 Task: Buy 1 Power Top Motor from Motors section under best seller category for shipping address: Kelly Rodriguez, 1487 Vineyard Drive, Independence, Ohio 44131, Cell Number 4403901431. Pay from credit card ending with 7965, CVV 549
Action: Mouse moved to (27, 78)
Screenshot: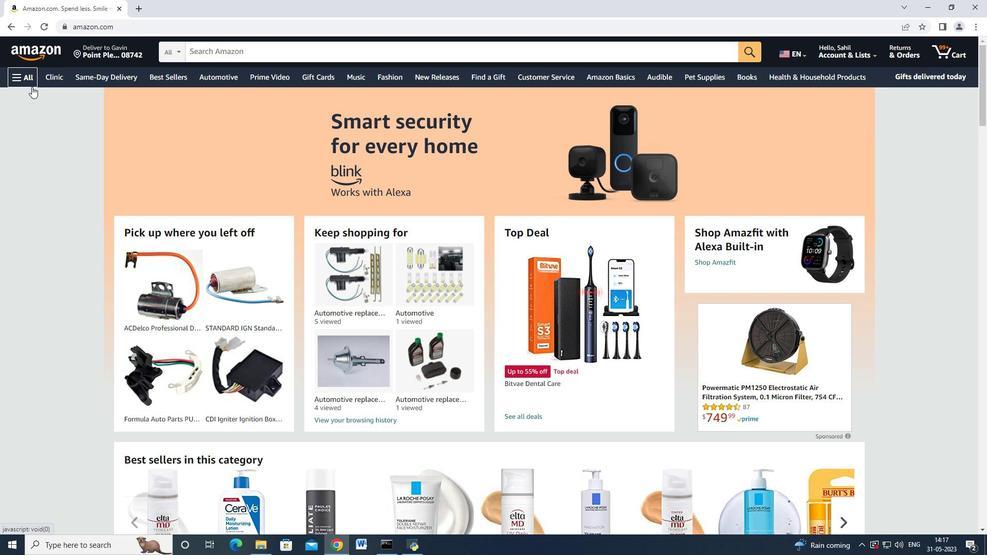 
Action: Mouse pressed left at (27, 78)
Screenshot: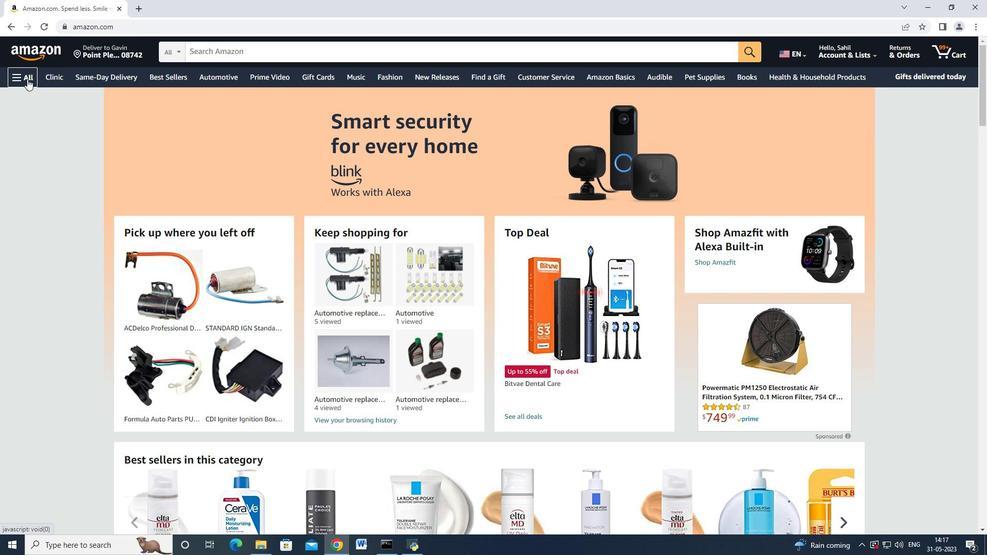 
Action: Mouse moved to (59, 223)
Screenshot: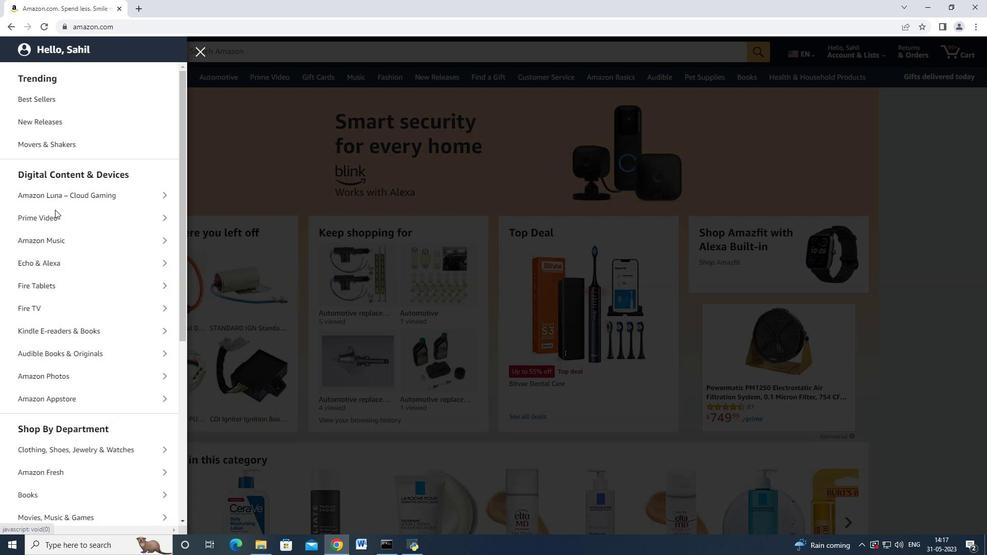 
Action: Mouse scrolled (59, 223) with delta (0, 0)
Screenshot: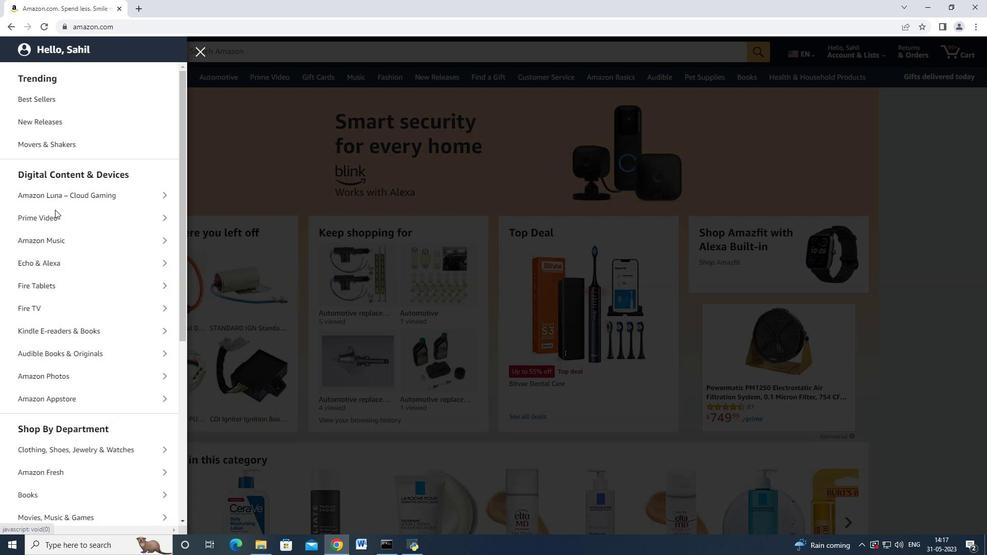 
Action: Mouse moved to (70, 260)
Screenshot: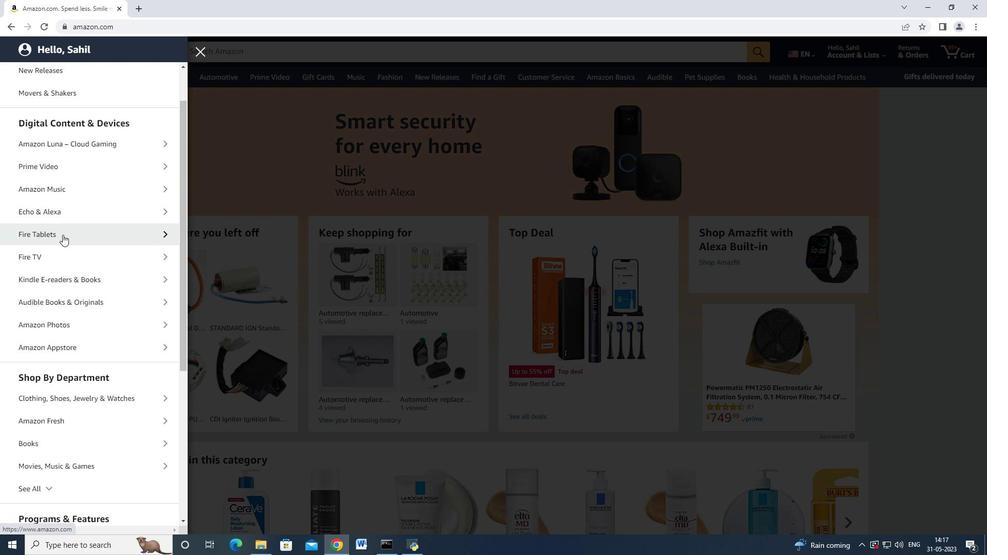 
Action: Mouse scrolled (70, 259) with delta (0, 0)
Screenshot: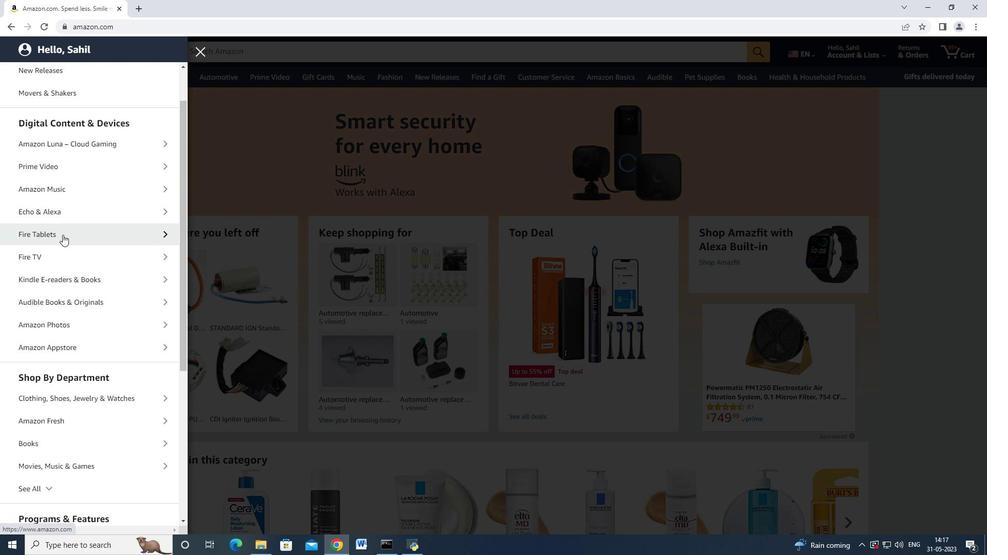 
Action: Mouse moved to (73, 296)
Screenshot: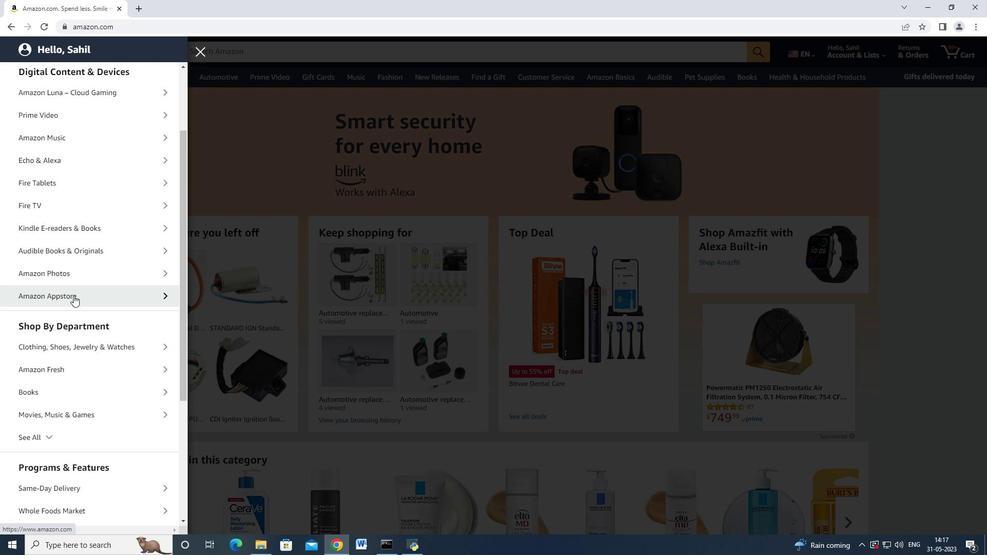 
Action: Mouse scrolled (73, 295) with delta (0, 0)
Screenshot: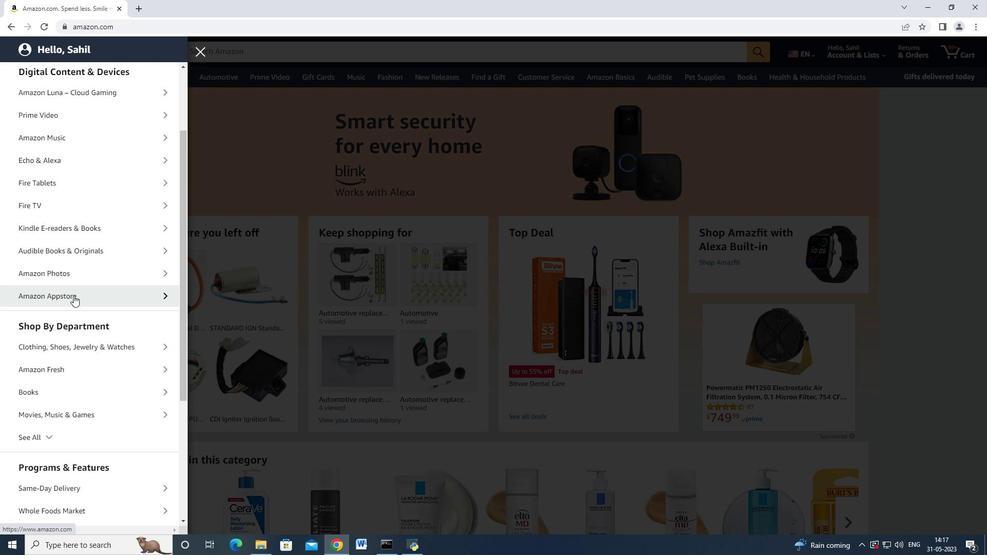 
Action: Mouse scrolled (73, 295) with delta (0, 0)
Screenshot: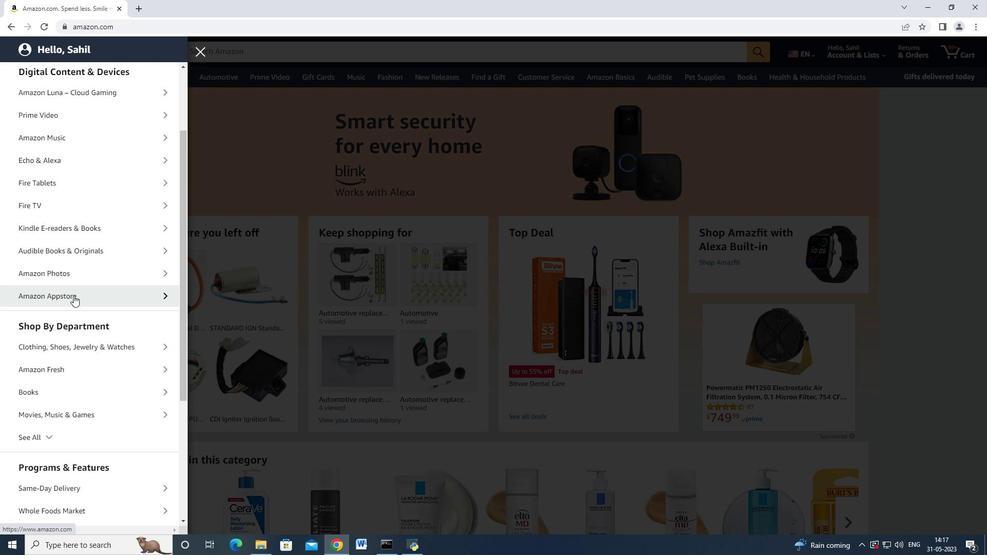 
Action: Mouse moved to (54, 341)
Screenshot: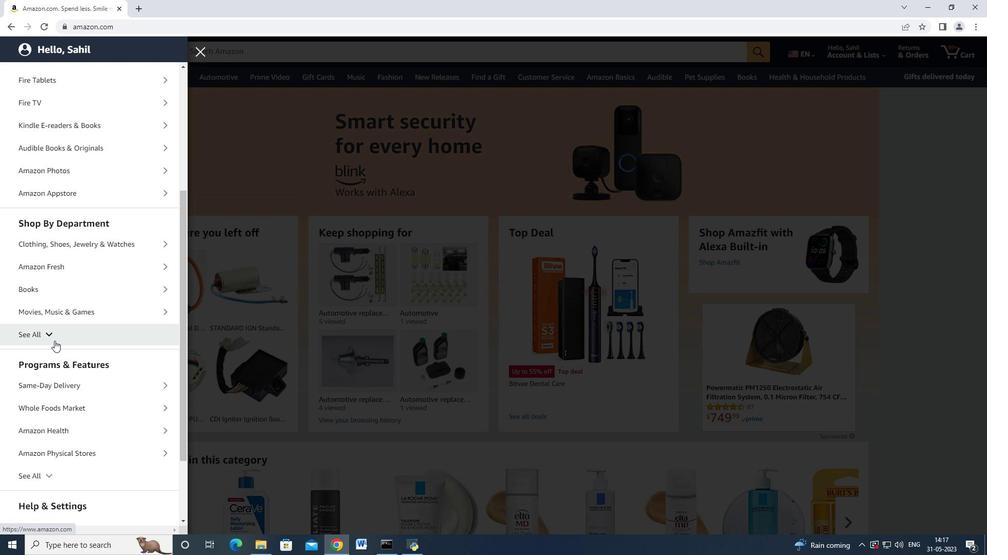 
Action: Mouse pressed left at (54, 341)
Screenshot: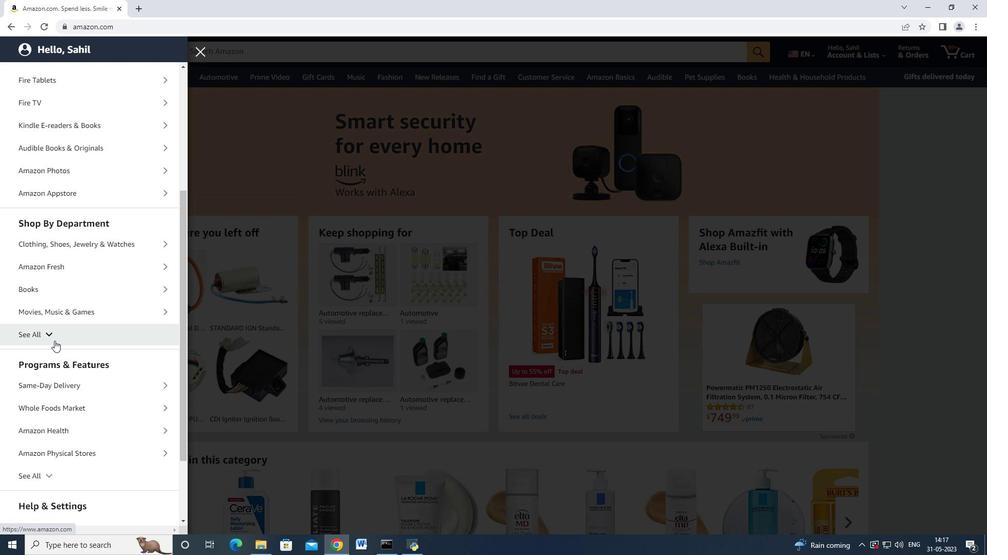 
Action: Mouse moved to (83, 313)
Screenshot: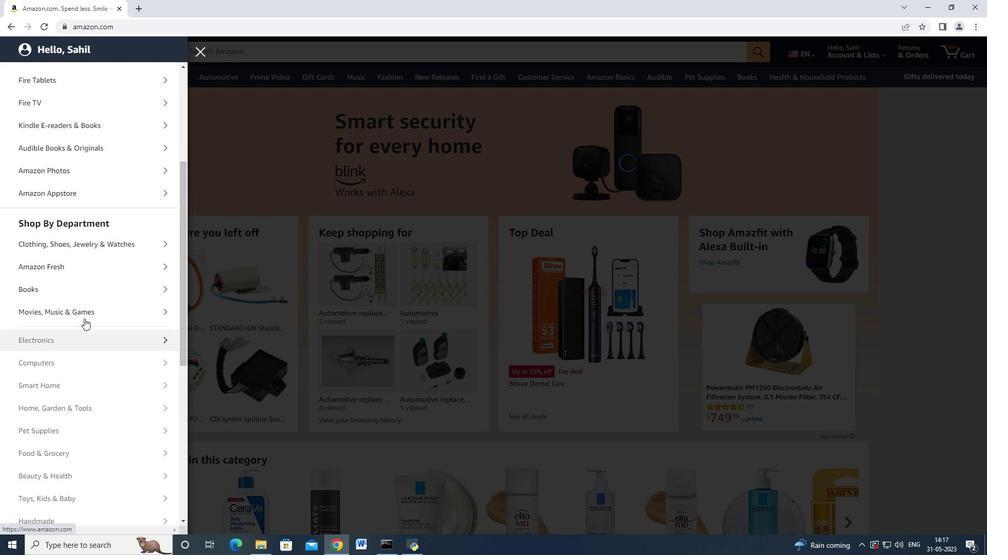
Action: Mouse scrolled (83, 313) with delta (0, 0)
Screenshot: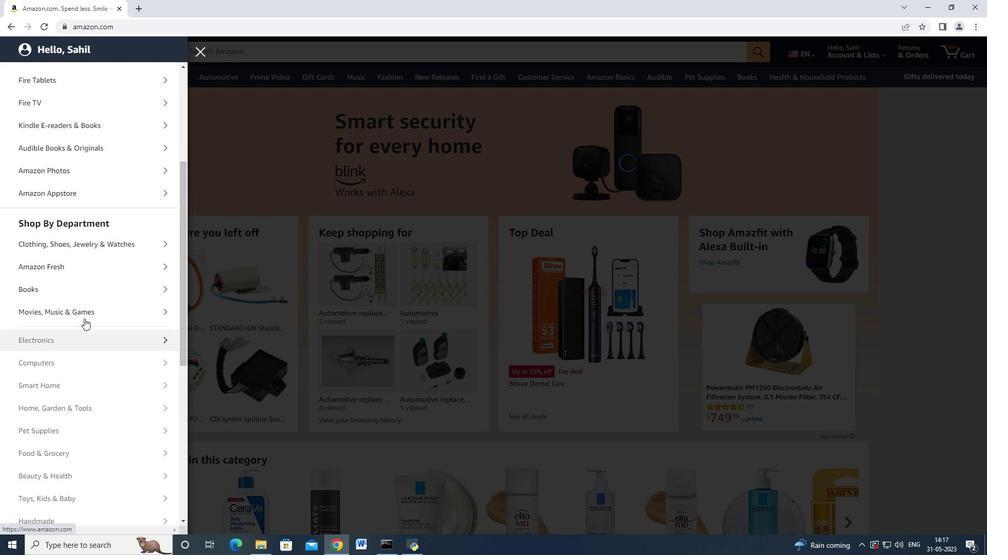 
Action: Mouse moved to (82, 313)
Screenshot: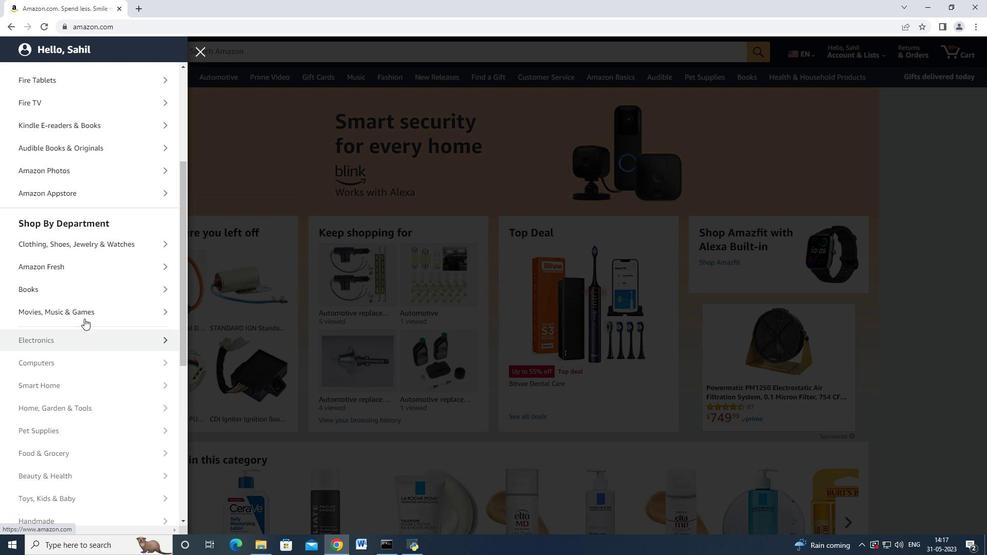 
Action: Mouse scrolled (82, 313) with delta (0, 0)
Screenshot: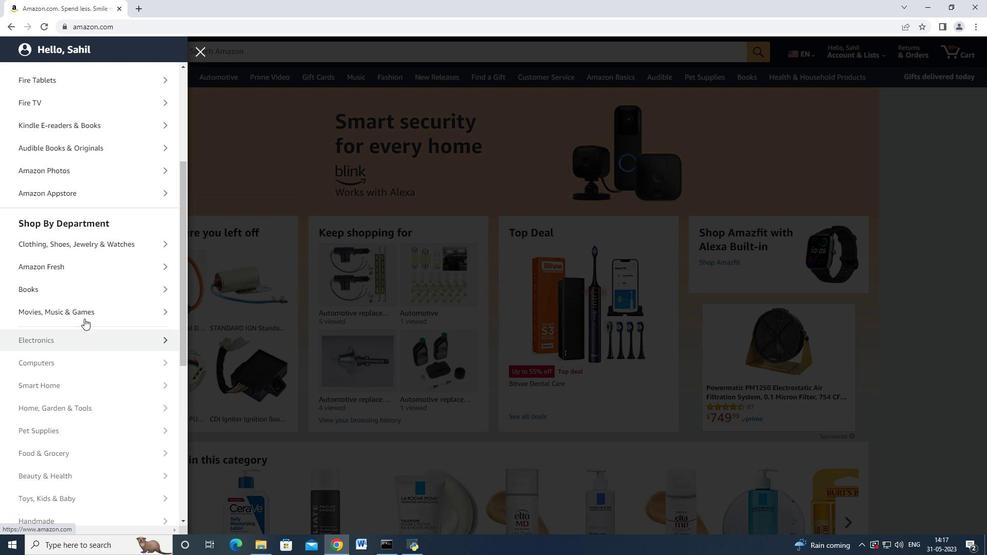 
Action: Mouse scrolled (82, 313) with delta (0, 0)
Screenshot: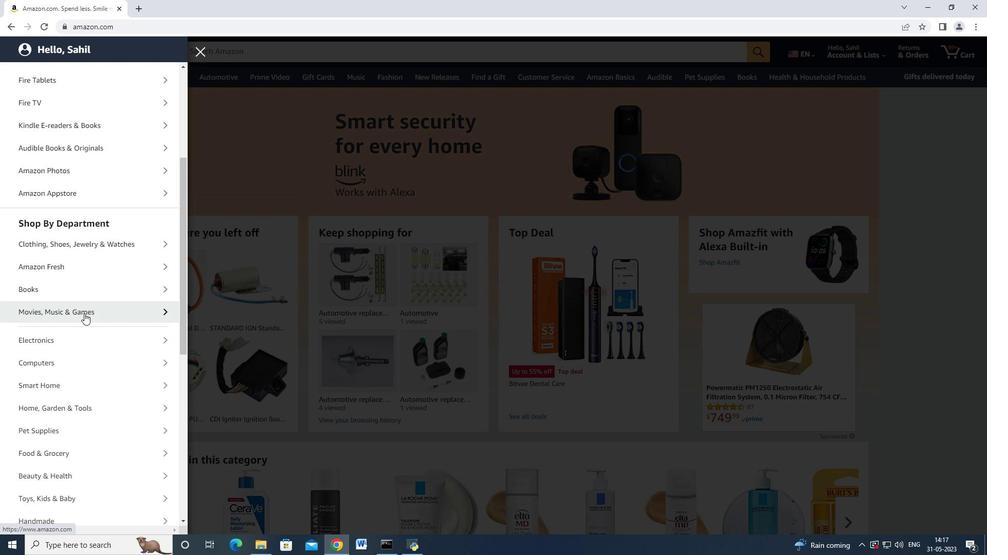 
Action: Mouse moved to (82, 313)
Screenshot: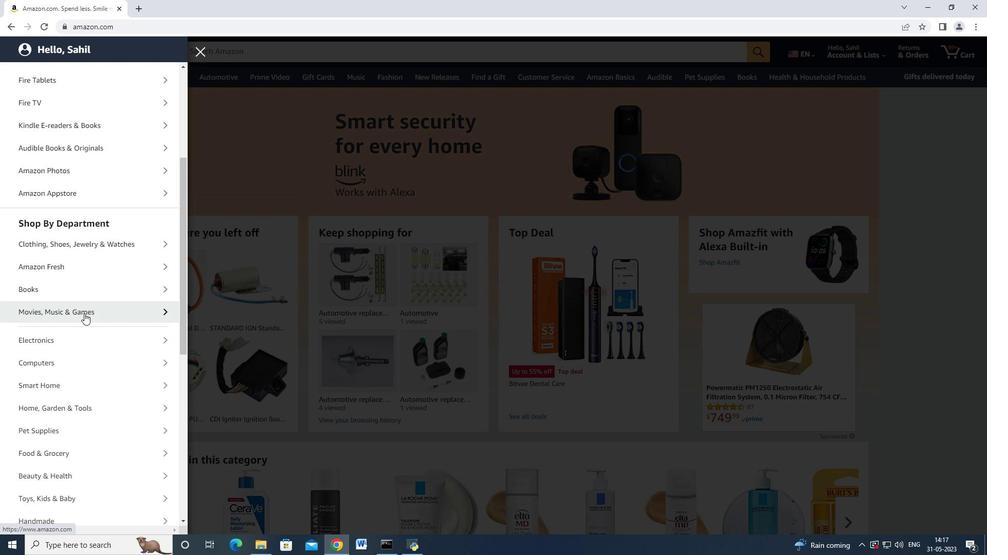 
Action: Mouse scrolled (82, 313) with delta (0, 0)
Screenshot: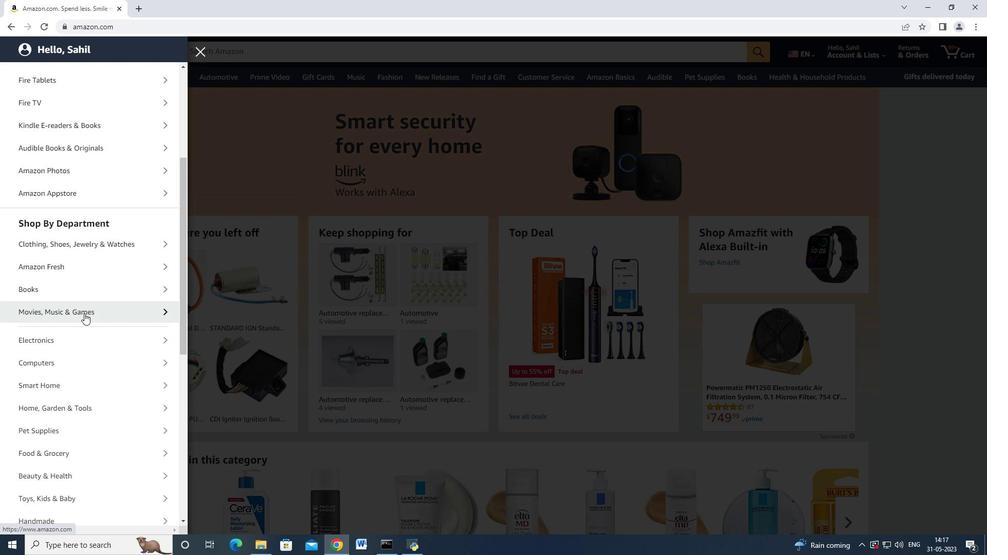 
Action: Mouse moved to (81, 313)
Screenshot: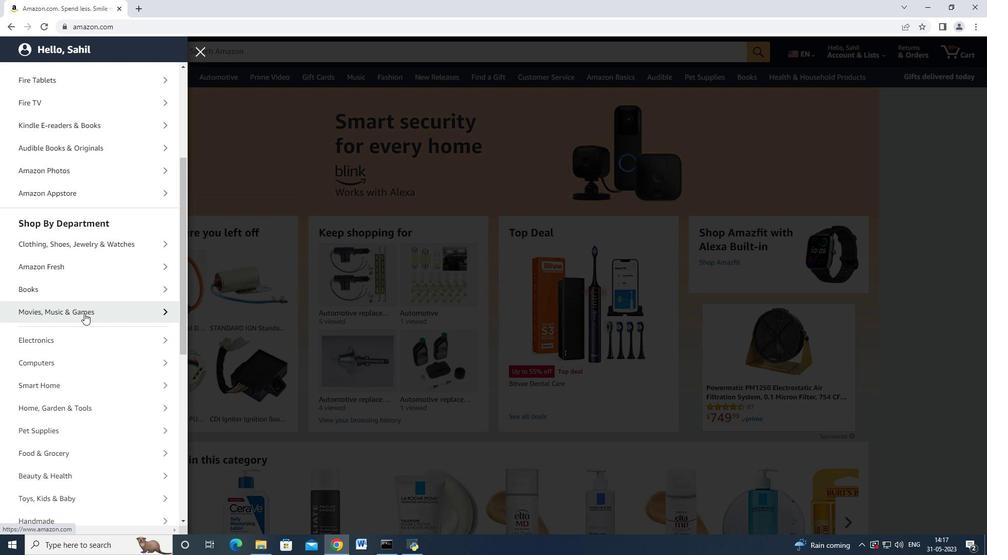
Action: Mouse scrolled (81, 313) with delta (0, 0)
Screenshot: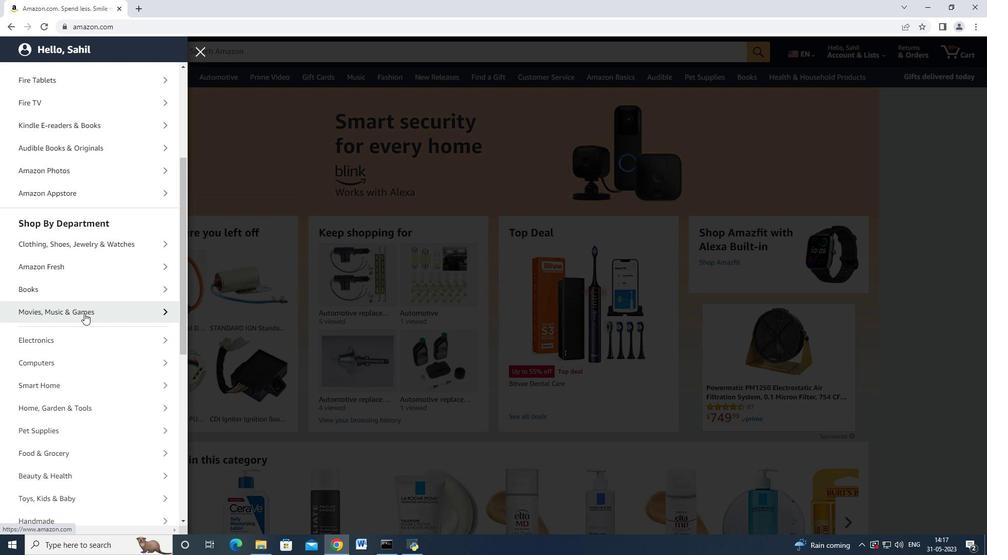 
Action: Mouse moved to (81, 314)
Screenshot: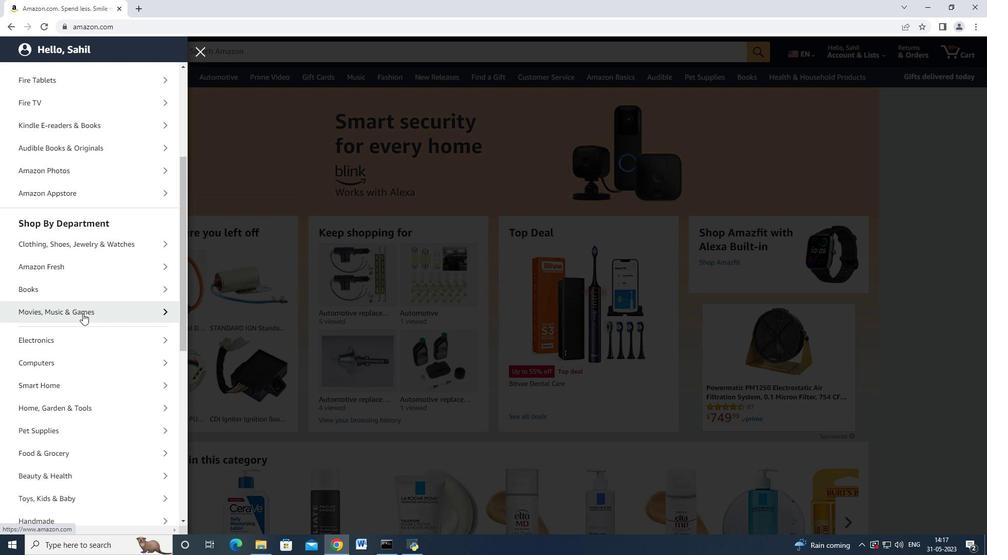 
Action: Mouse scrolled (81, 313) with delta (0, 0)
Screenshot: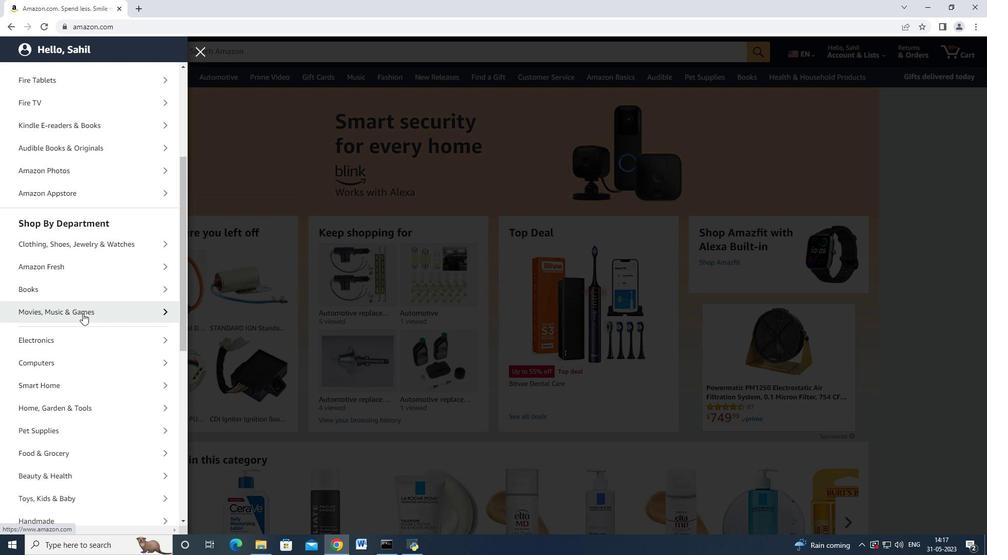 
Action: Mouse moved to (86, 276)
Screenshot: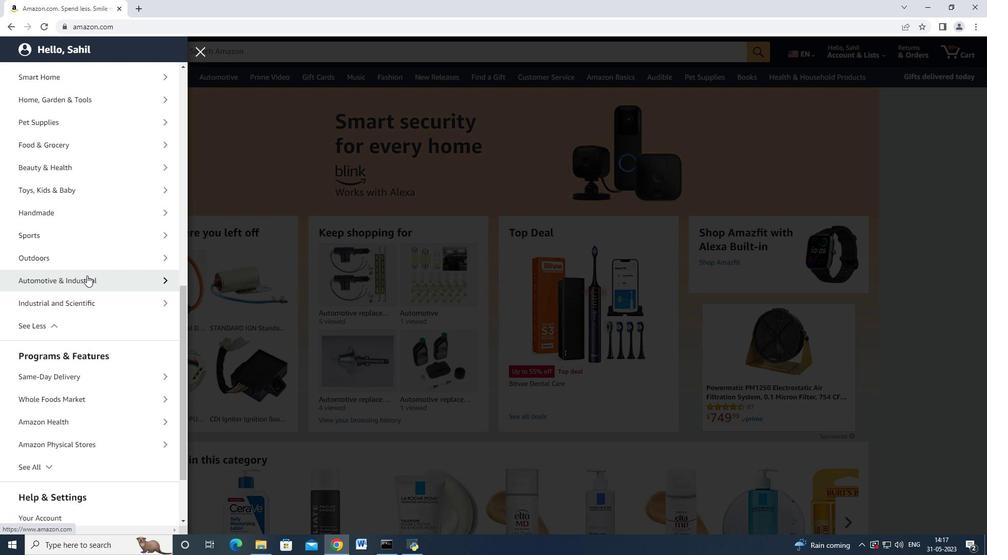 
Action: Mouse pressed left at (86, 276)
Screenshot: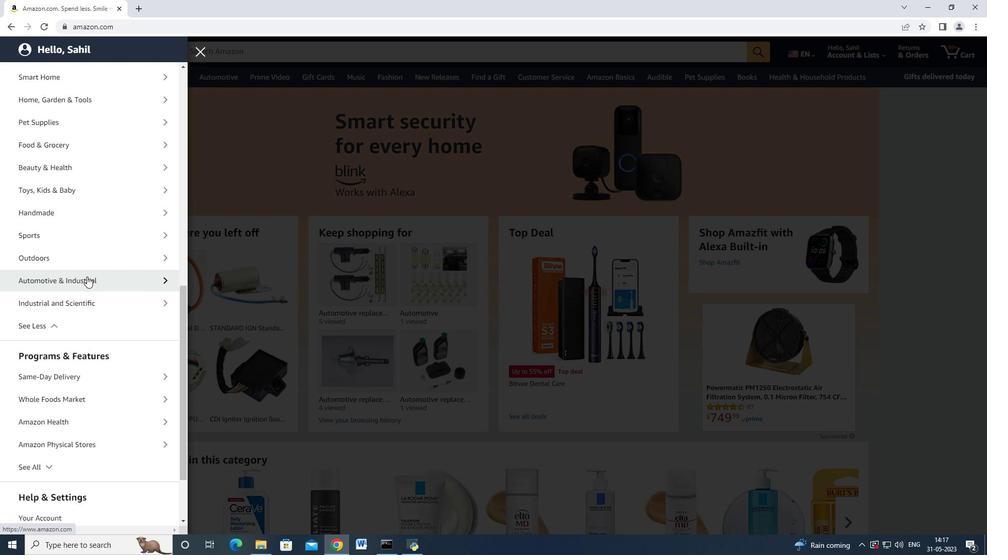 
Action: Mouse moved to (93, 121)
Screenshot: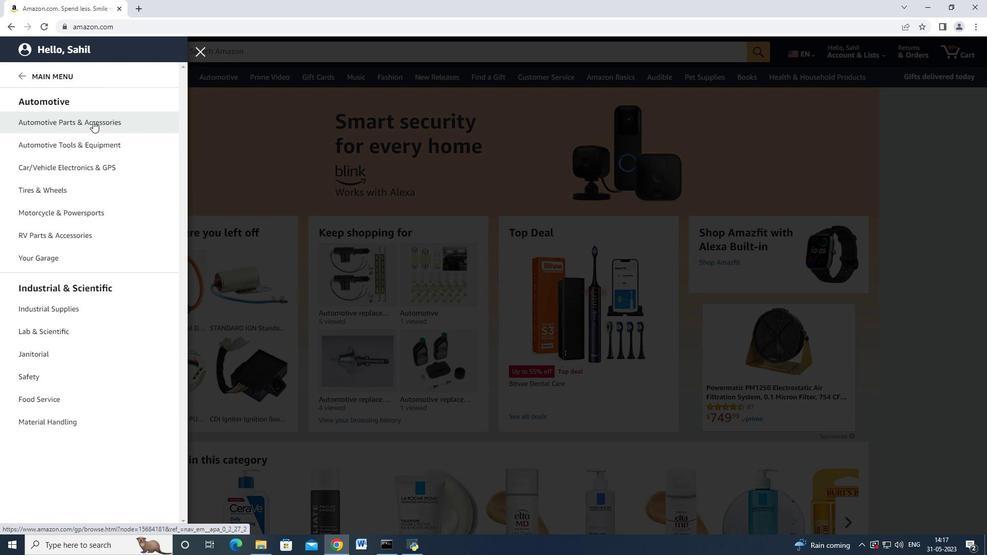 
Action: Mouse pressed left at (93, 121)
Screenshot: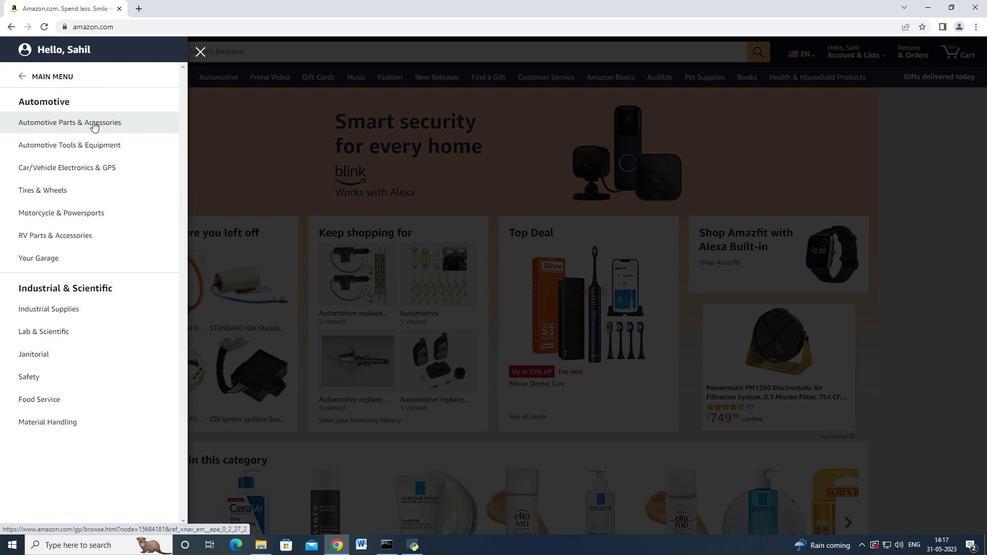 
Action: Mouse moved to (223, 149)
Screenshot: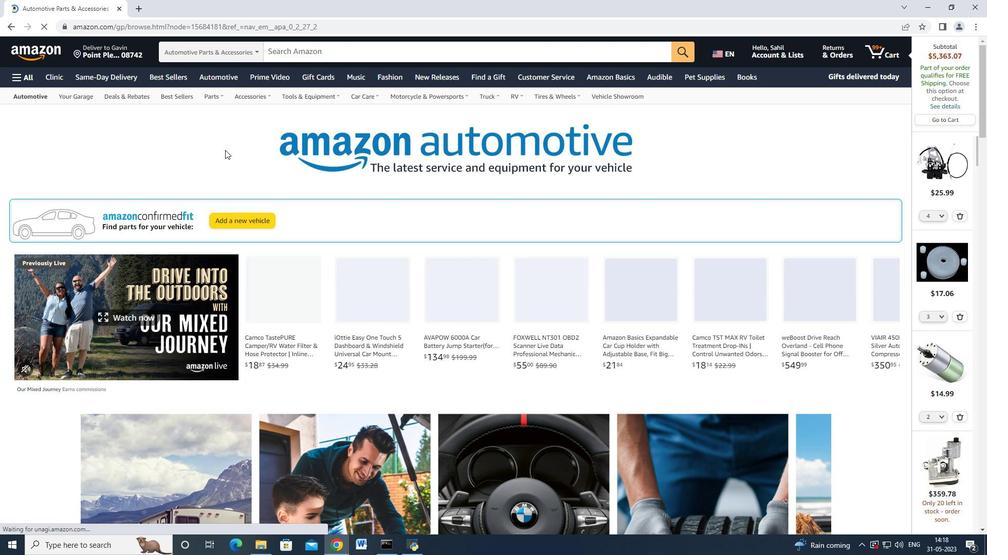 
Action: Mouse scrolled (223, 148) with delta (0, 0)
Screenshot: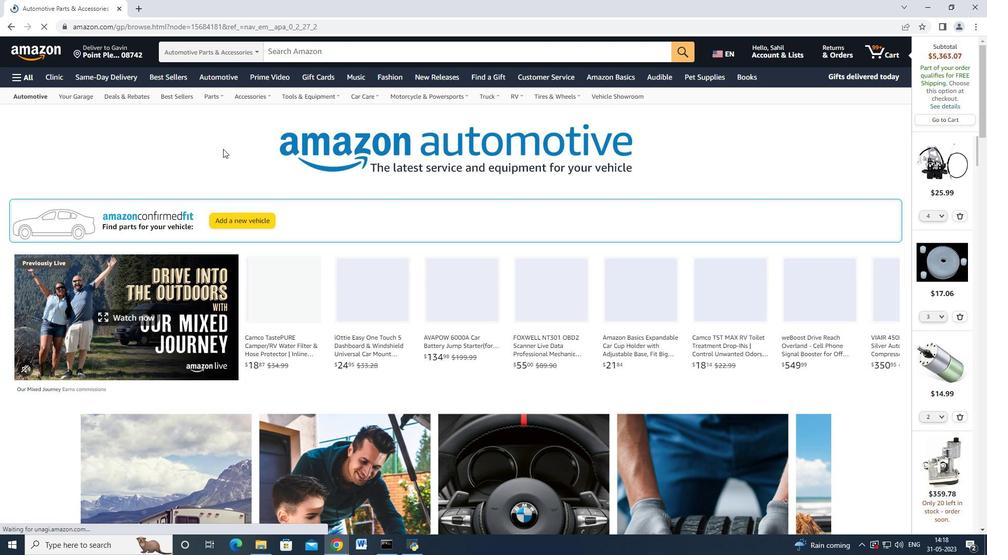 
Action: Mouse moved to (219, 140)
Screenshot: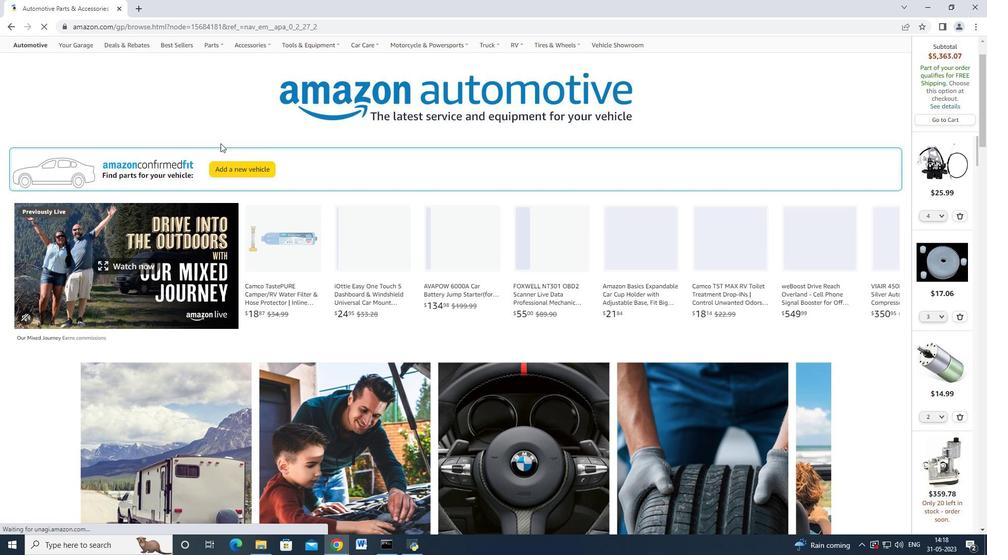 
Action: Mouse scrolled (219, 140) with delta (0, 0)
Screenshot: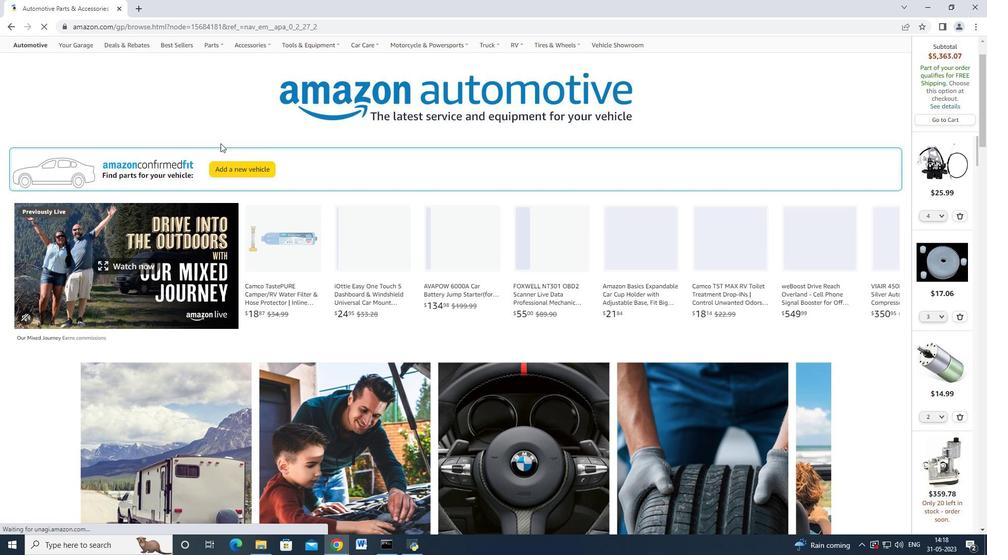 
Action: Mouse moved to (180, 98)
Screenshot: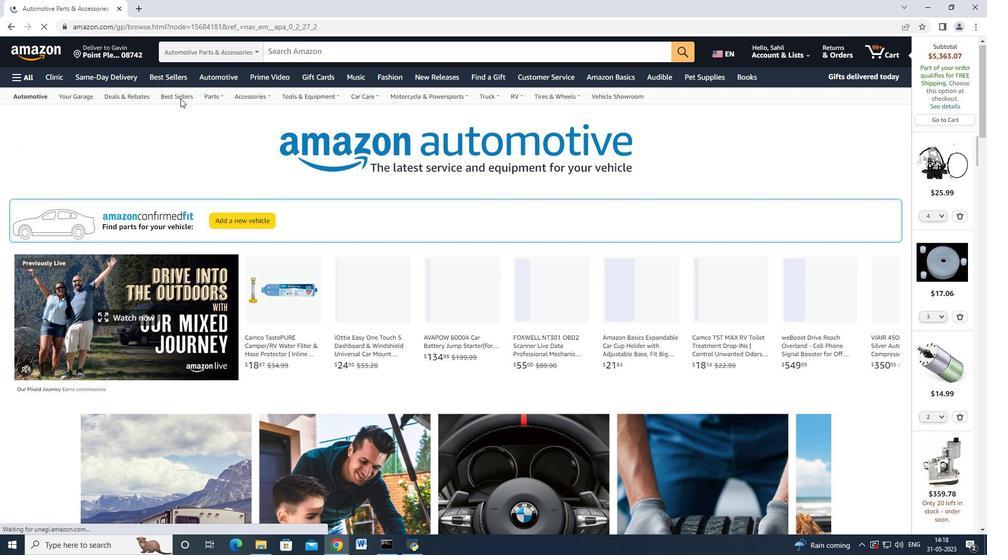 
Action: Mouse pressed left at (180, 98)
Screenshot: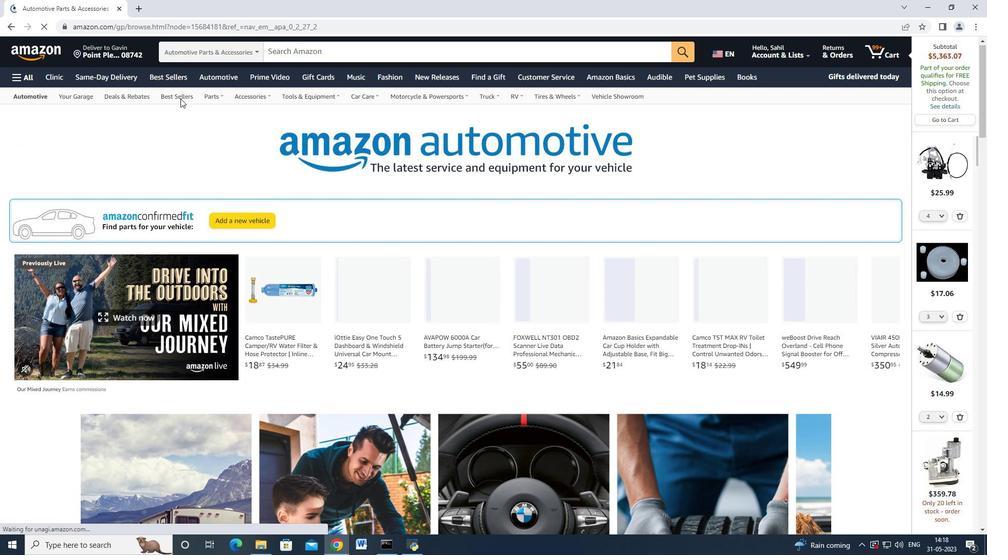 
Action: Mouse moved to (64, 220)
Screenshot: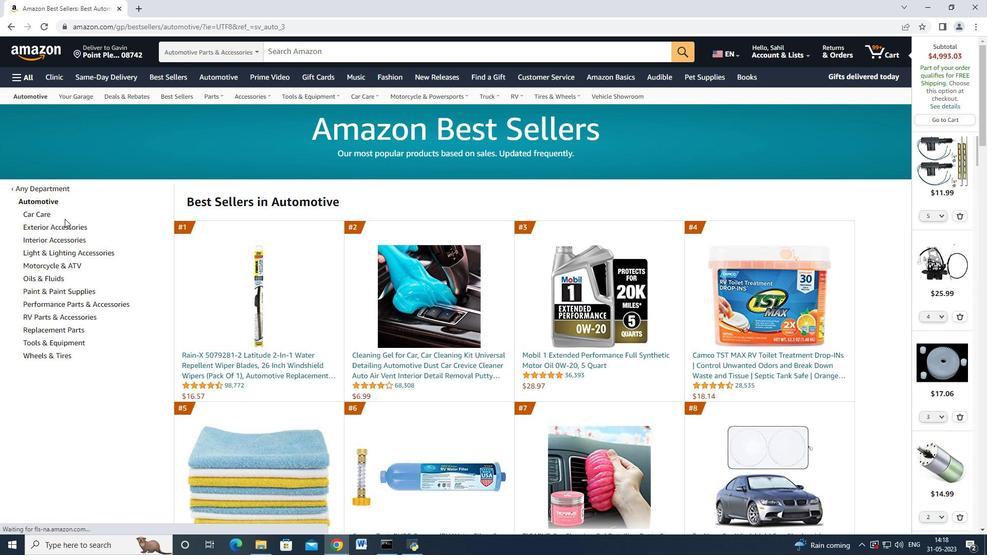 
Action: Mouse scrolled (64, 220) with delta (0, 0)
Screenshot: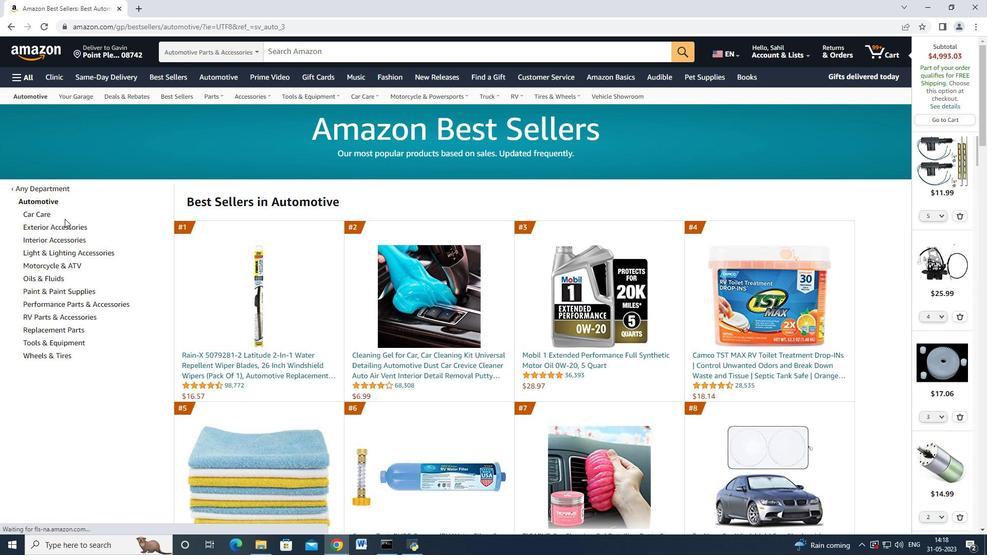 
Action: Mouse moved to (60, 281)
Screenshot: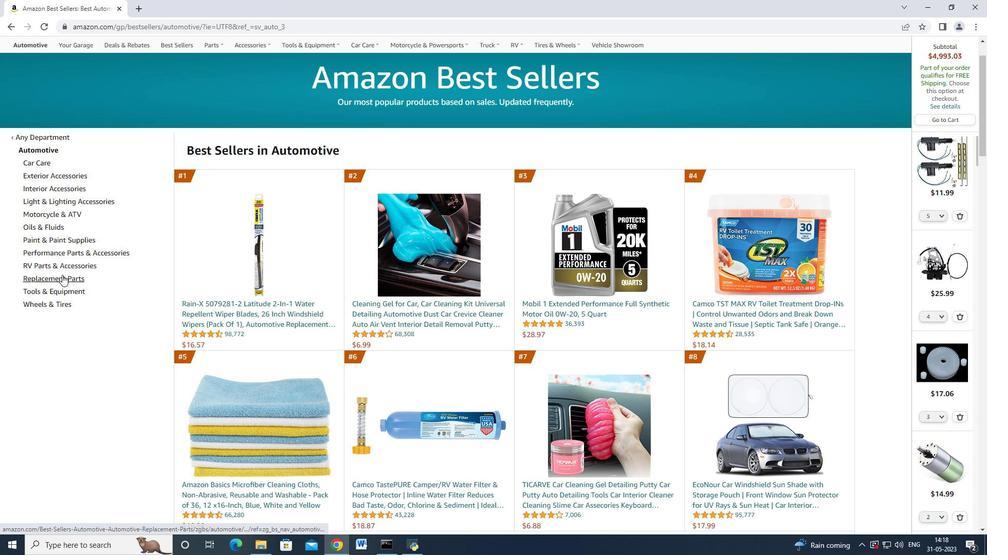 
Action: Mouse pressed left at (60, 281)
Screenshot: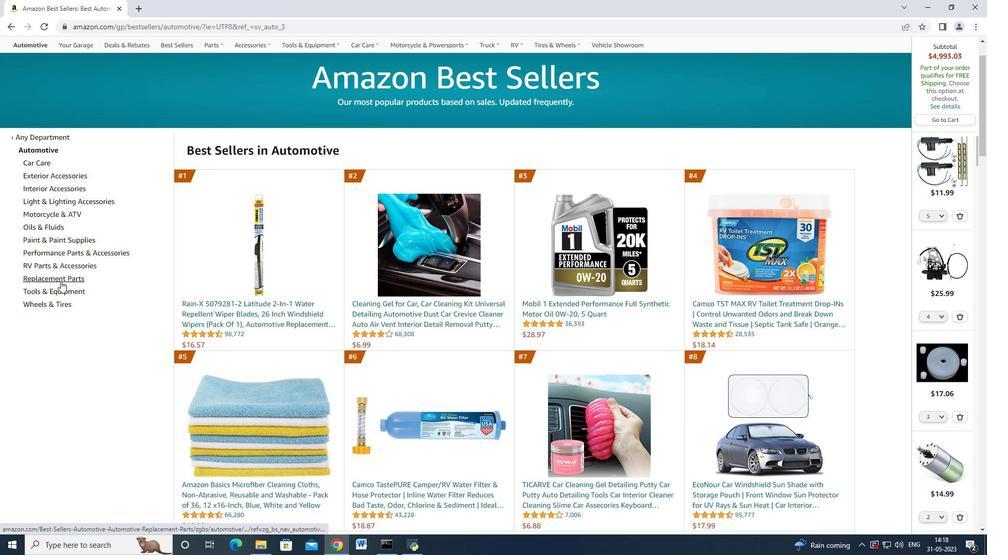 
Action: Mouse moved to (141, 224)
Screenshot: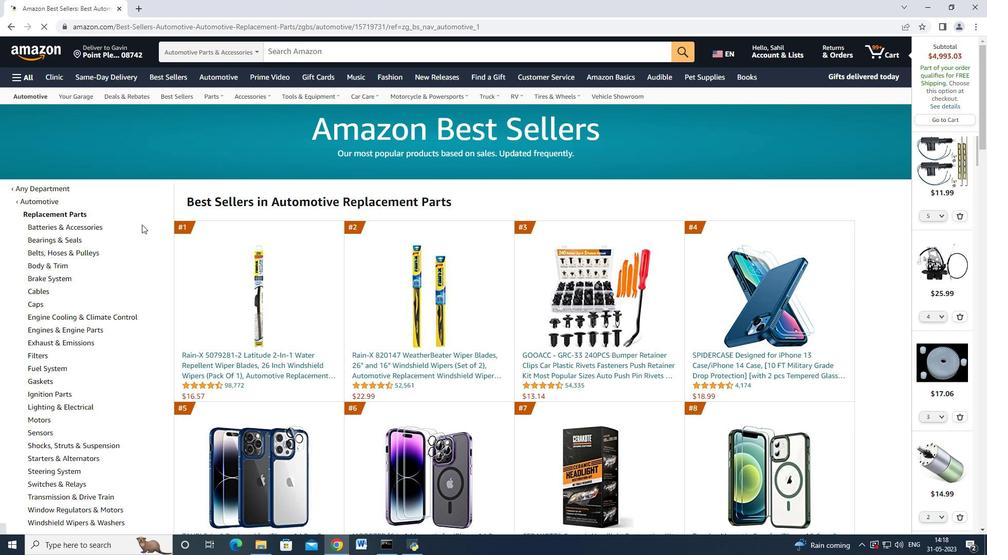 
Action: Mouse scrolled (141, 224) with delta (0, 0)
Screenshot: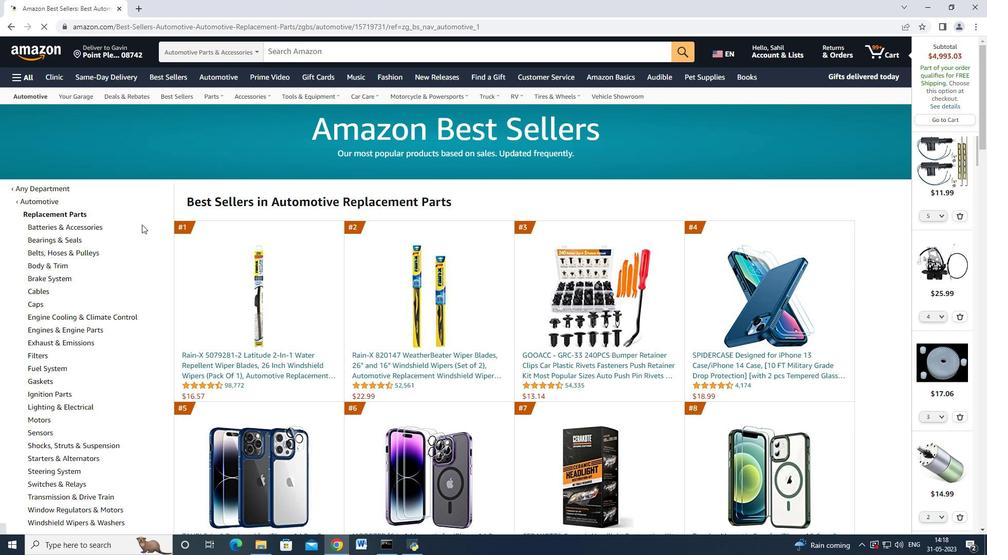 
Action: Mouse scrolled (141, 223) with delta (0, 0)
Screenshot: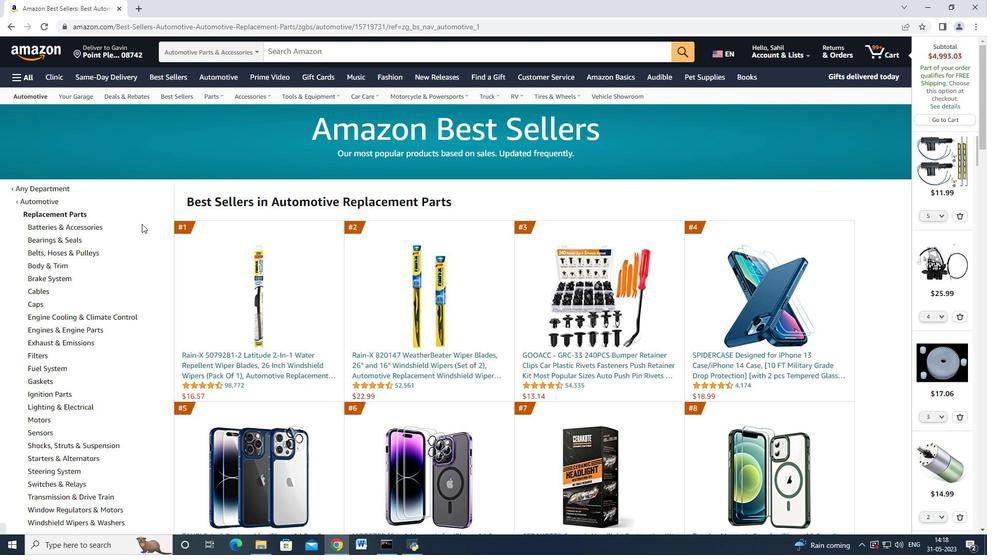 
Action: Mouse scrolled (141, 223) with delta (0, 0)
Screenshot: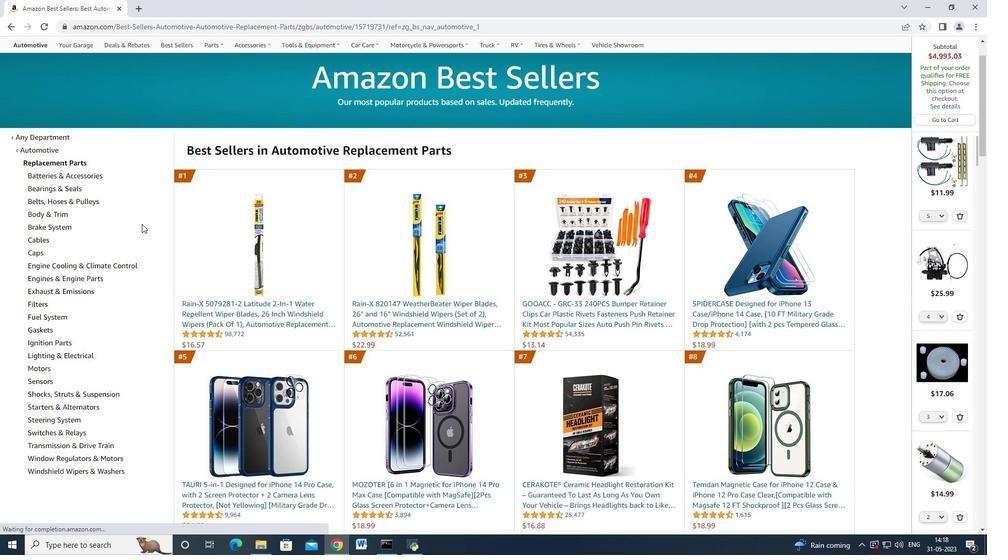 
Action: Mouse scrolled (141, 223) with delta (0, 0)
Screenshot: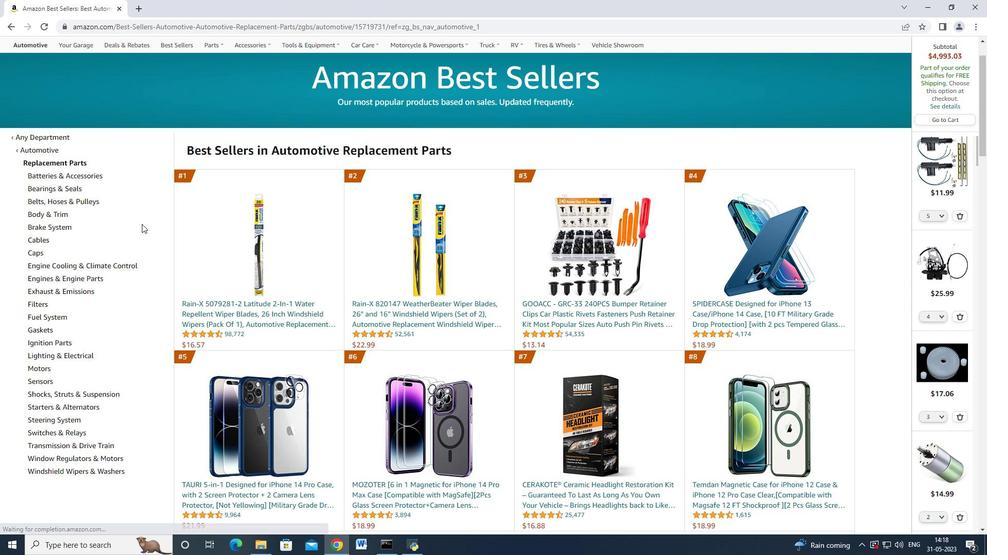 
Action: Mouse moved to (42, 267)
Screenshot: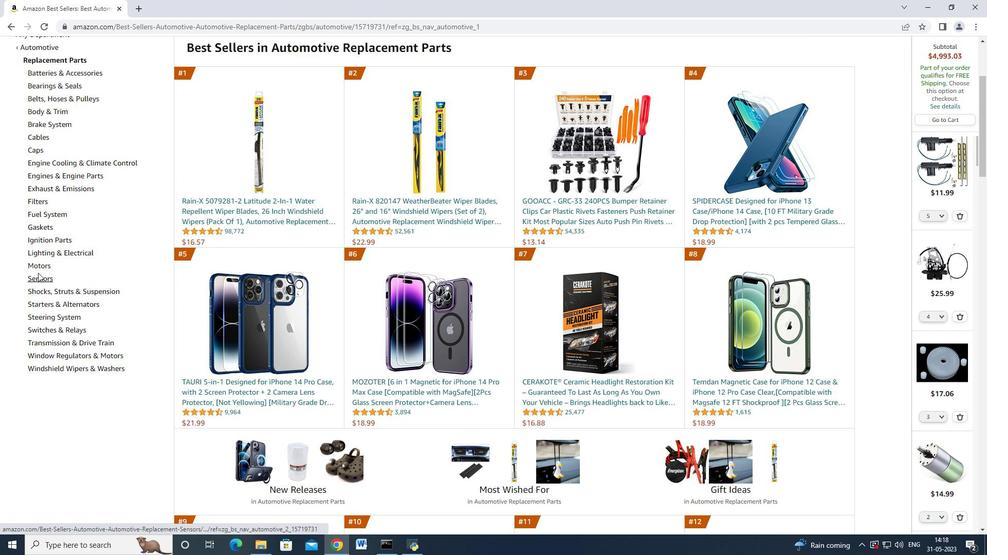 
Action: Mouse pressed left at (42, 267)
Screenshot: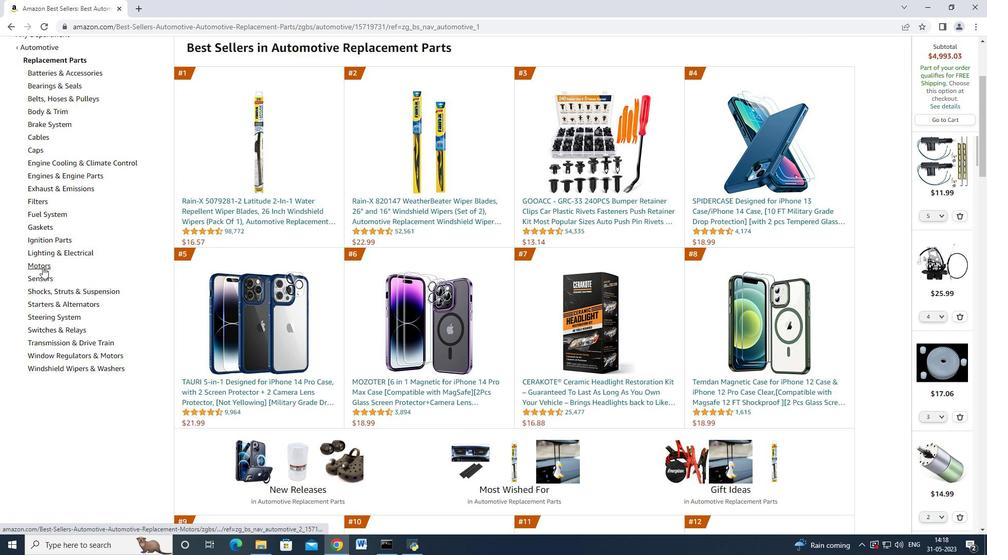 
Action: Mouse moved to (108, 255)
Screenshot: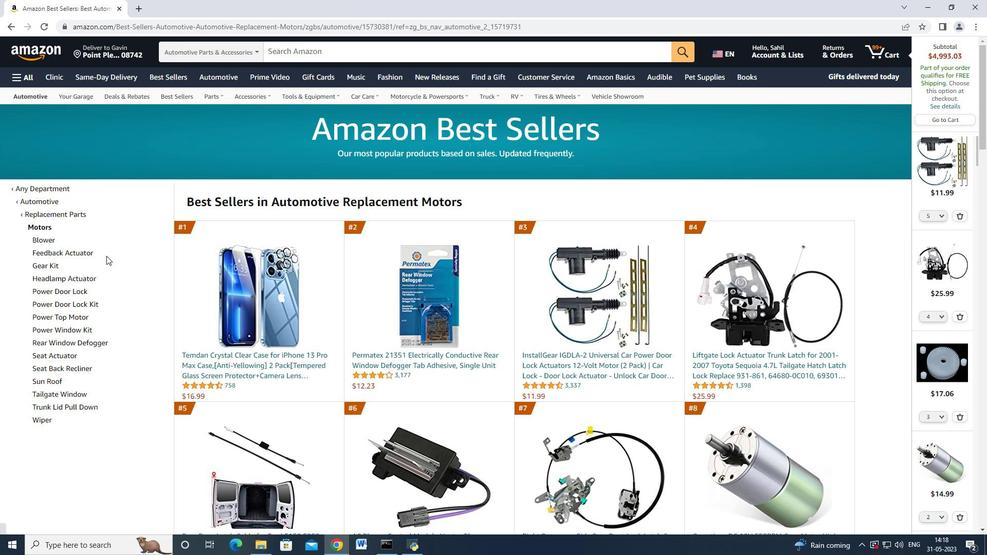 
Action: Mouse scrolled (108, 255) with delta (0, 0)
Screenshot: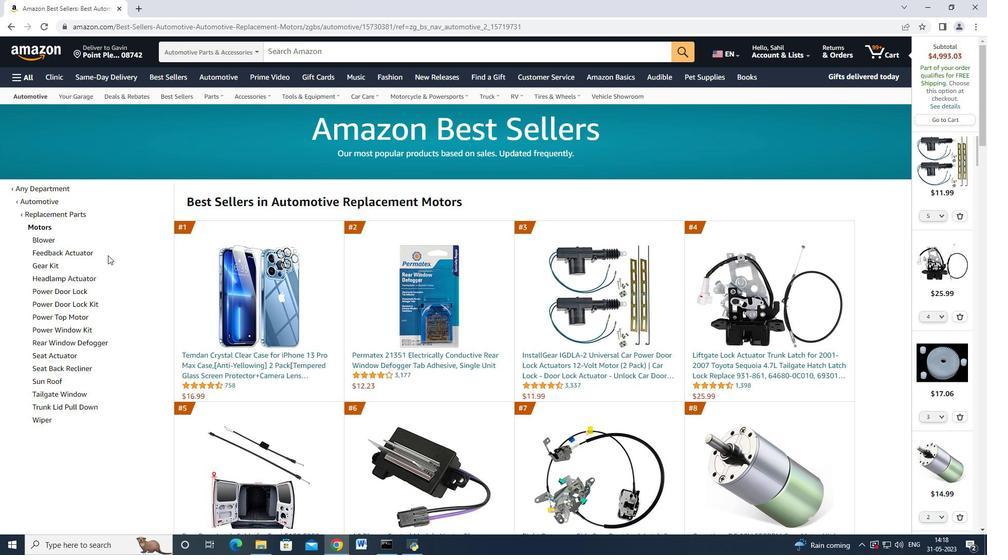 
Action: Mouse moved to (66, 265)
Screenshot: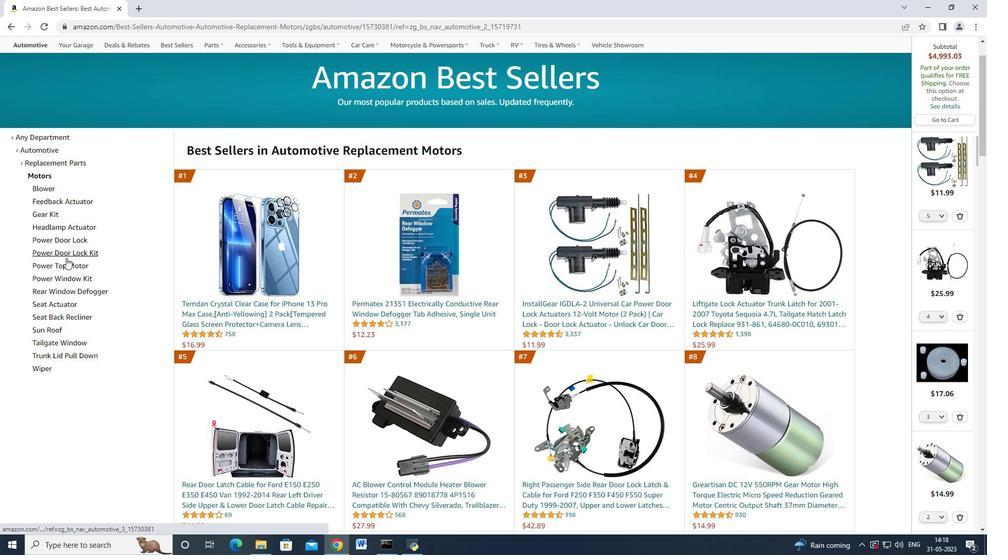 
Action: Mouse pressed left at (66, 265)
Screenshot: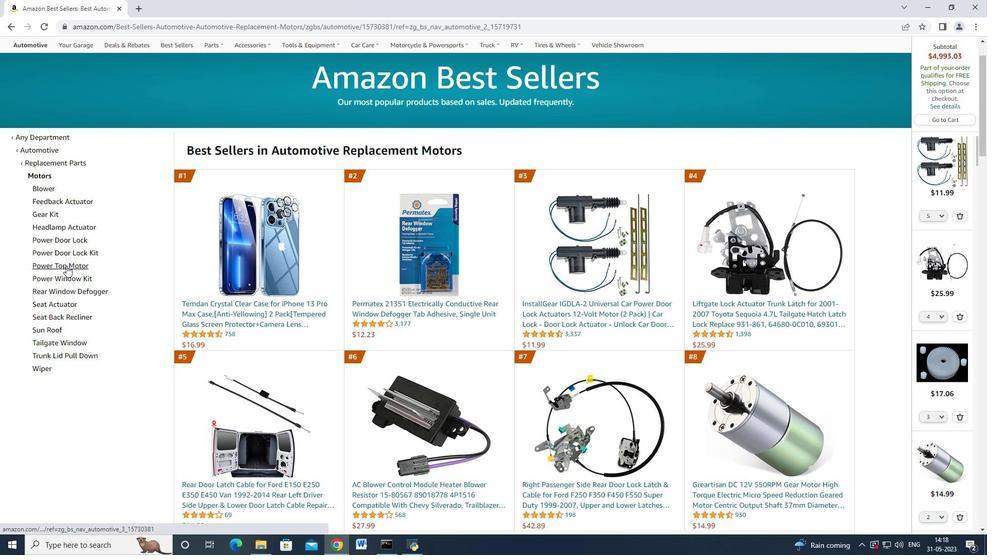 
Action: Mouse moved to (200, 234)
Screenshot: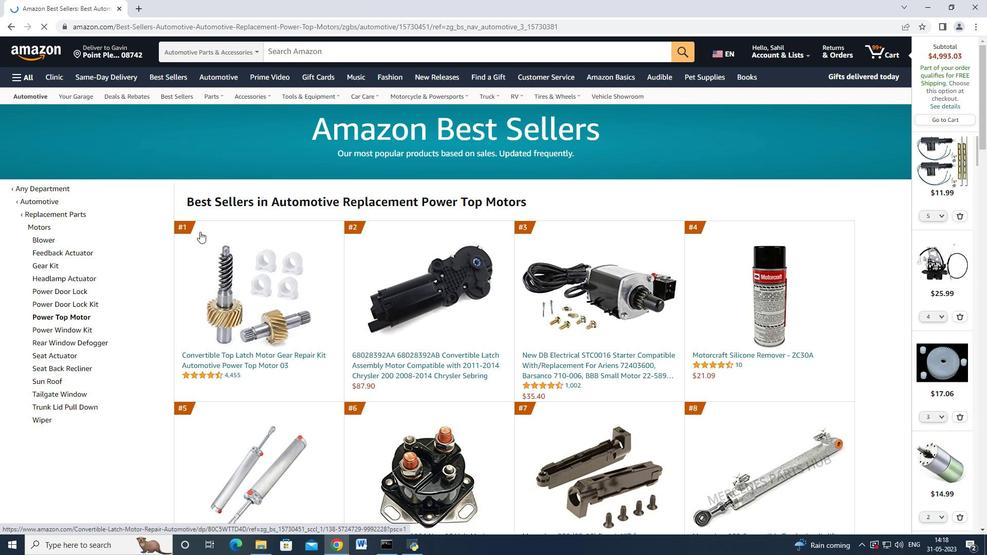 
Action: Mouse scrolled (200, 234) with delta (0, 0)
Screenshot: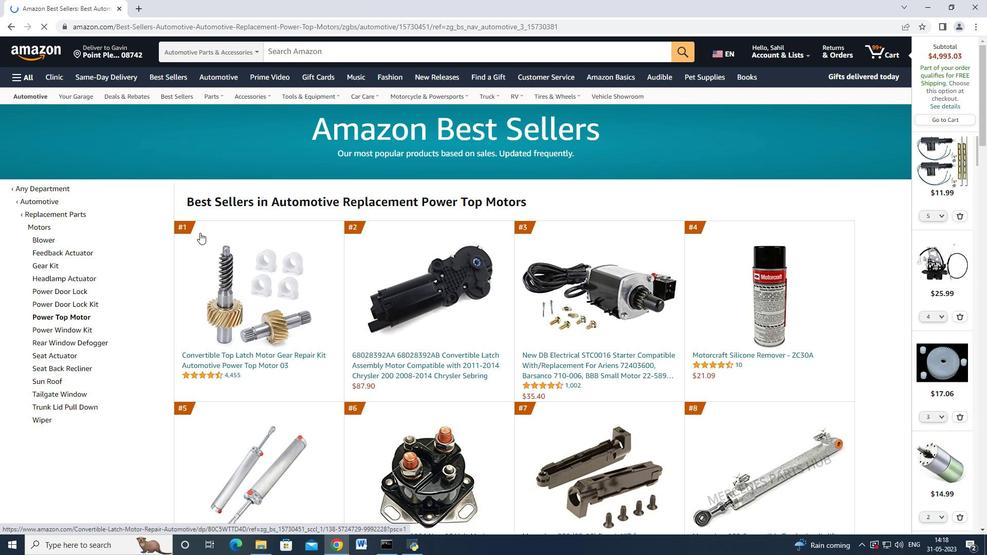 
Action: Mouse moved to (237, 302)
Screenshot: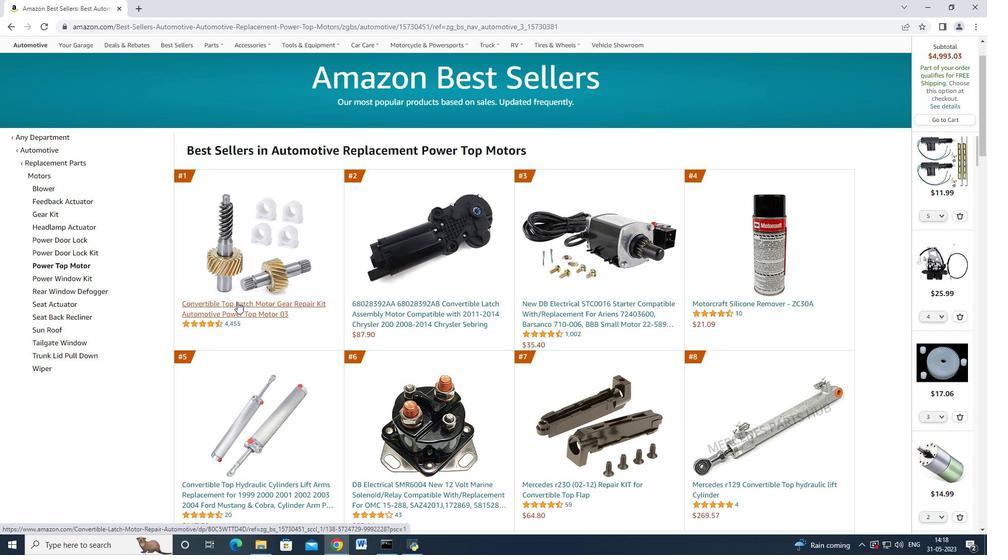 
Action: Mouse pressed left at (237, 302)
Screenshot: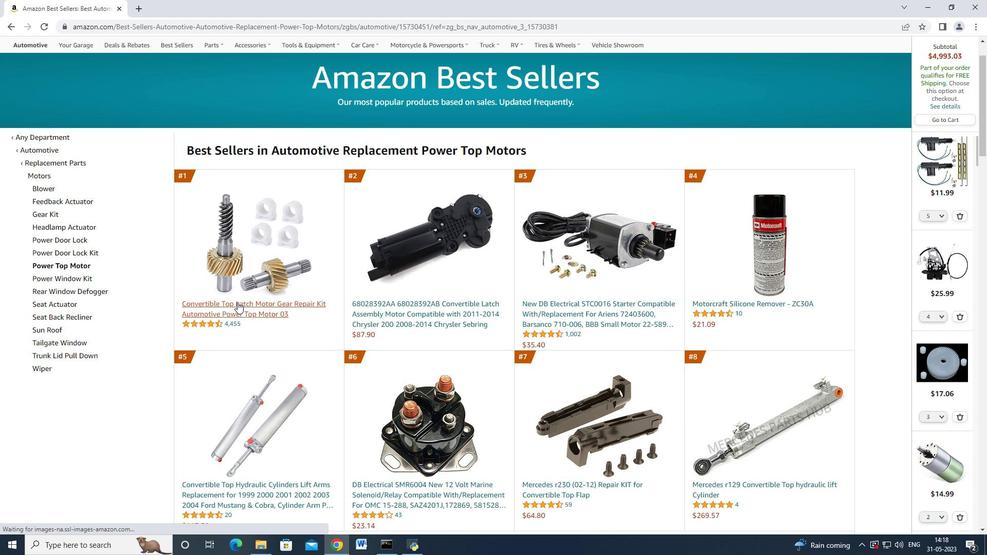 
Action: Mouse moved to (764, 388)
Screenshot: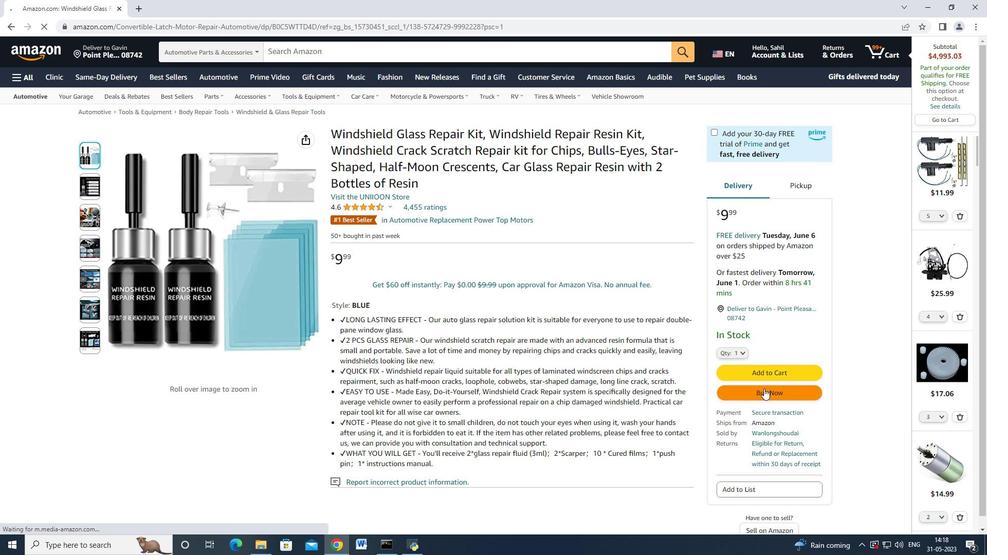 
Action: Mouse pressed left at (764, 388)
Screenshot: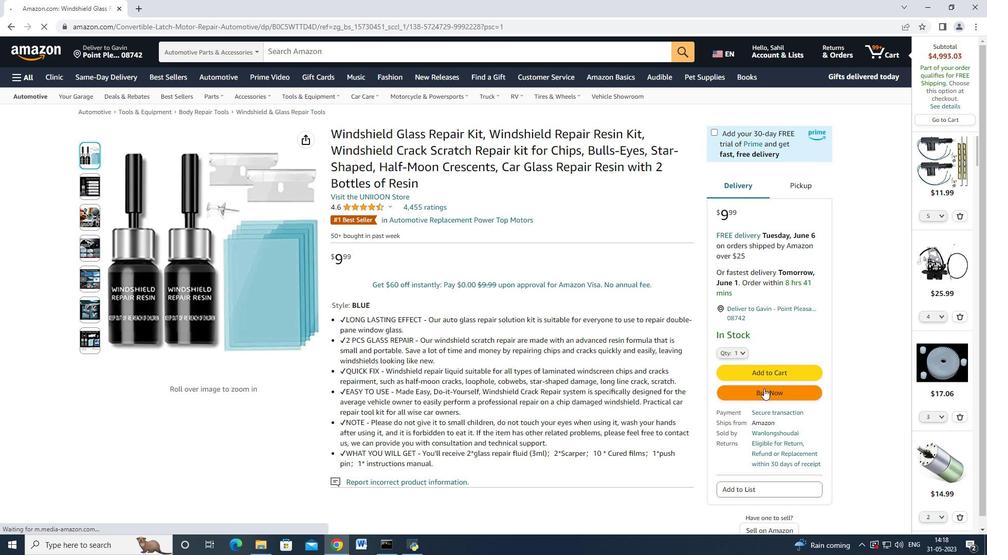 
Action: Mouse moved to (587, 85)
Screenshot: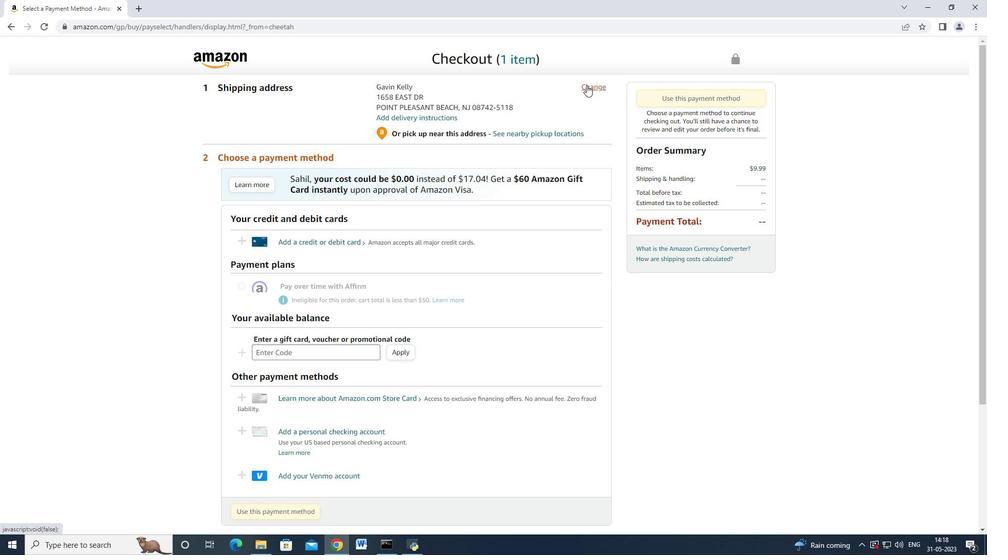 
Action: Mouse pressed left at (587, 85)
Screenshot: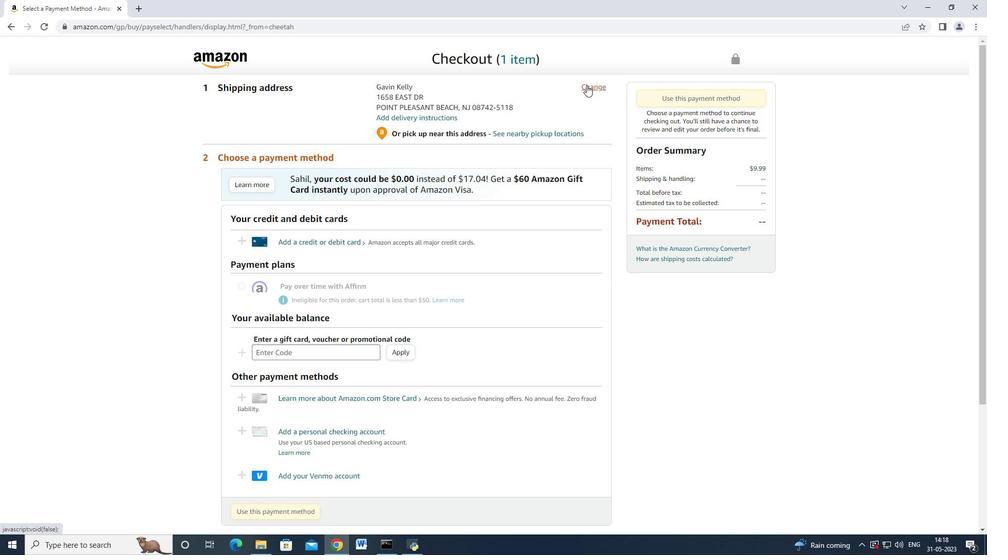 
Action: Mouse moved to (445, 167)
Screenshot: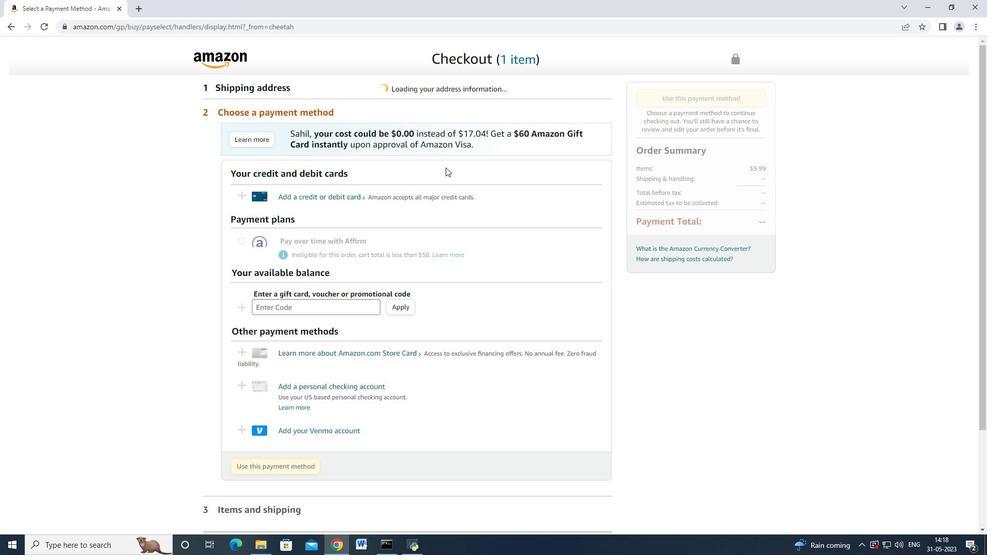 
Action: Mouse scrolled (445, 167) with delta (0, 0)
Screenshot: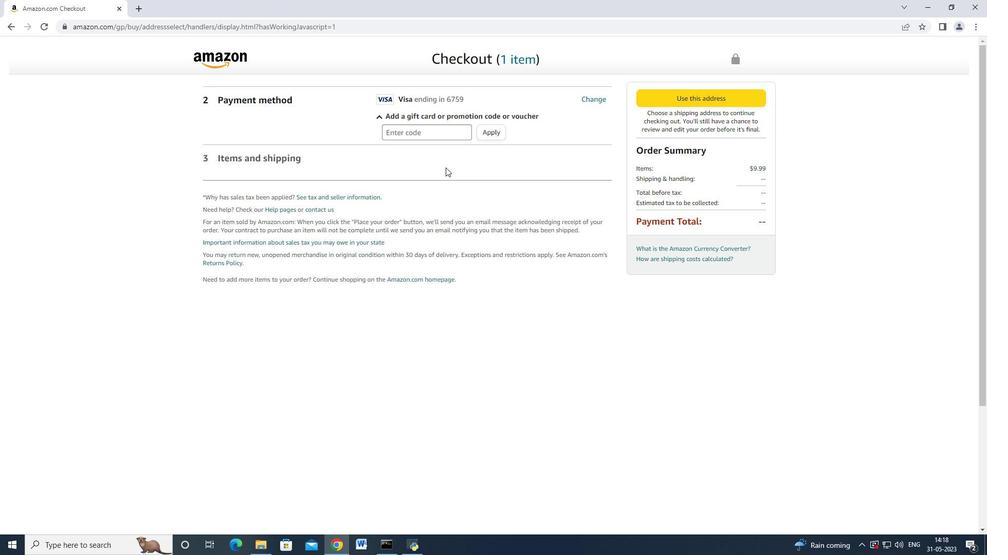 
Action: Mouse moved to (445, 169)
Screenshot: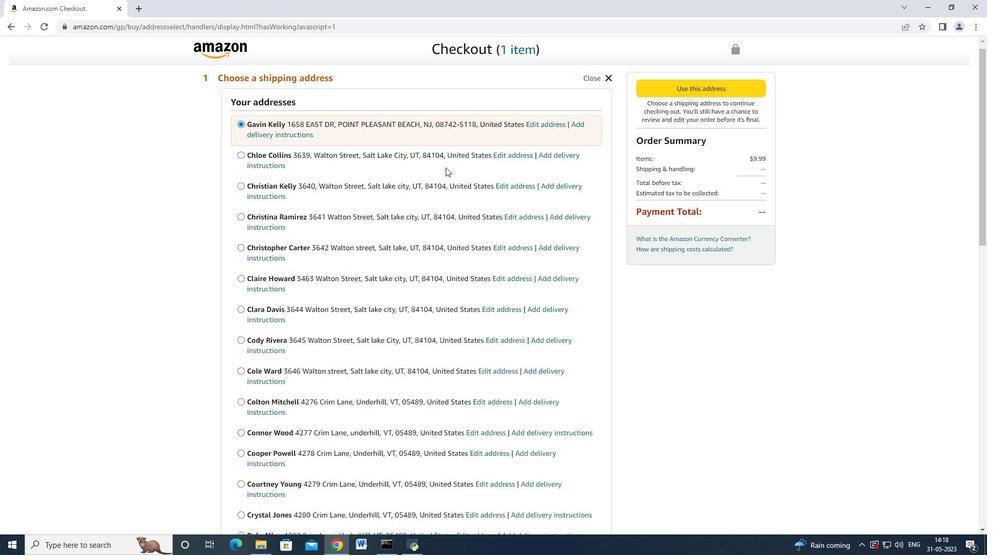 
Action: Mouse scrolled (445, 168) with delta (0, 0)
Screenshot: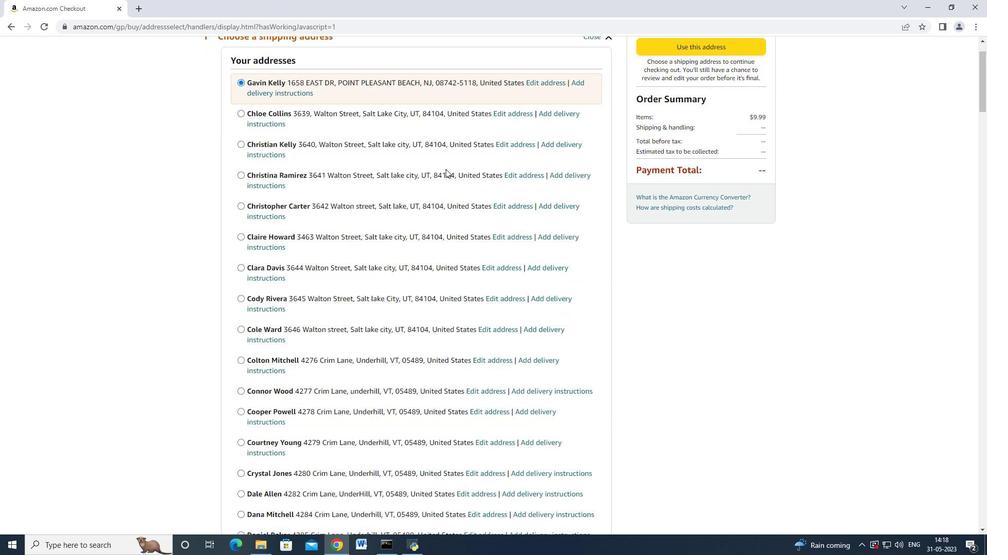 
Action: Mouse scrolled (445, 168) with delta (0, 0)
Screenshot: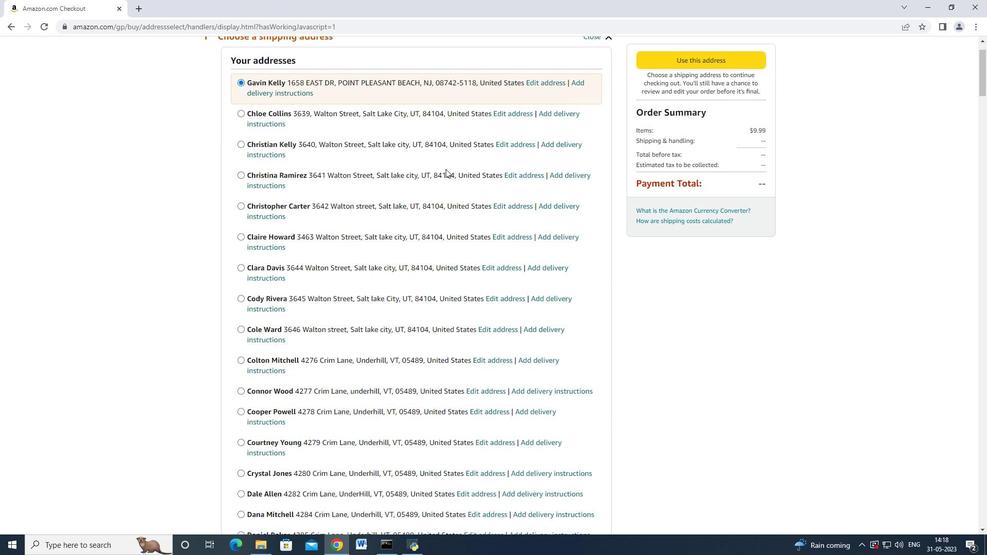 
Action: Mouse scrolled (445, 168) with delta (0, 0)
Screenshot: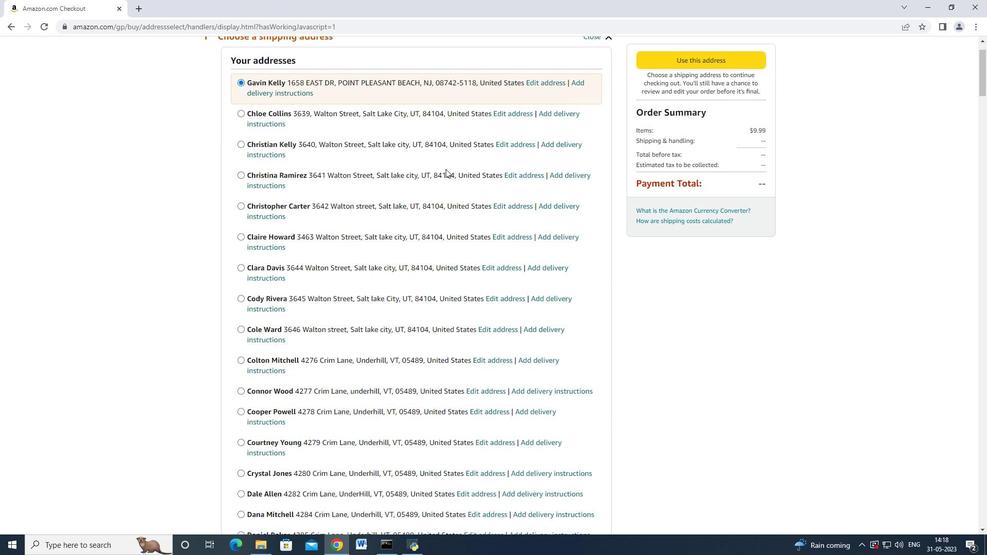 
Action: Mouse scrolled (445, 168) with delta (0, 0)
Screenshot: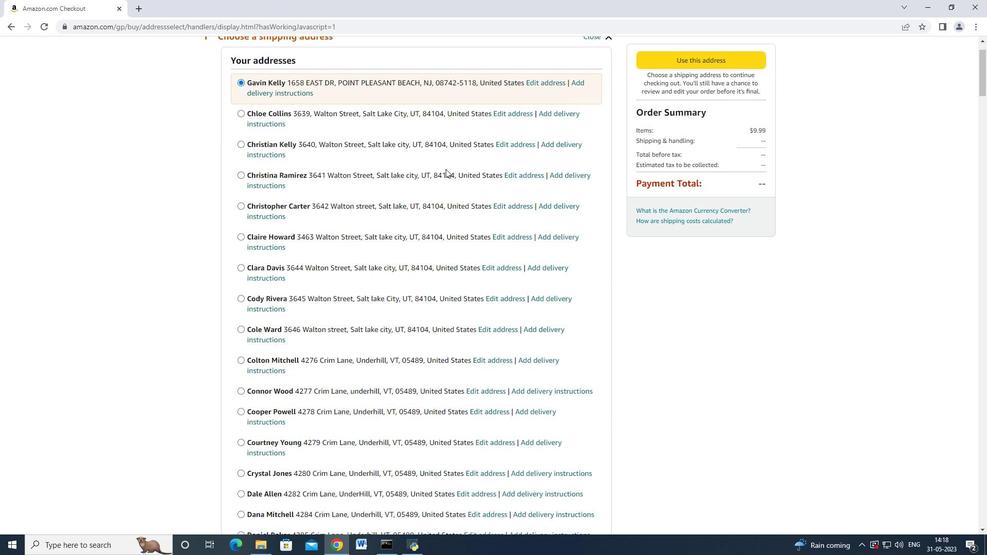 
Action: Mouse scrolled (445, 168) with delta (0, 0)
Screenshot: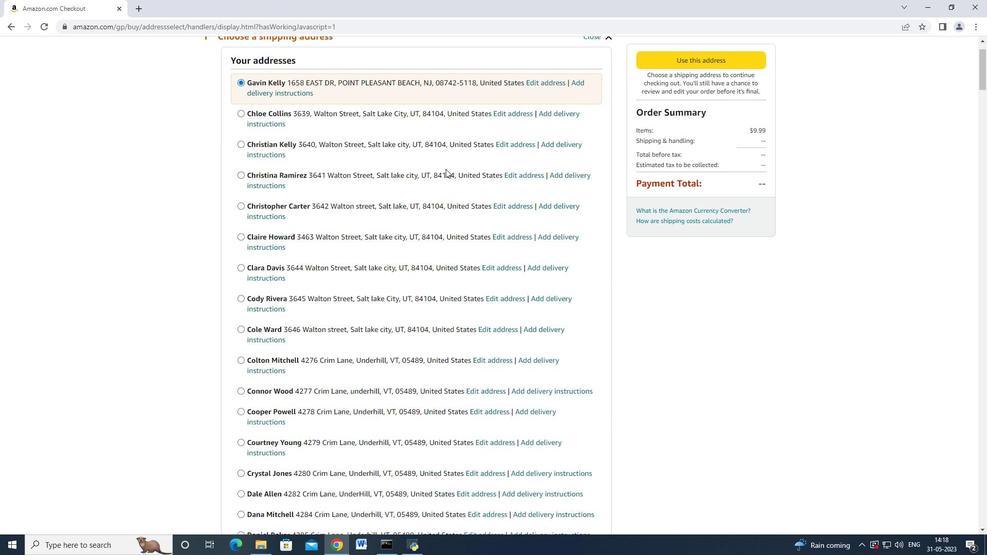 
Action: Mouse moved to (445, 179)
Screenshot: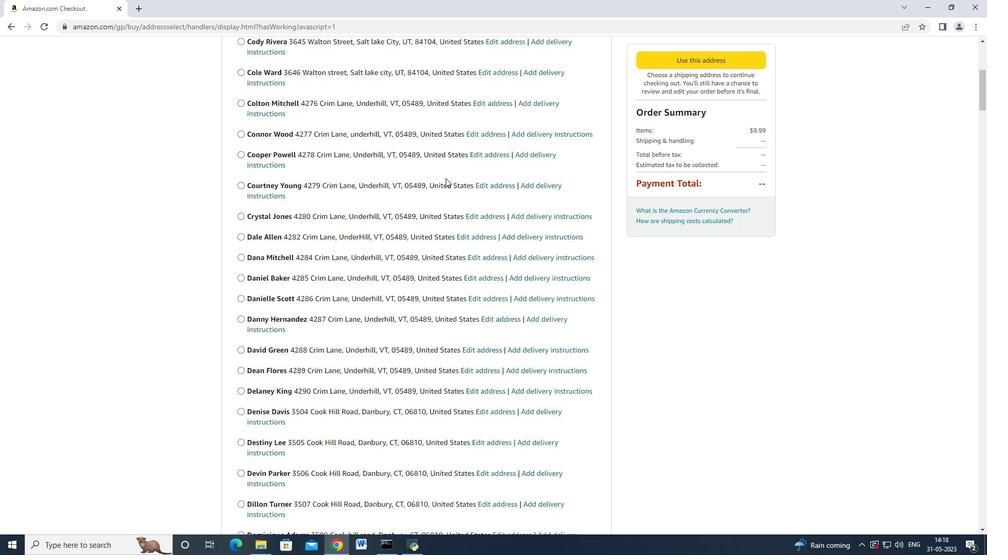 
Action: Mouse scrolled (445, 178) with delta (0, 0)
Screenshot: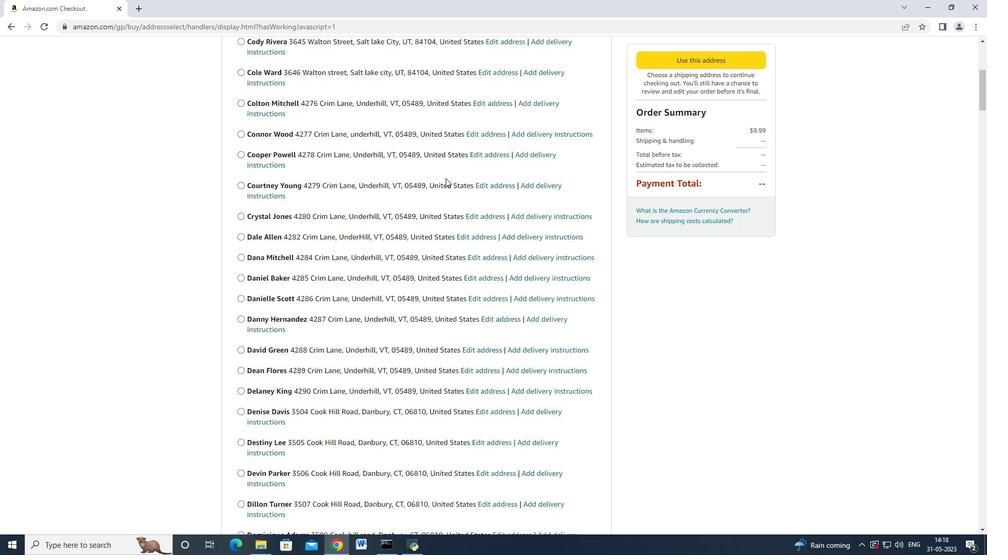 
Action: Mouse scrolled (445, 178) with delta (0, 0)
Screenshot: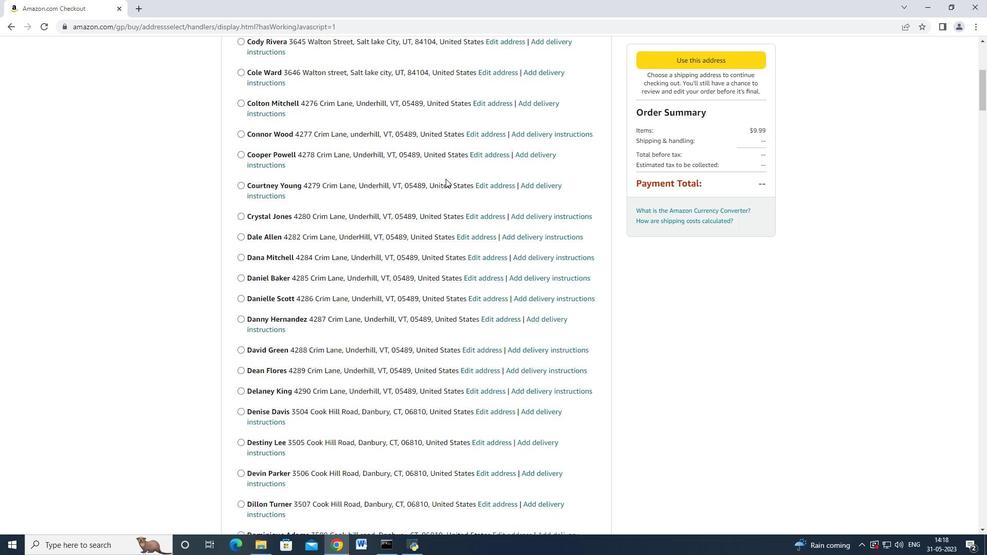 
Action: Mouse scrolled (445, 178) with delta (0, 0)
Screenshot: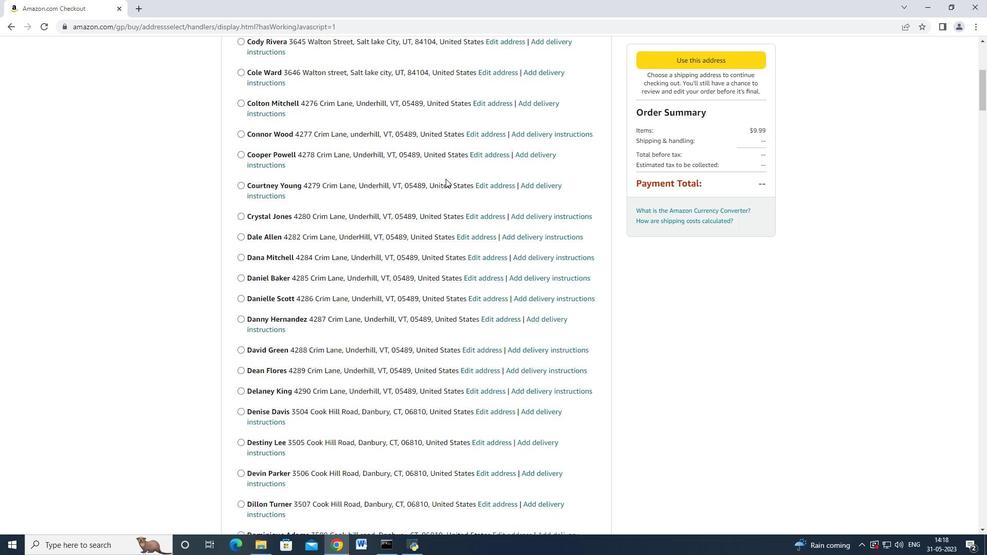 
Action: Mouse scrolled (445, 178) with delta (0, 0)
Screenshot: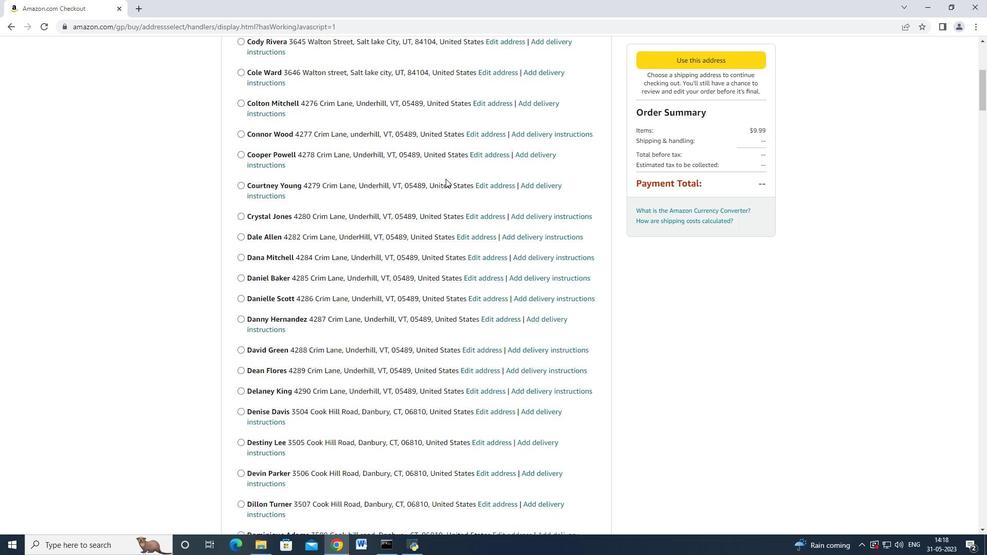 
Action: Mouse scrolled (445, 178) with delta (0, 0)
Screenshot: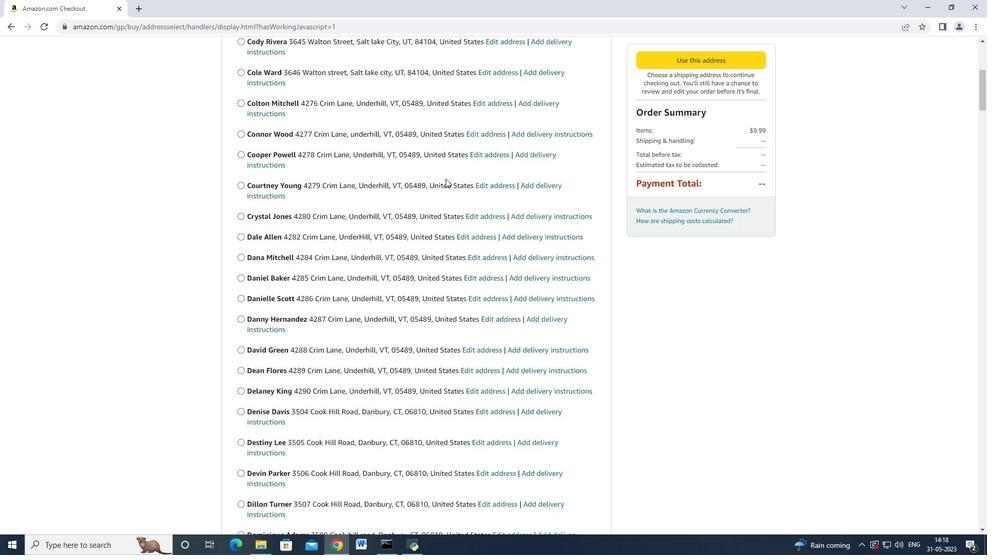 
Action: Mouse scrolled (445, 178) with delta (0, 0)
Screenshot: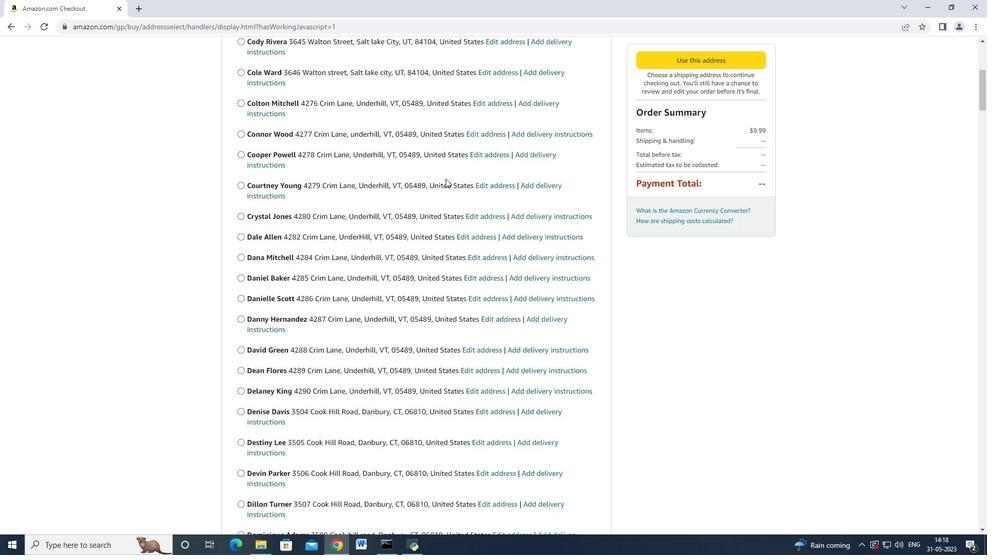 
Action: Mouse scrolled (445, 178) with delta (0, 0)
Screenshot: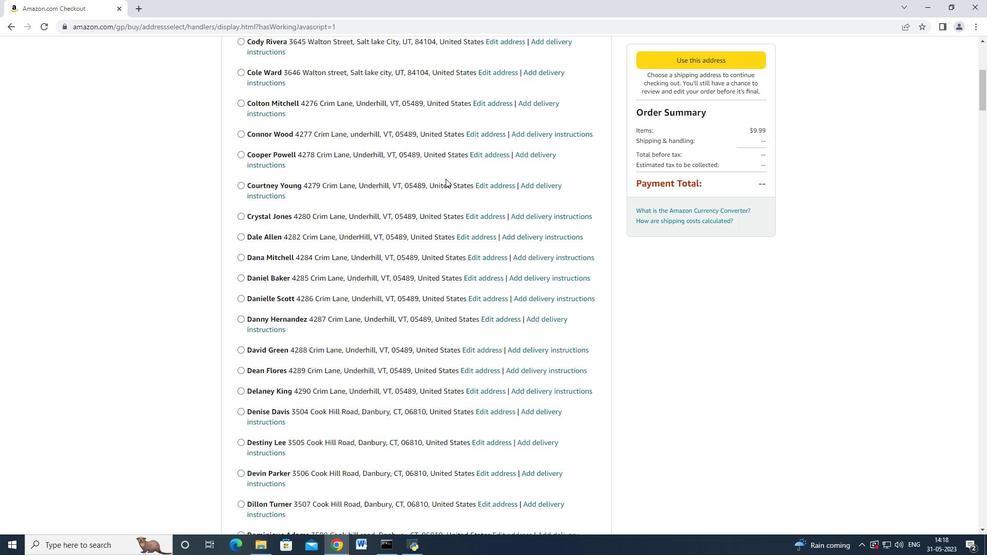 
Action: Mouse scrolled (445, 178) with delta (0, 0)
Screenshot: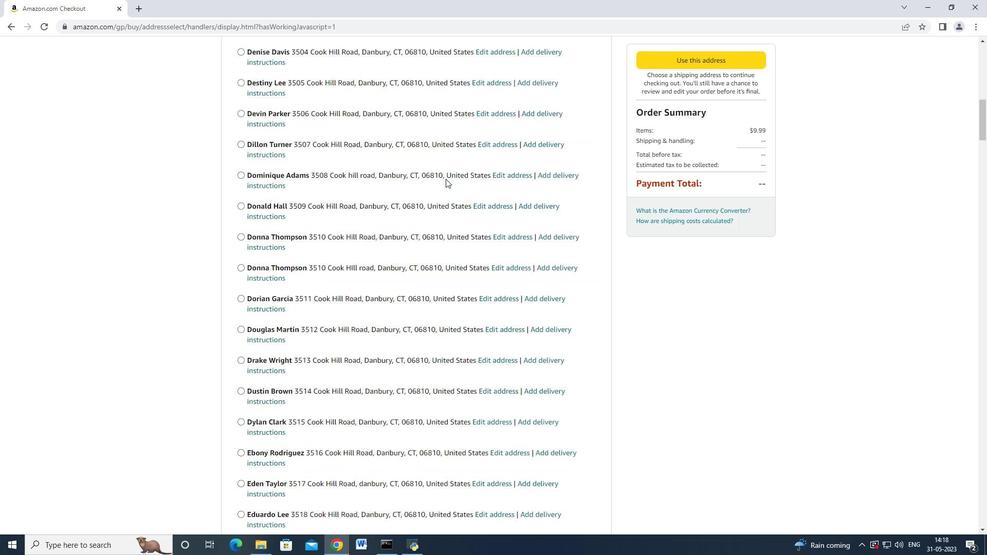 
Action: Mouse scrolled (445, 178) with delta (0, 0)
Screenshot: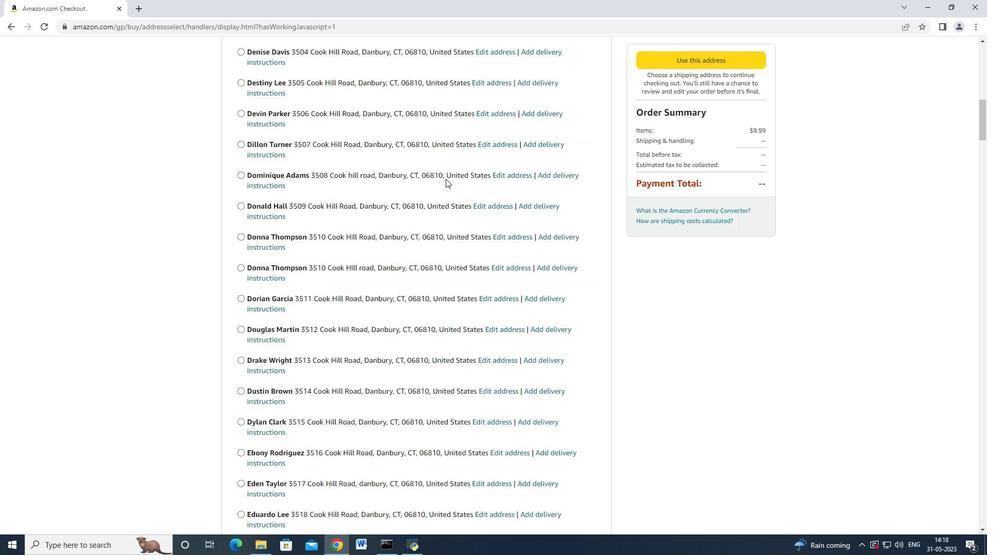 
Action: Mouse scrolled (445, 178) with delta (0, 0)
Screenshot: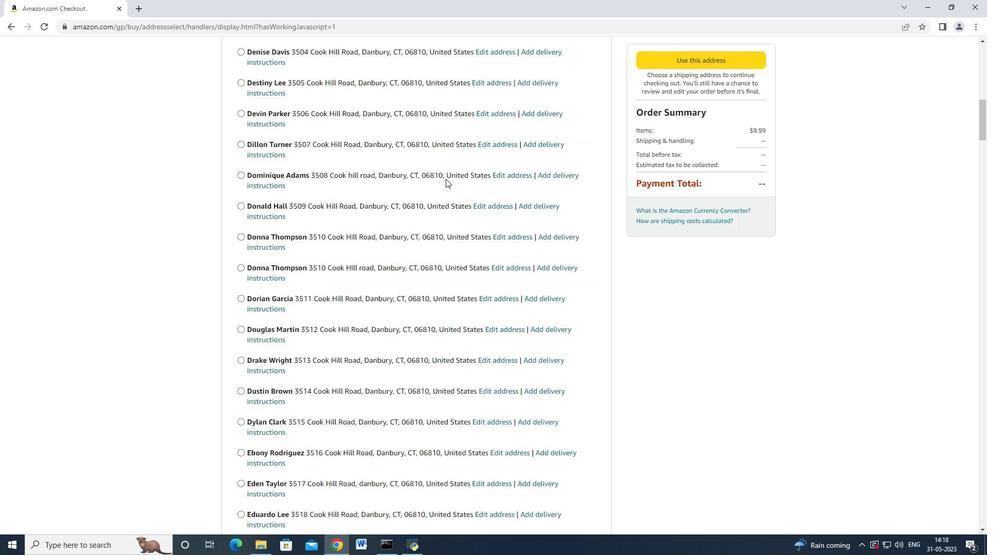 
Action: Mouse scrolled (445, 178) with delta (0, 0)
Screenshot: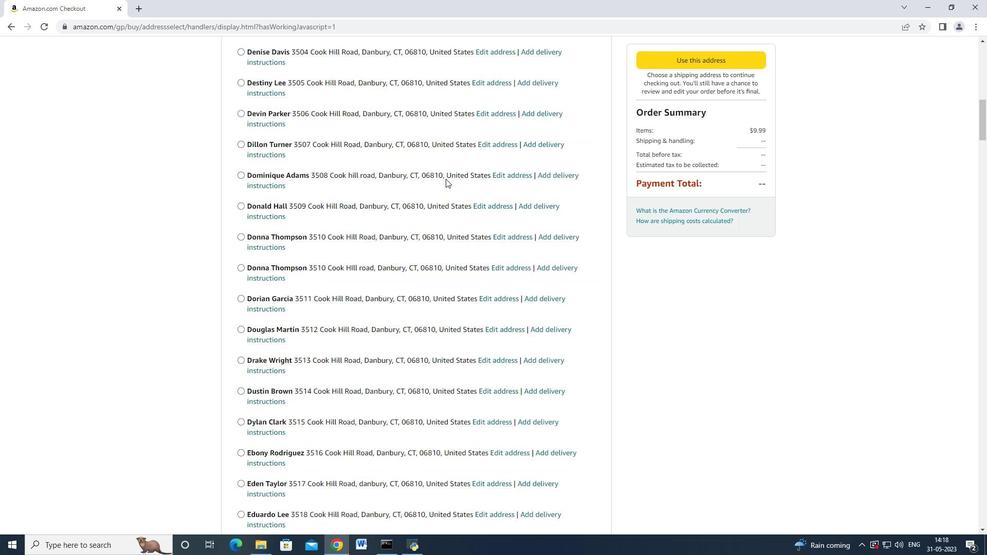 
Action: Mouse scrolled (445, 178) with delta (0, 0)
Screenshot: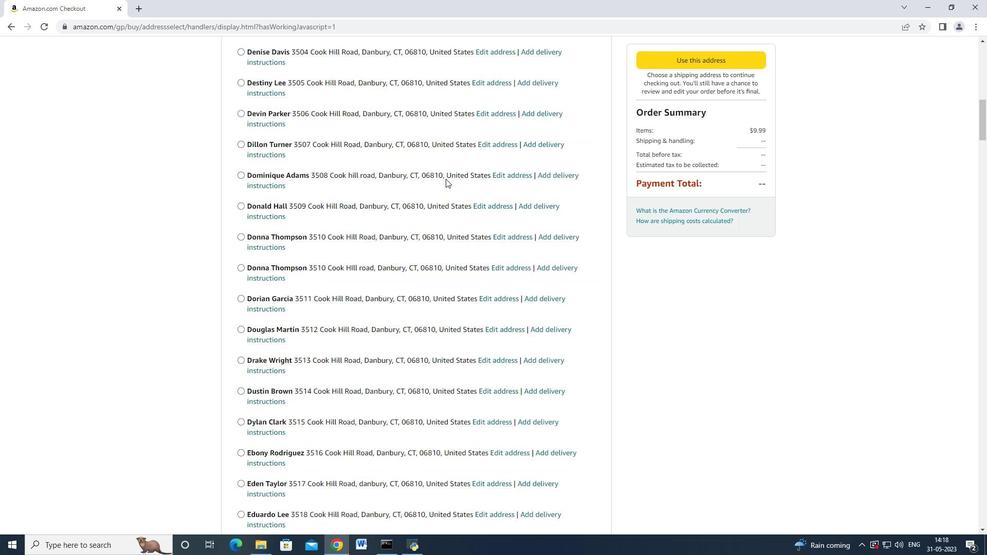 
Action: Mouse scrolled (445, 178) with delta (0, 0)
Screenshot: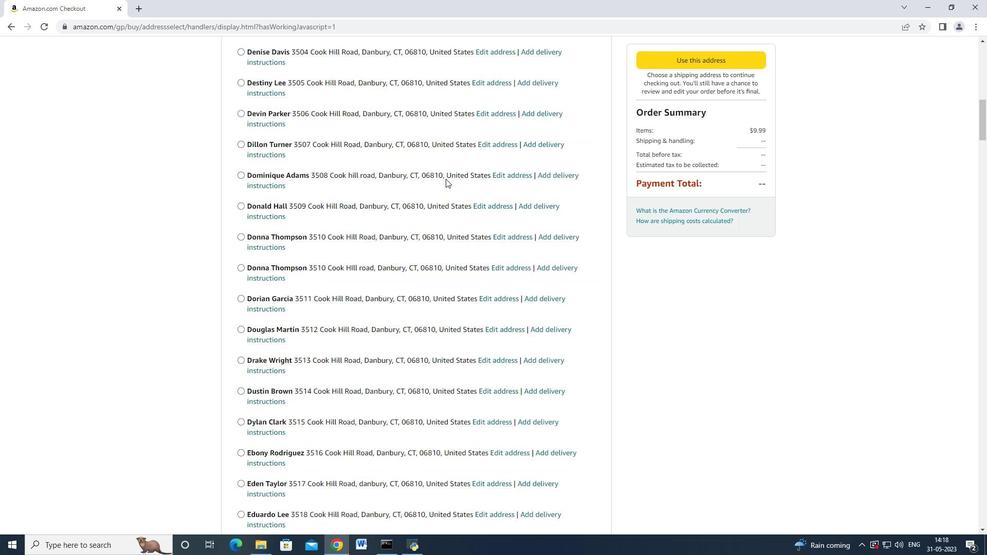 
Action: Mouse scrolled (445, 178) with delta (0, 0)
Screenshot: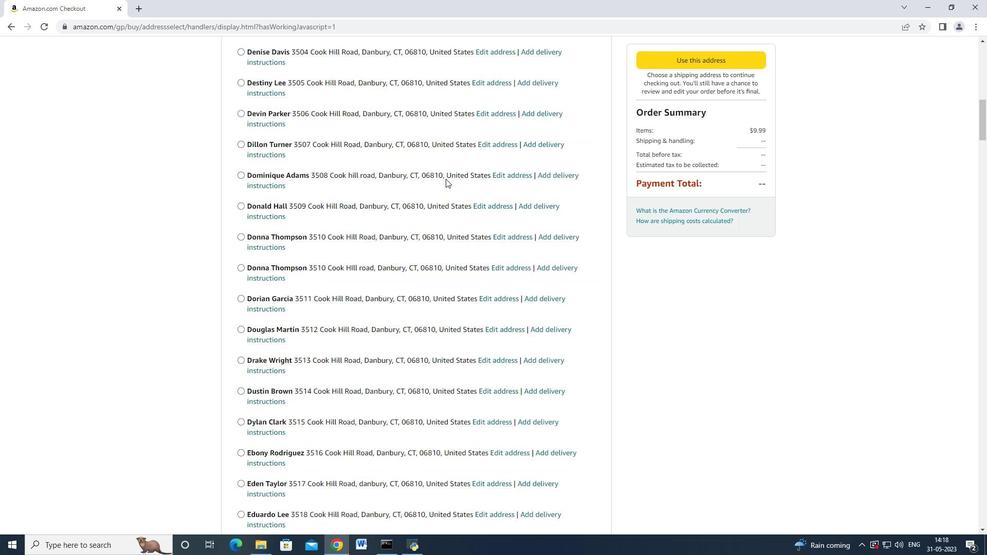 
Action: Mouse scrolled (445, 178) with delta (0, 0)
Screenshot: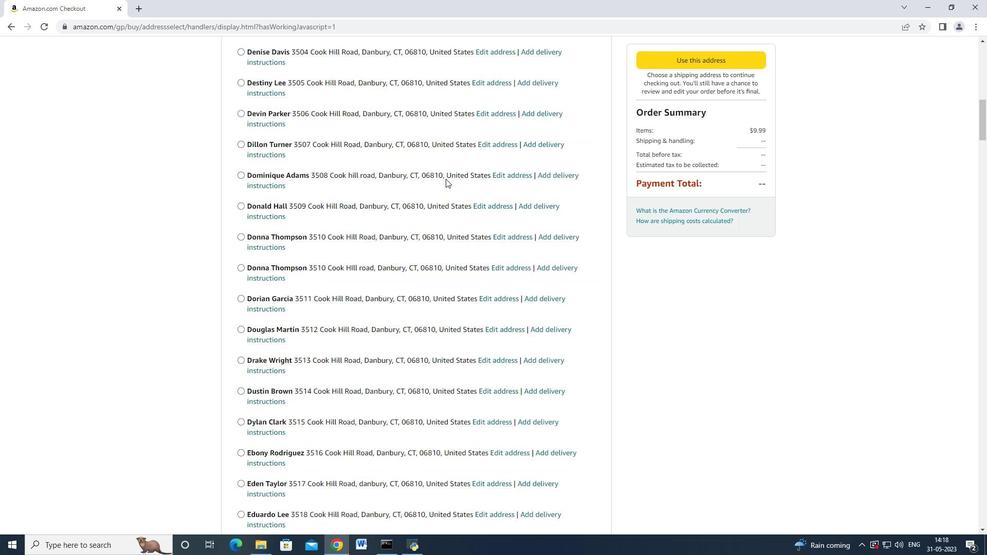 
Action: Mouse scrolled (445, 178) with delta (0, 0)
Screenshot: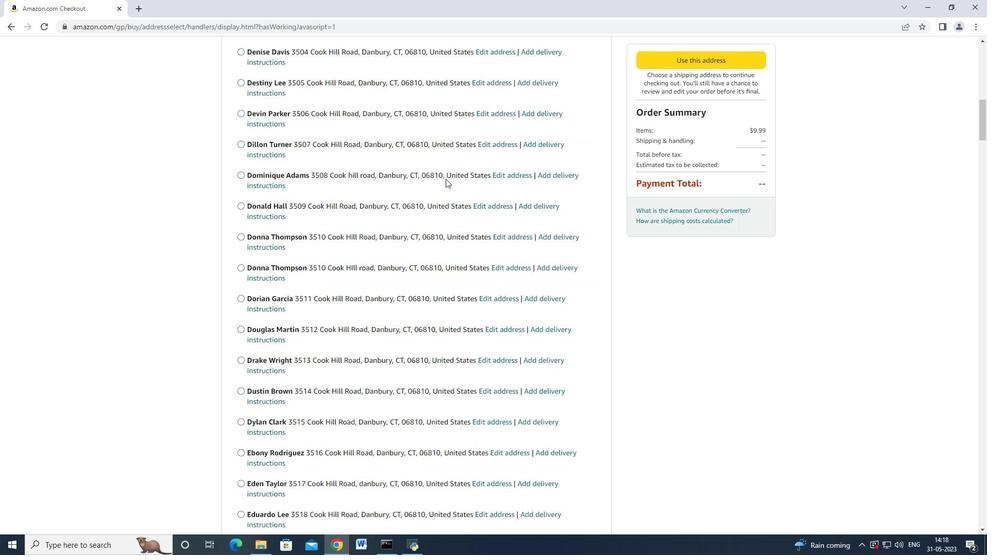 
Action: Mouse scrolled (445, 178) with delta (0, 0)
Screenshot: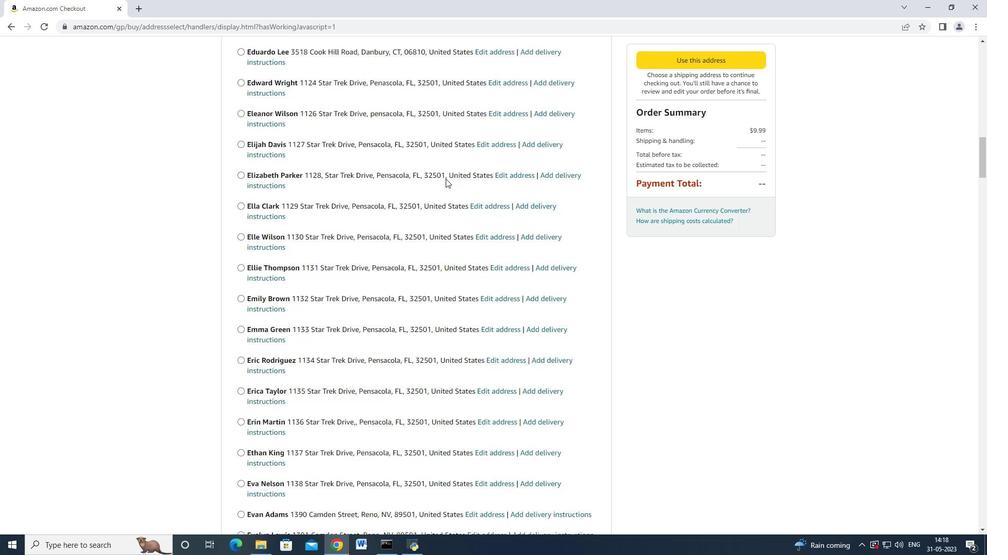 
Action: Mouse scrolled (445, 178) with delta (0, 0)
Screenshot: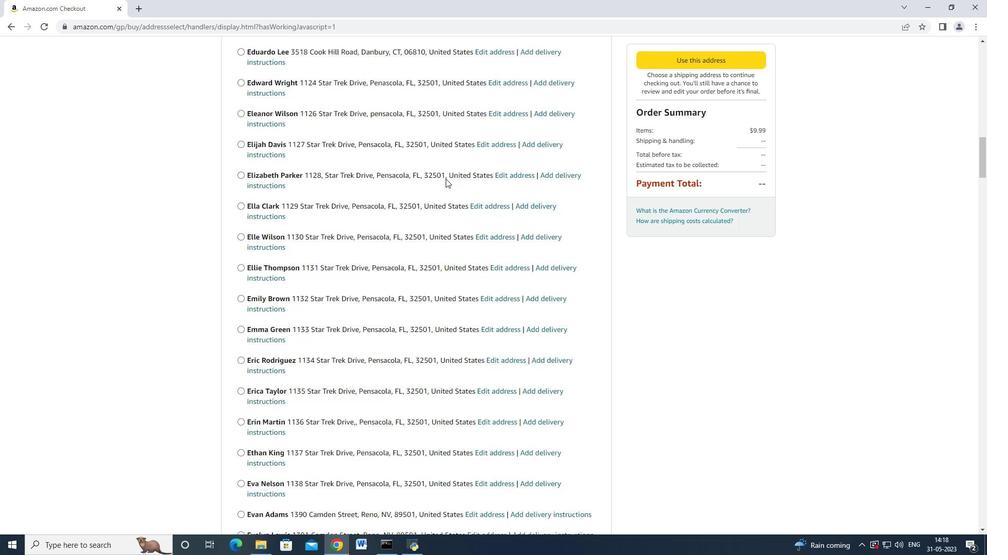 
Action: Mouse scrolled (445, 178) with delta (0, 0)
Screenshot: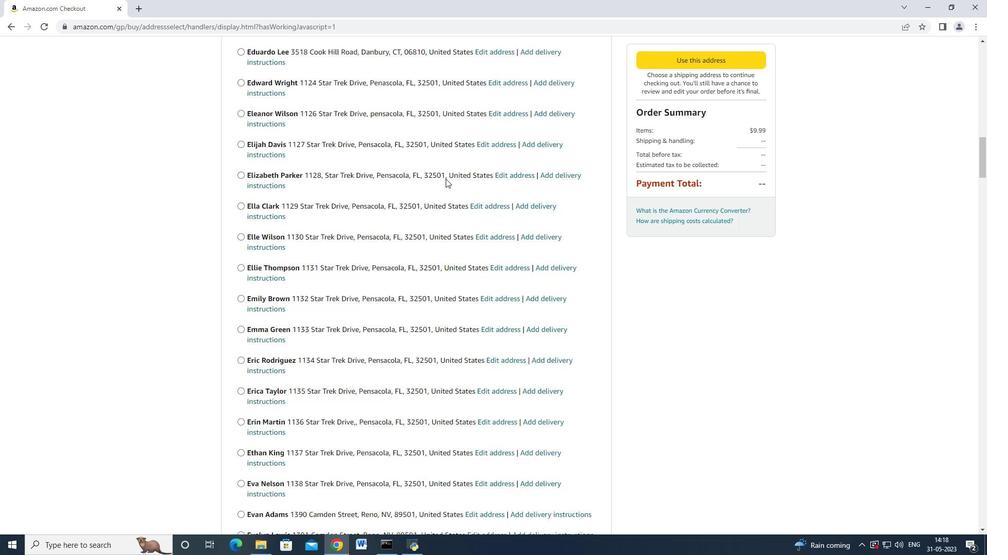 
Action: Mouse scrolled (445, 178) with delta (0, 0)
Screenshot: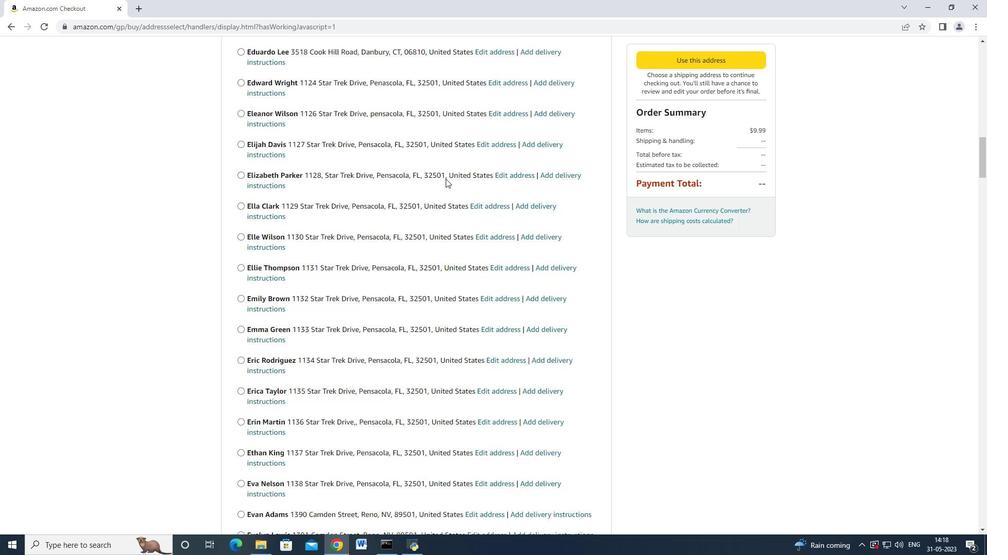 
Action: Mouse scrolled (445, 178) with delta (0, 0)
Screenshot: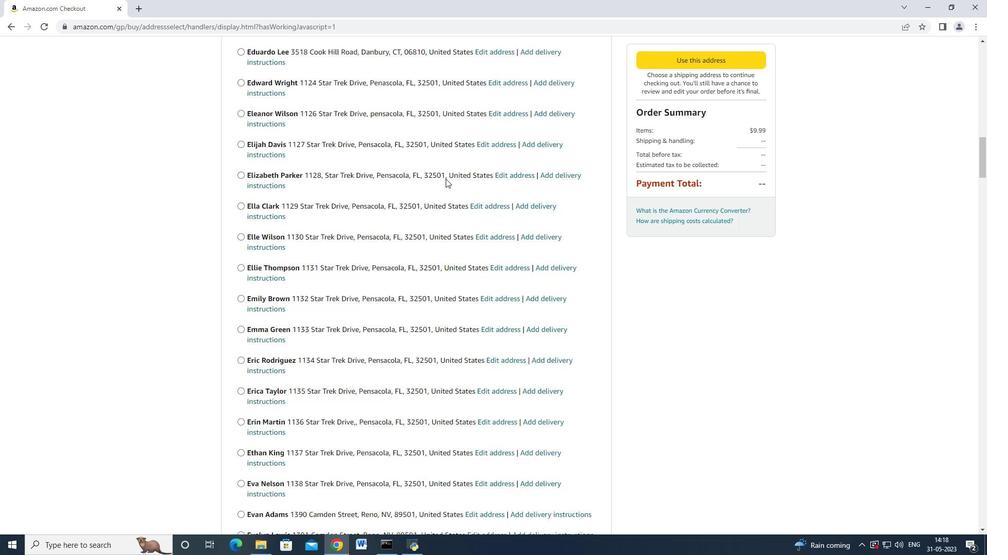 
Action: Mouse scrolled (445, 178) with delta (0, 0)
Screenshot: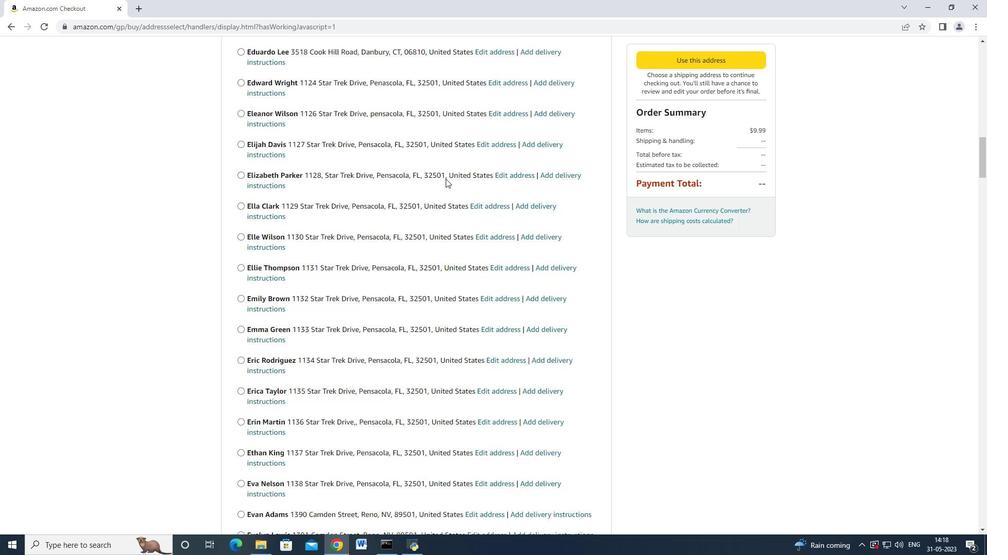 
Action: Mouse scrolled (445, 178) with delta (0, 0)
Screenshot: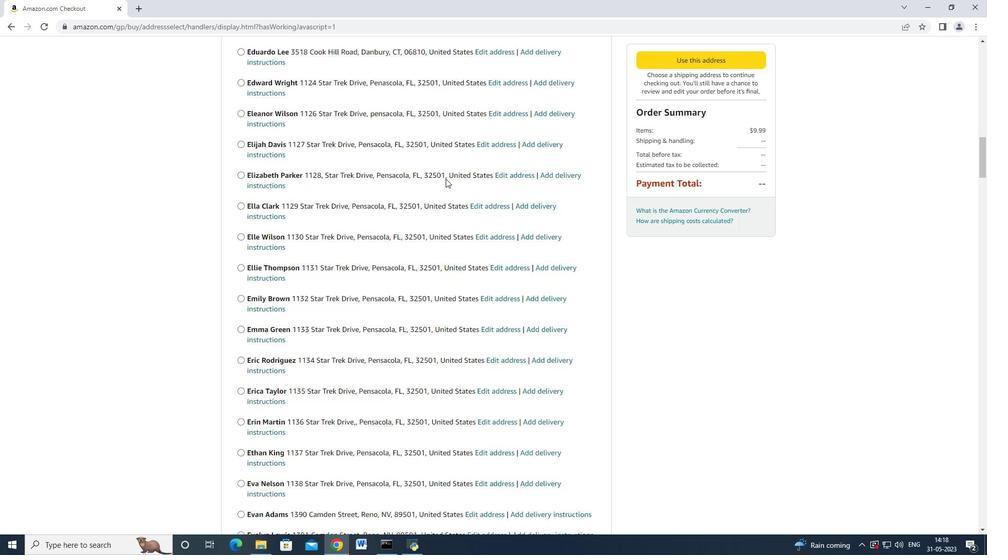 
Action: Mouse scrolled (445, 178) with delta (0, 0)
Screenshot: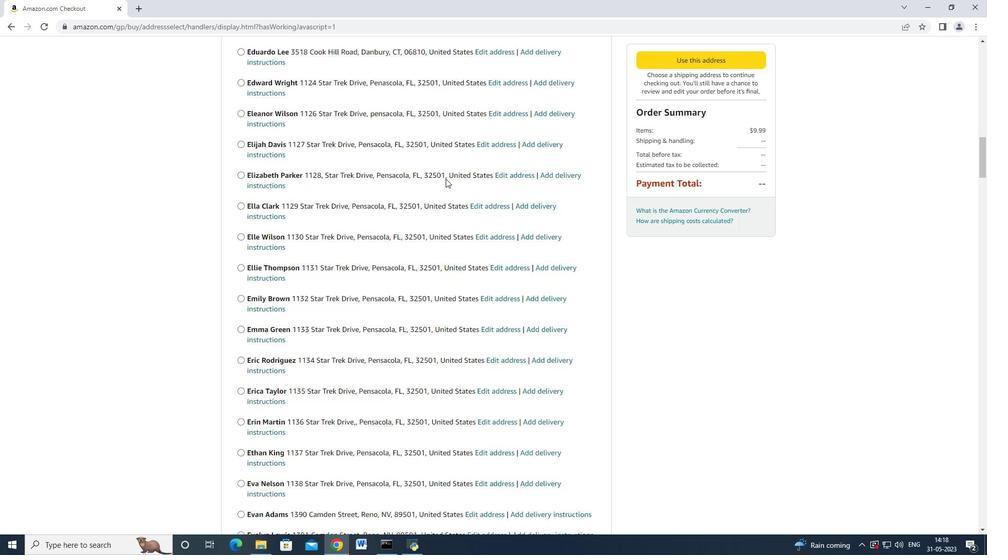 
Action: Mouse moved to (445, 180)
Screenshot: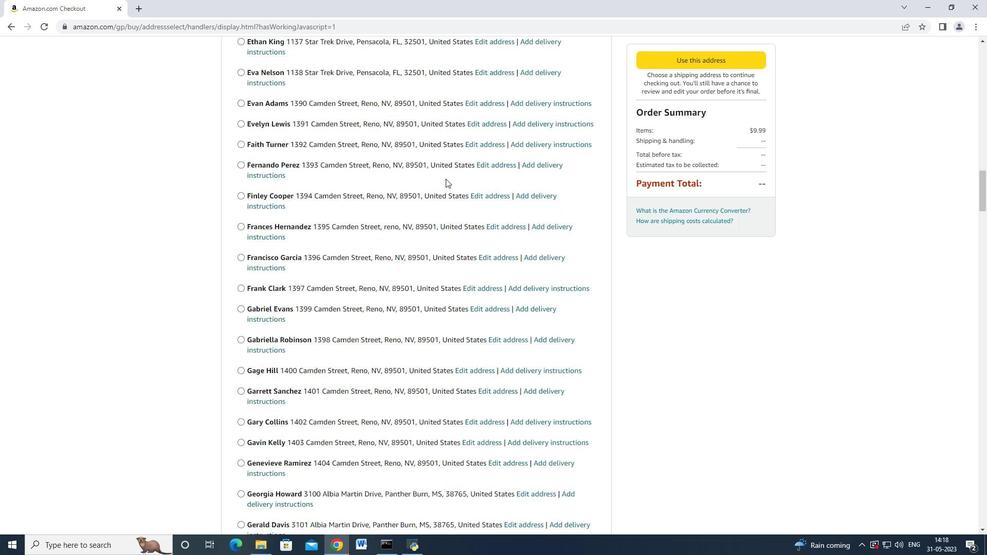 
Action: Mouse scrolled (445, 180) with delta (0, 0)
Screenshot: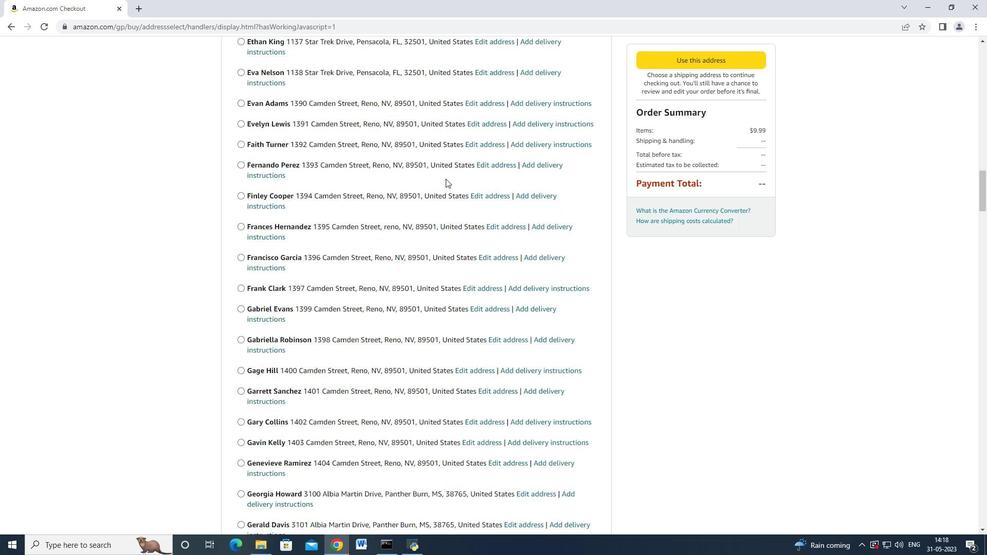 
Action: Mouse moved to (444, 182)
Screenshot: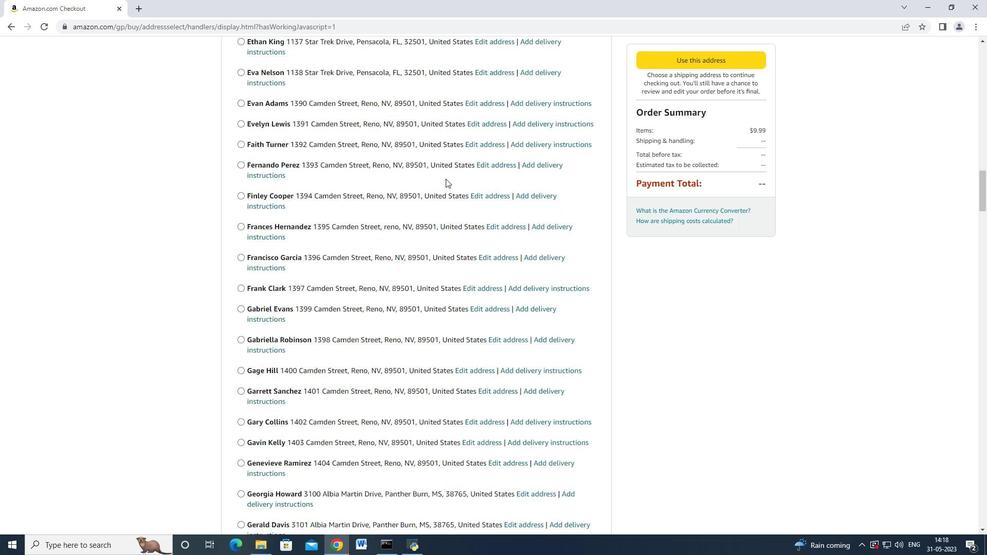 
Action: Mouse scrolled (444, 181) with delta (0, 0)
Screenshot: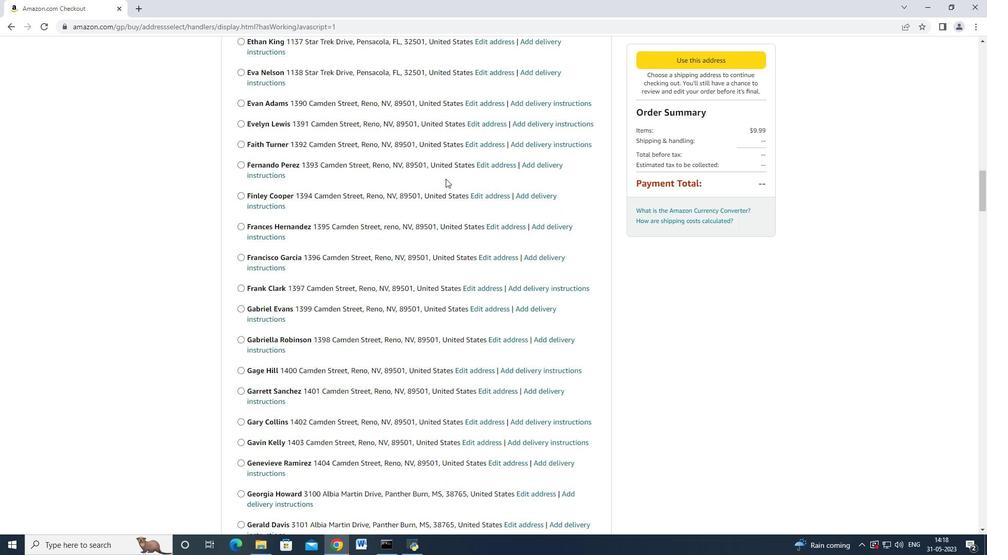 
Action: Mouse scrolled (444, 181) with delta (0, 0)
Screenshot: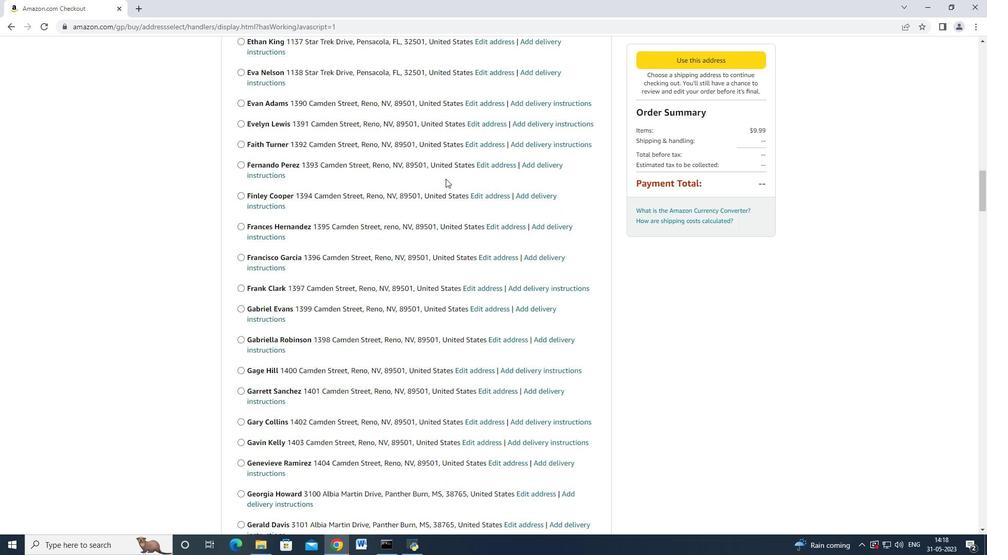 
Action: Mouse scrolled (444, 181) with delta (0, 0)
Screenshot: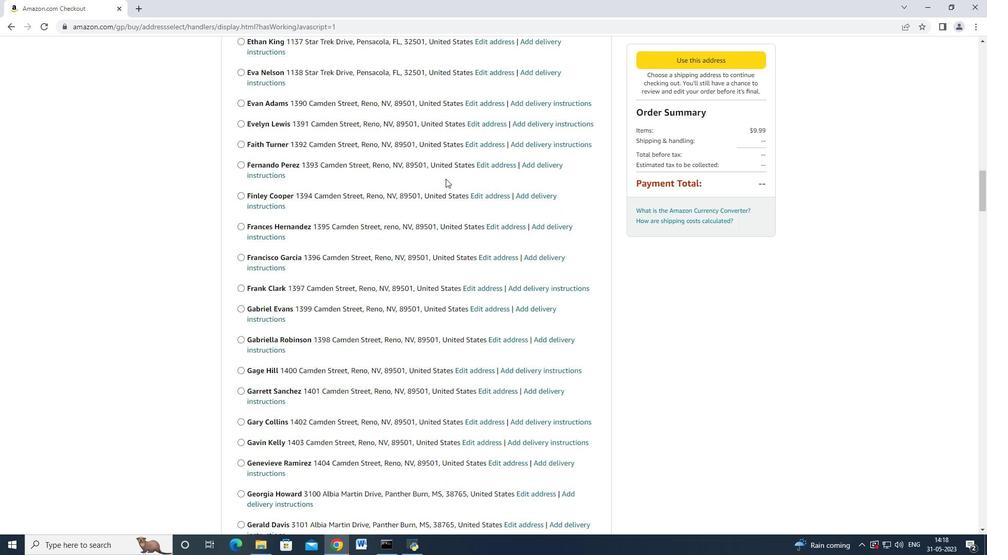 
Action: Mouse scrolled (444, 181) with delta (0, -1)
Screenshot: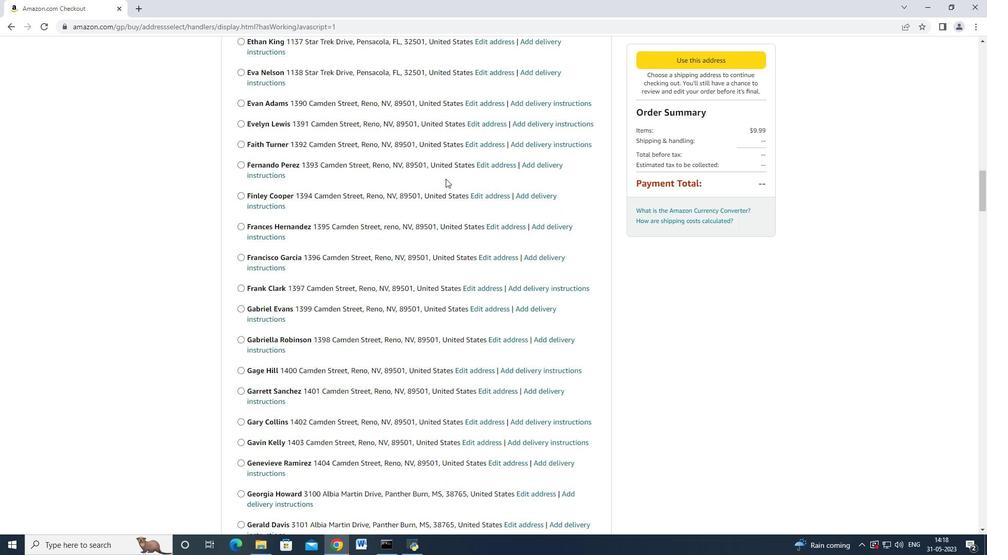 
Action: Mouse scrolled (444, 181) with delta (0, 0)
Screenshot: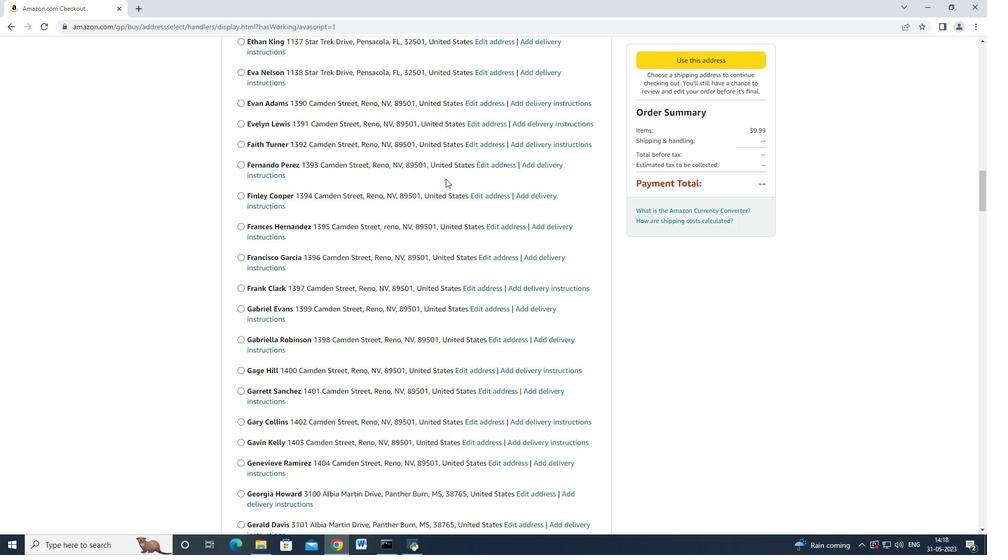 
Action: Mouse moved to (444, 182)
Screenshot: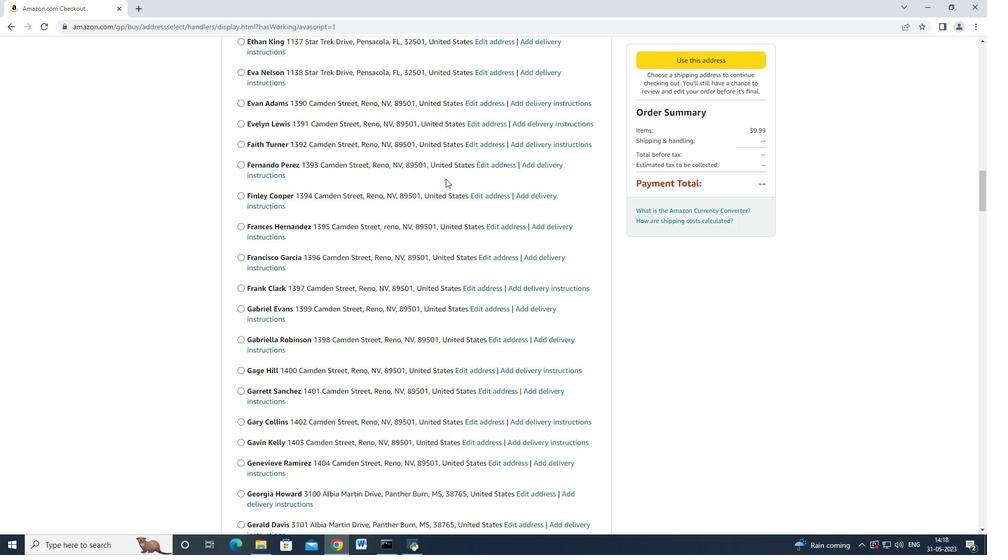 
Action: Mouse scrolled (444, 181) with delta (0, 0)
Screenshot: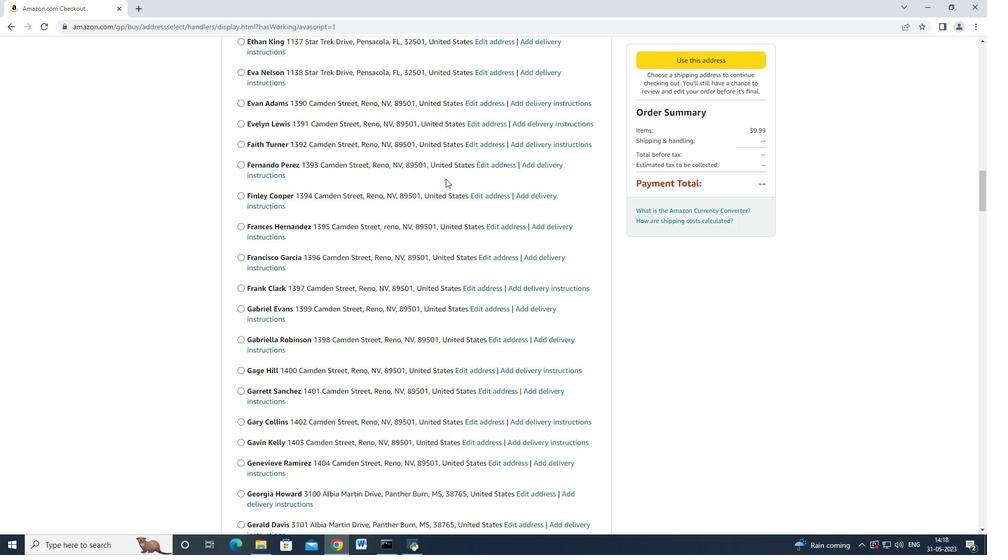 
Action: Mouse scrolled (444, 181) with delta (0, 0)
Screenshot: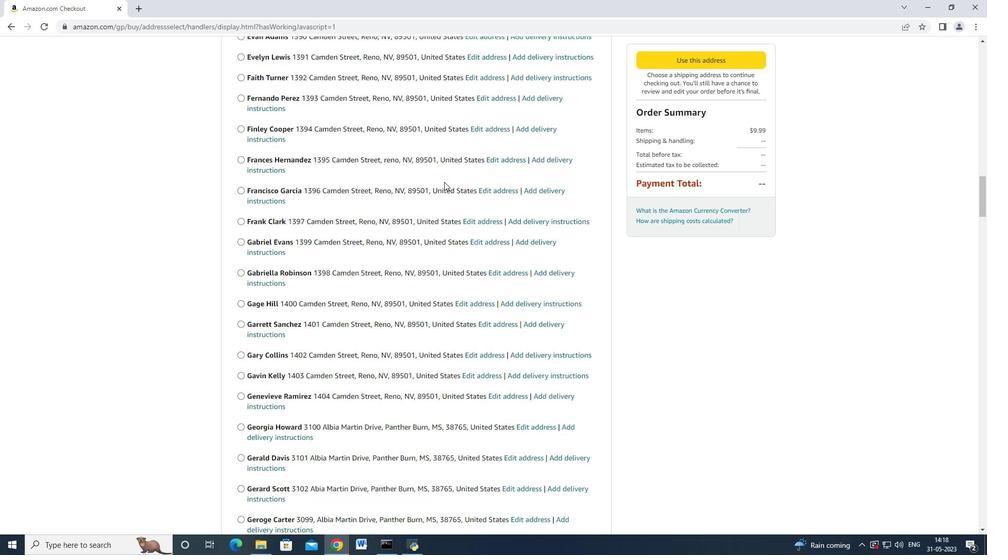 
Action: Mouse scrolled (444, 181) with delta (0, 0)
Screenshot: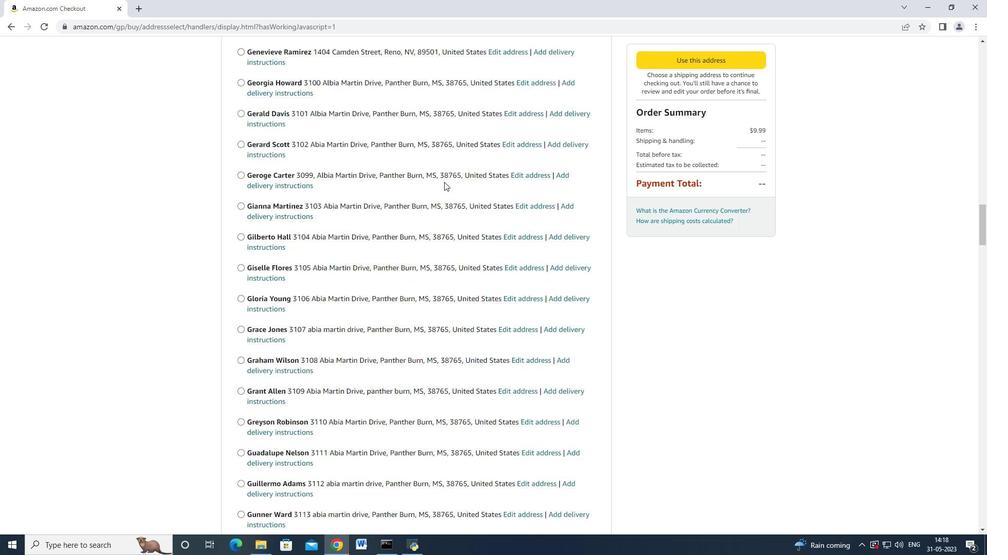 
Action: Mouse scrolled (444, 181) with delta (0, 0)
Screenshot: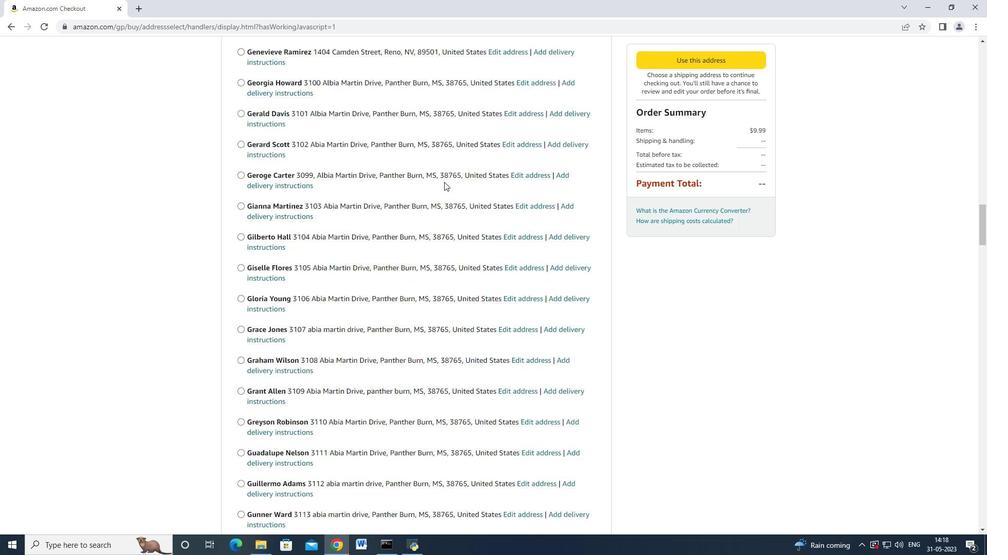 
Action: Mouse scrolled (444, 181) with delta (0, 0)
Screenshot: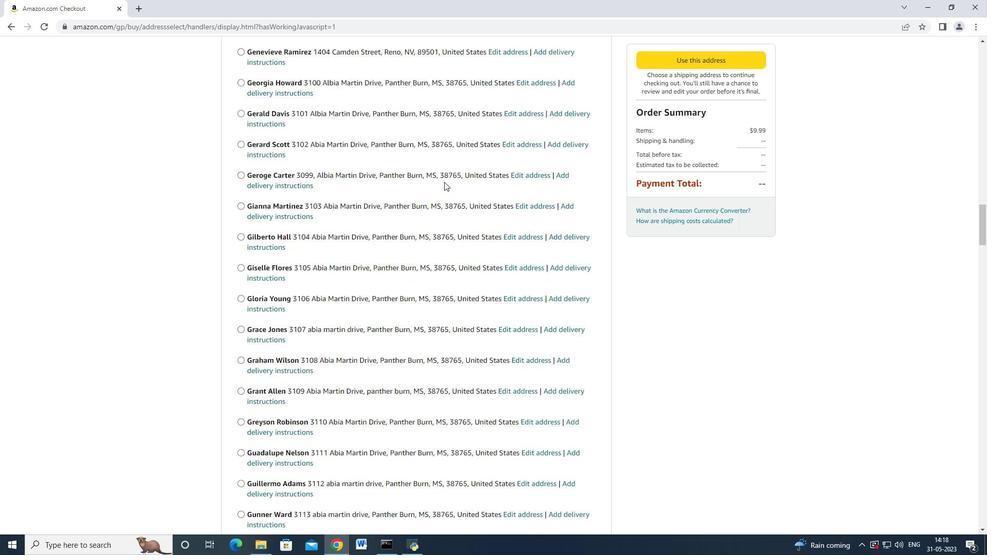 
Action: Mouse scrolled (444, 181) with delta (0, 0)
Screenshot: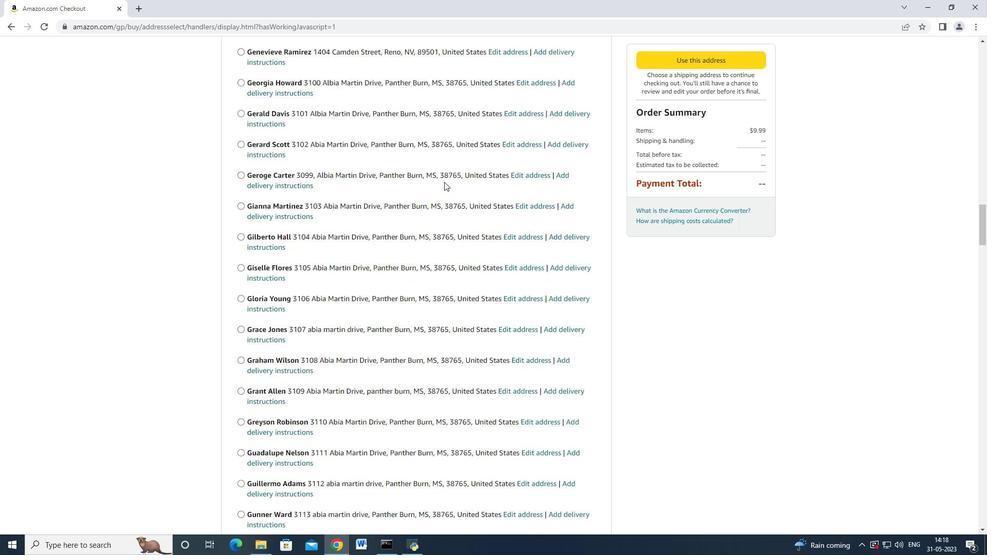 
Action: Mouse scrolled (444, 181) with delta (0, 0)
Screenshot: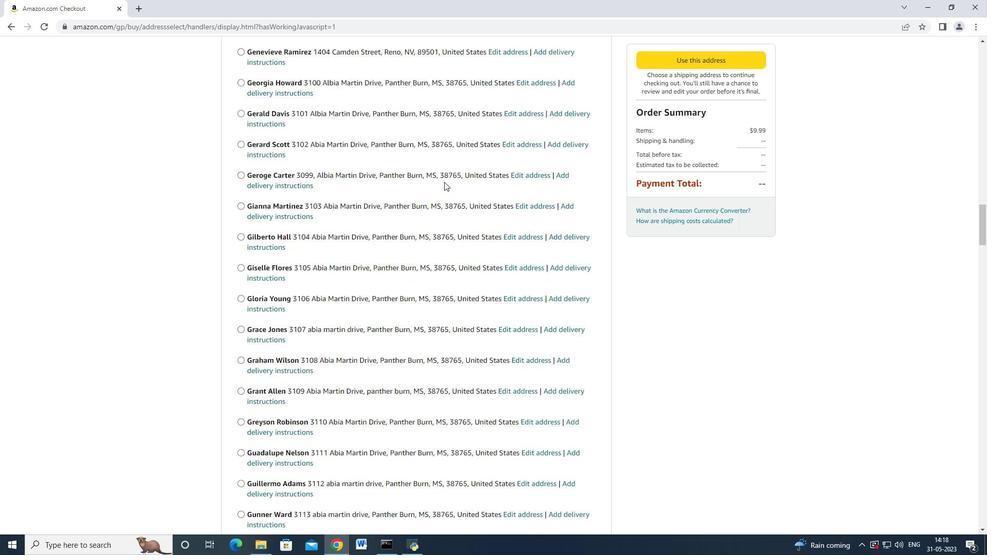 
Action: Mouse scrolled (444, 181) with delta (0, 0)
Screenshot: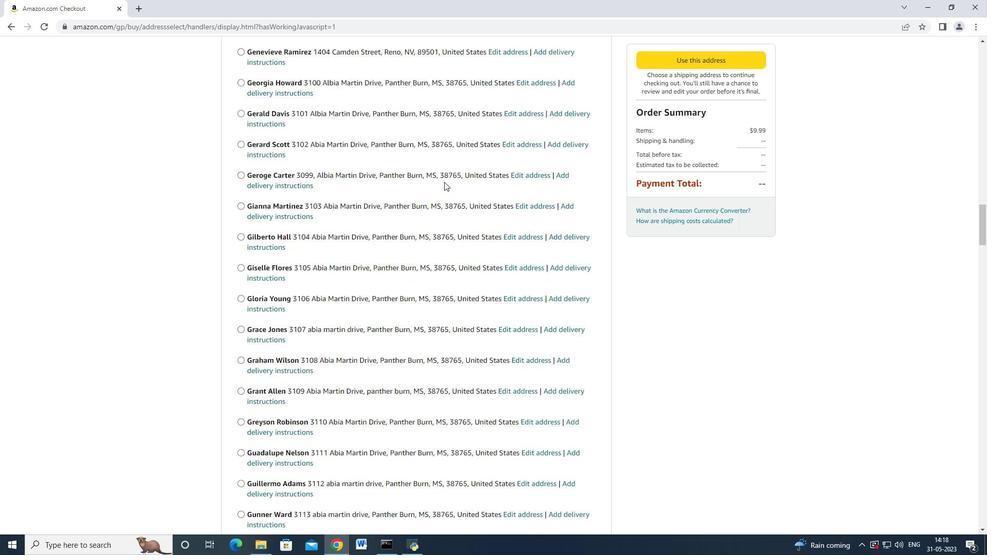 
Action: Mouse scrolled (444, 181) with delta (0, 0)
Screenshot: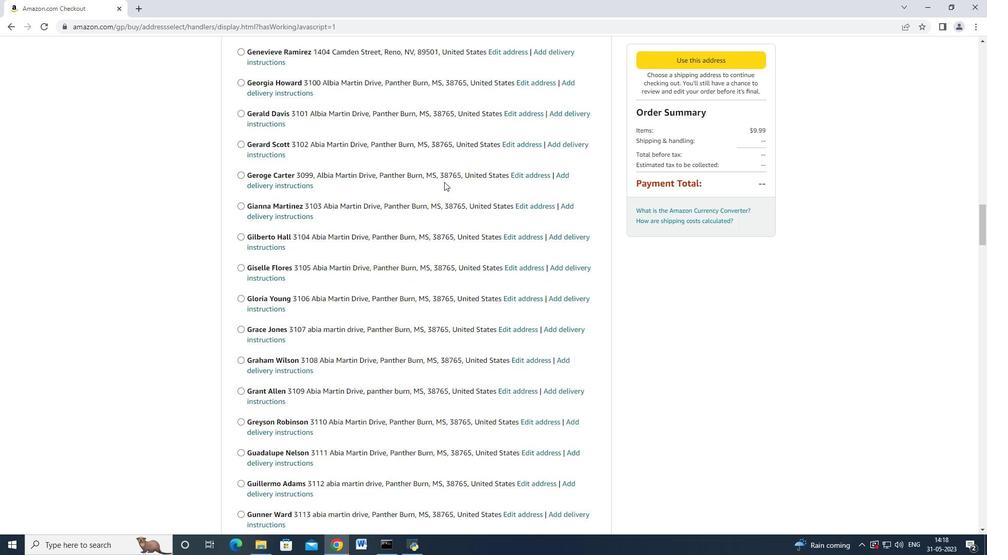 
Action: Mouse scrolled (444, 181) with delta (0, 0)
Screenshot: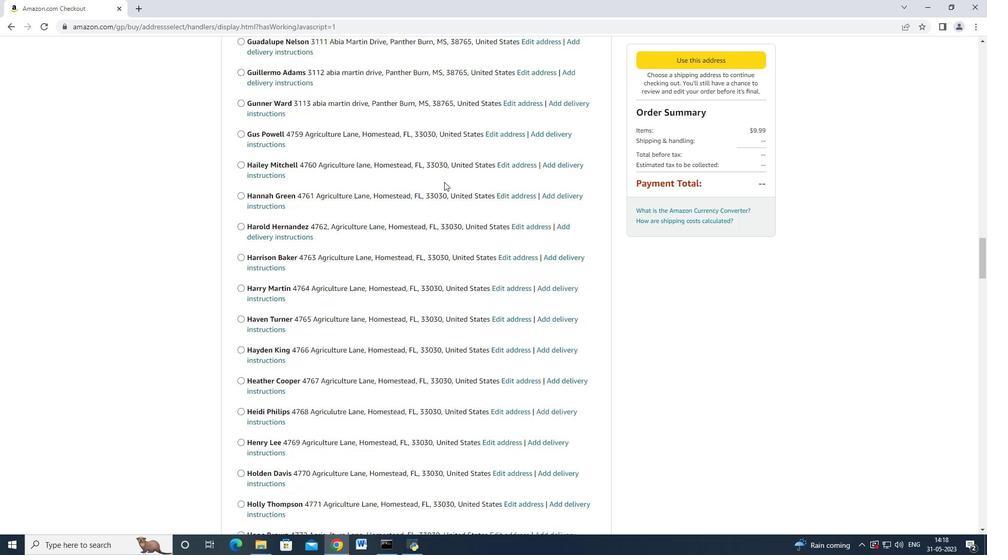 
Action: Mouse scrolled (444, 181) with delta (0, 0)
Screenshot: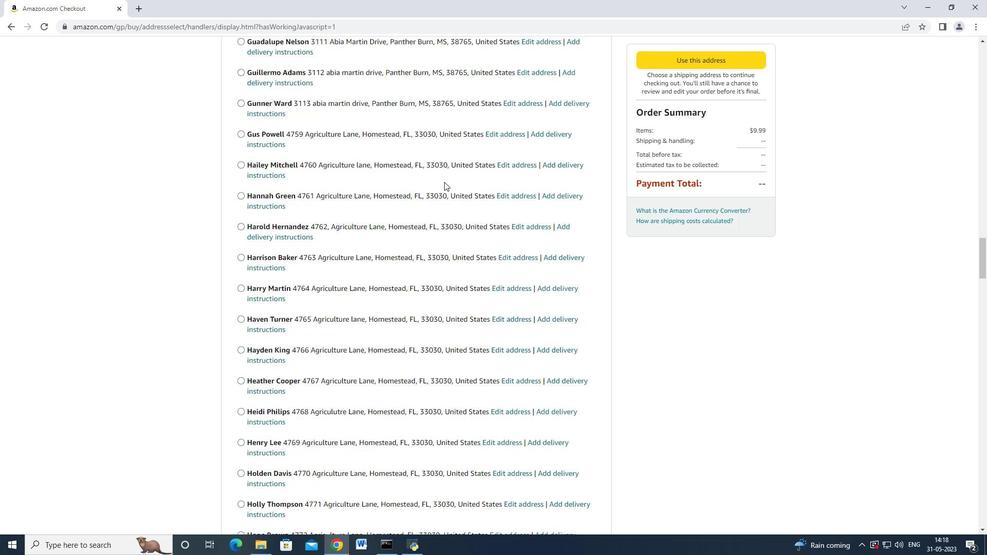 
Action: Mouse scrolled (444, 181) with delta (0, 0)
Screenshot: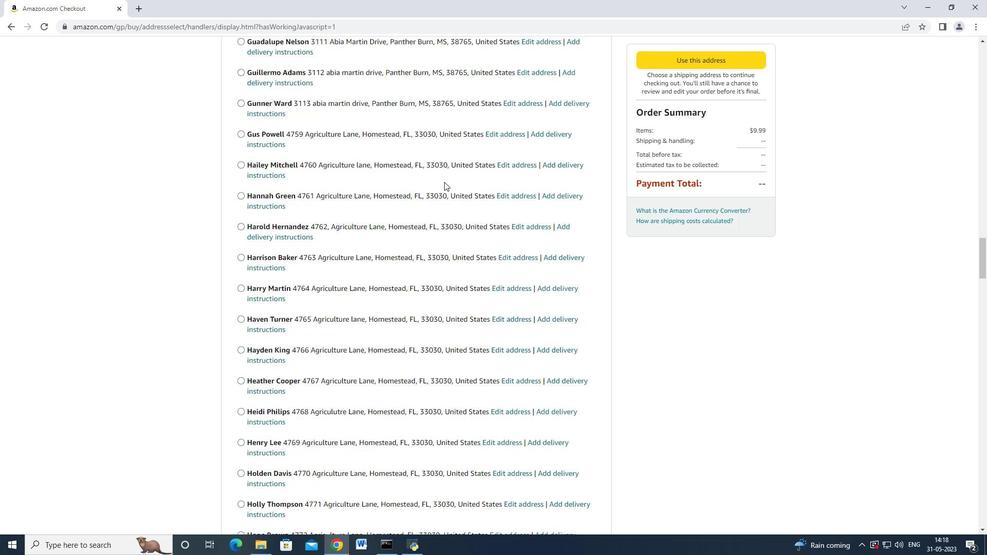 
Action: Mouse moved to (444, 182)
Screenshot: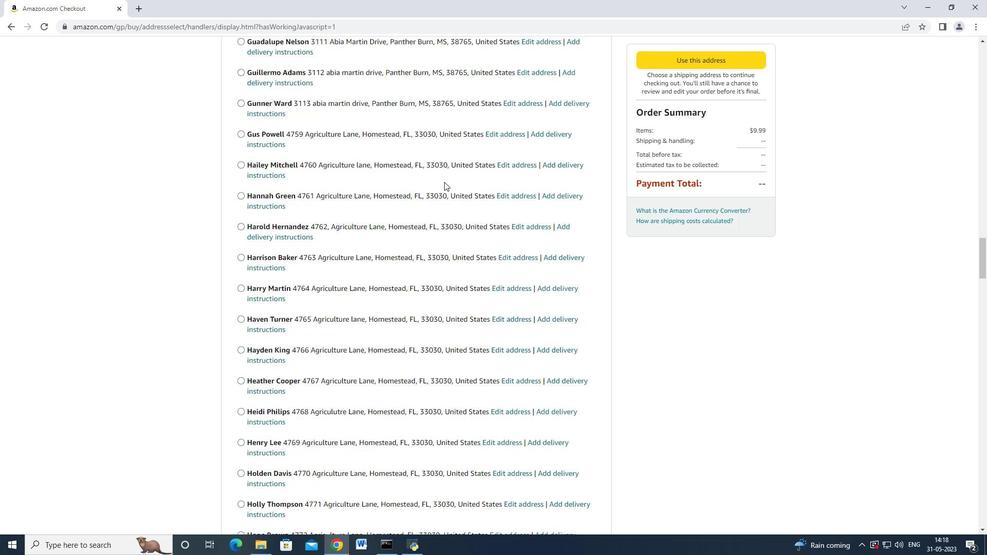 
Action: Mouse scrolled (444, 182) with delta (0, 0)
Screenshot: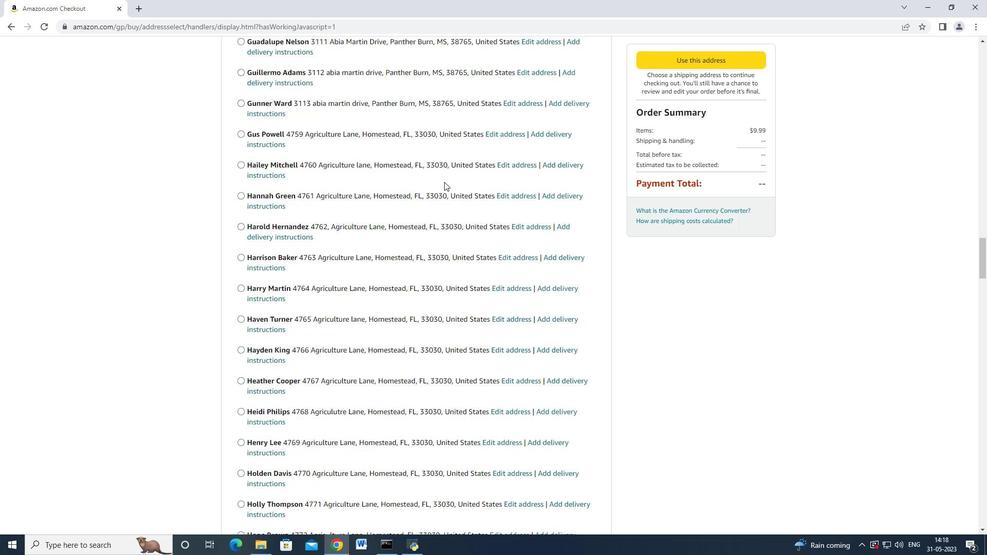 
Action: Mouse scrolled (444, 182) with delta (0, 0)
Screenshot: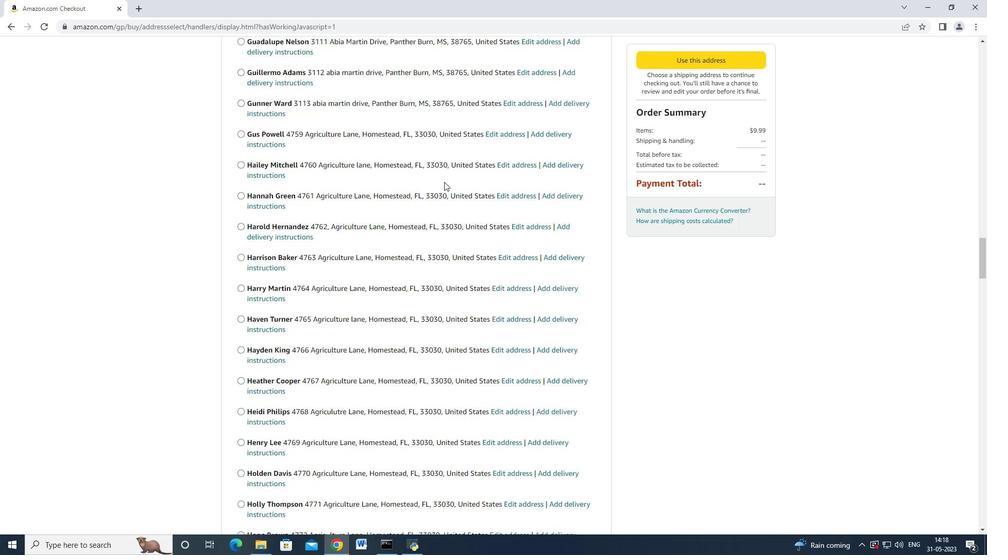 
Action: Mouse scrolled (444, 182) with delta (0, 0)
Screenshot: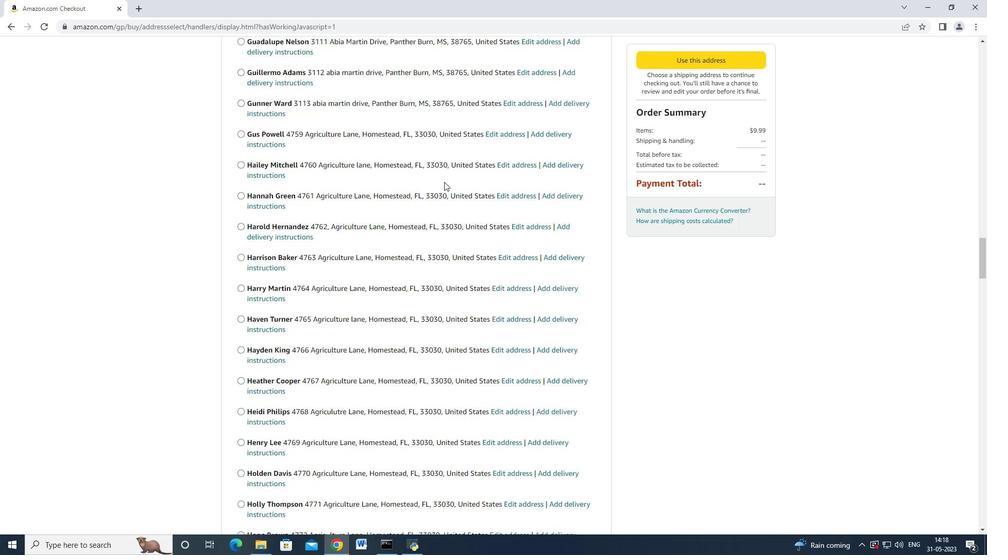 
Action: Mouse scrolled (444, 182) with delta (0, 0)
Screenshot: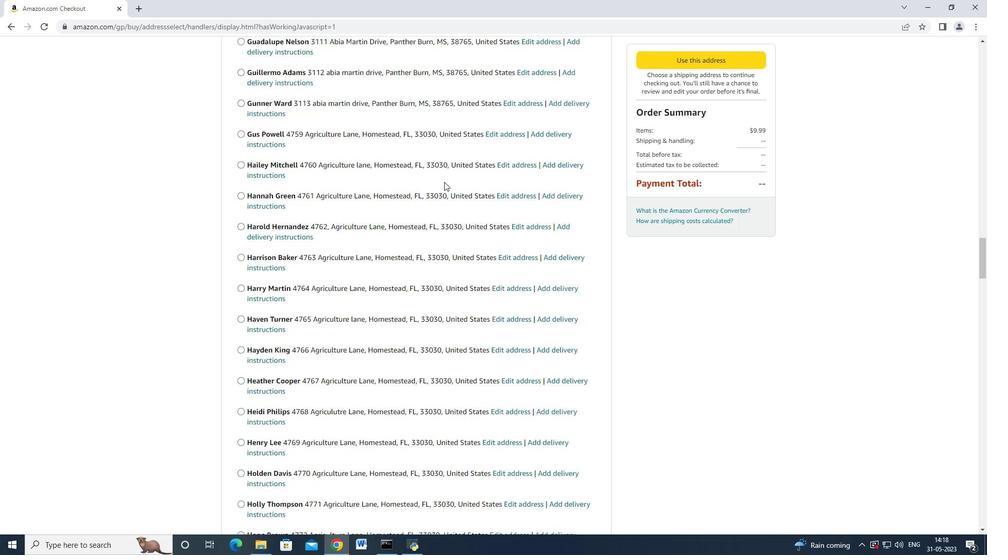 
Action: Mouse scrolled (444, 182) with delta (0, 0)
Screenshot: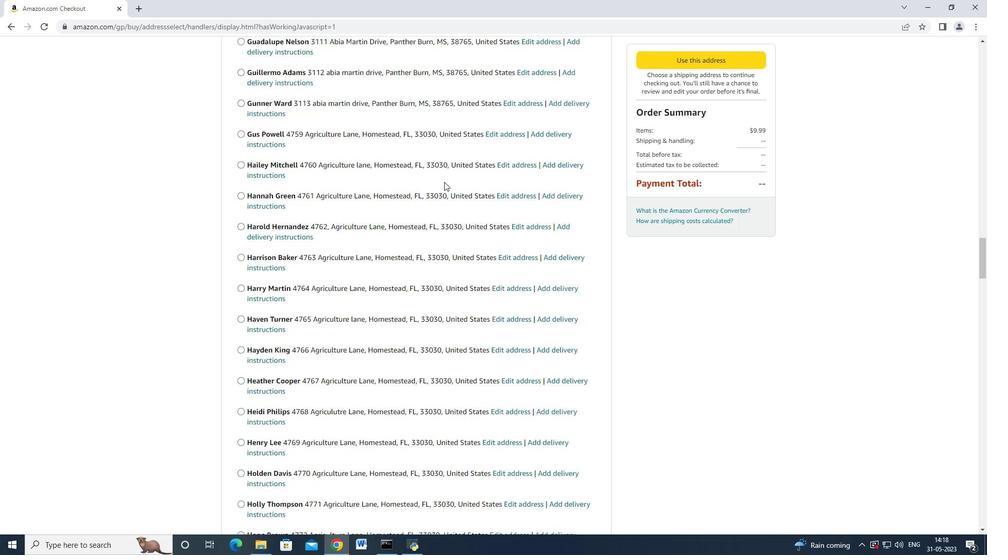 
Action: Mouse moved to (444, 182)
Screenshot: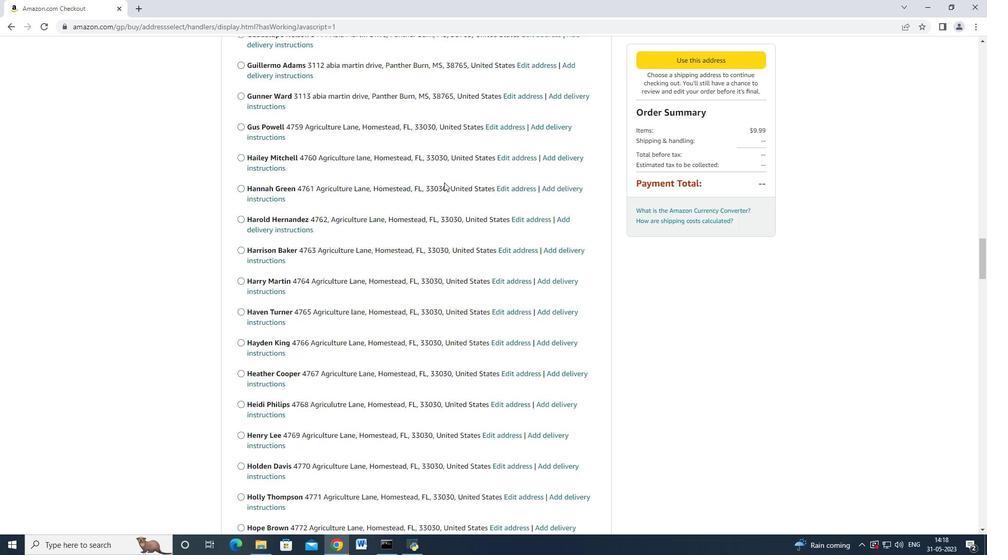 
Action: Mouse scrolled (444, 182) with delta (0, 0)
Screenshot: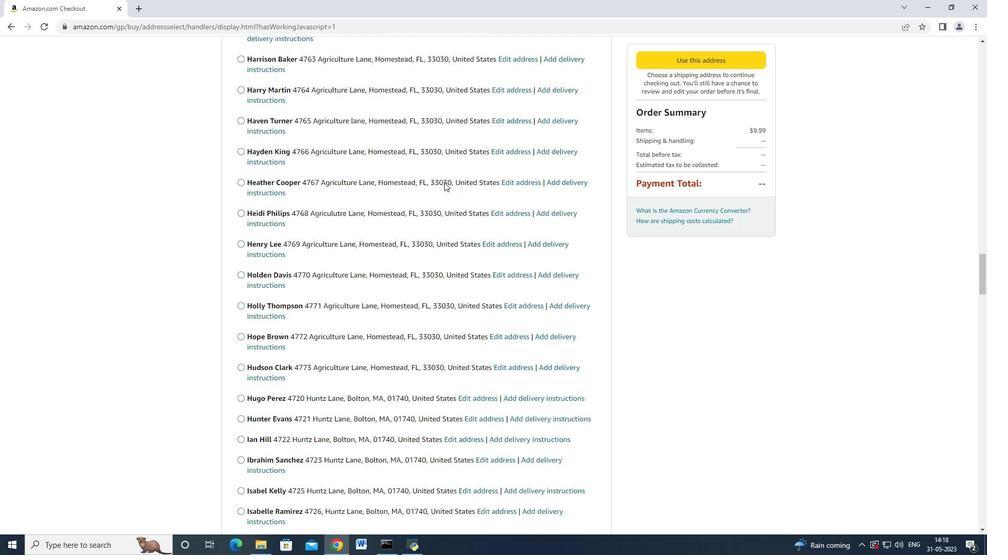 
Action: Mouse scrolled (444, 182) with delta (0, 0)
Screenshot: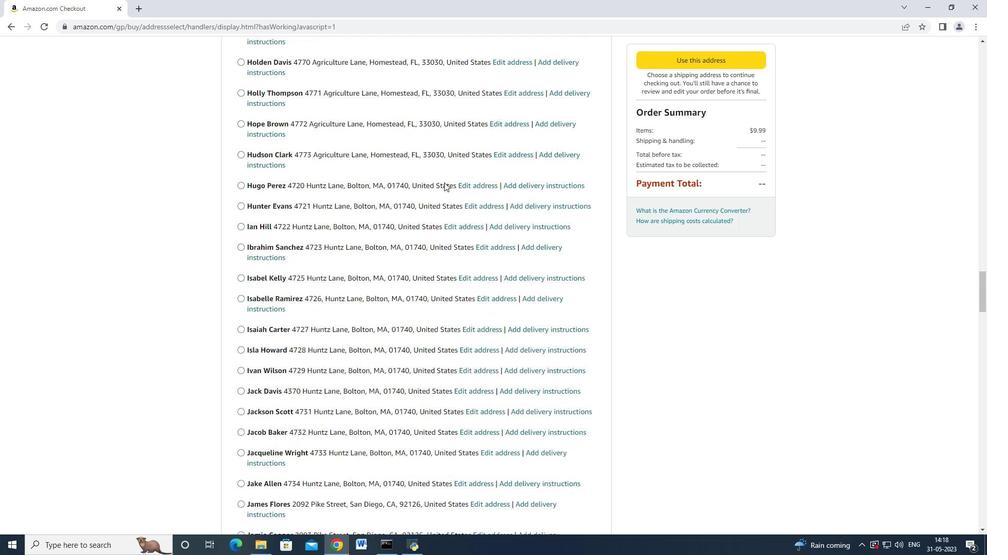 
Action: Mouse scrolled (444, 182) with delta (0, 0)
Screenshot: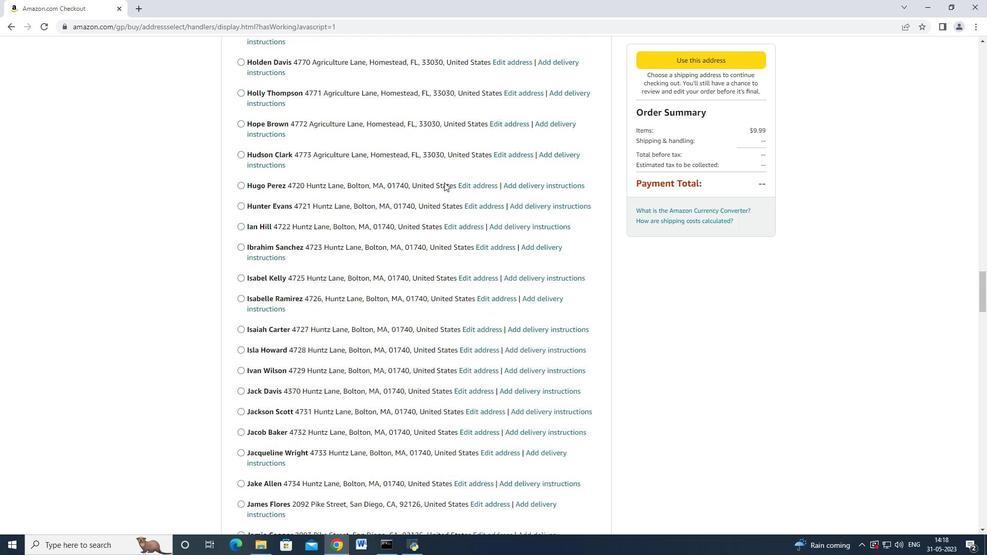 
Action: Mouse scrolled (444, 182) with delta (0, 0)
Screenshot: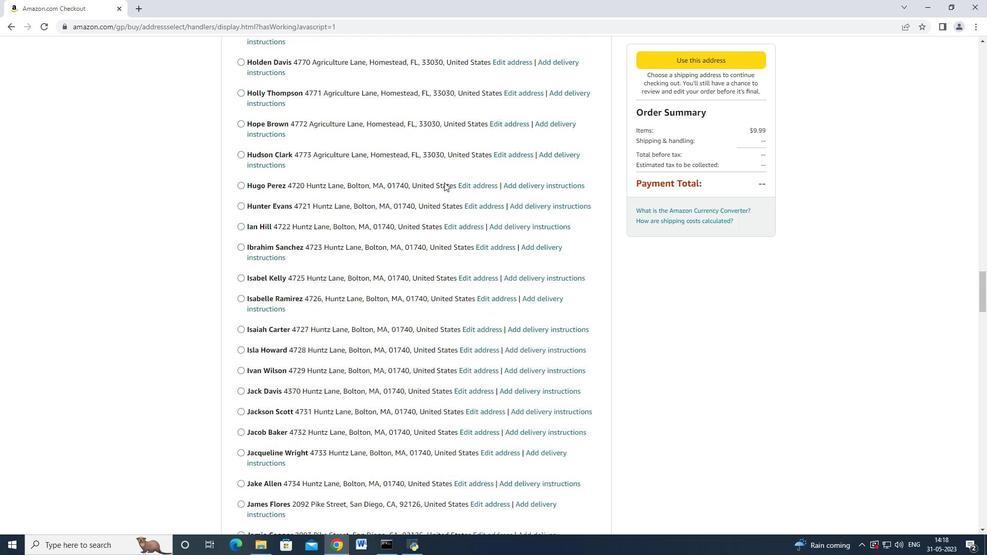 
Action: Mouse scrolled (444, 181) with delta (0, -1)
Screenshot: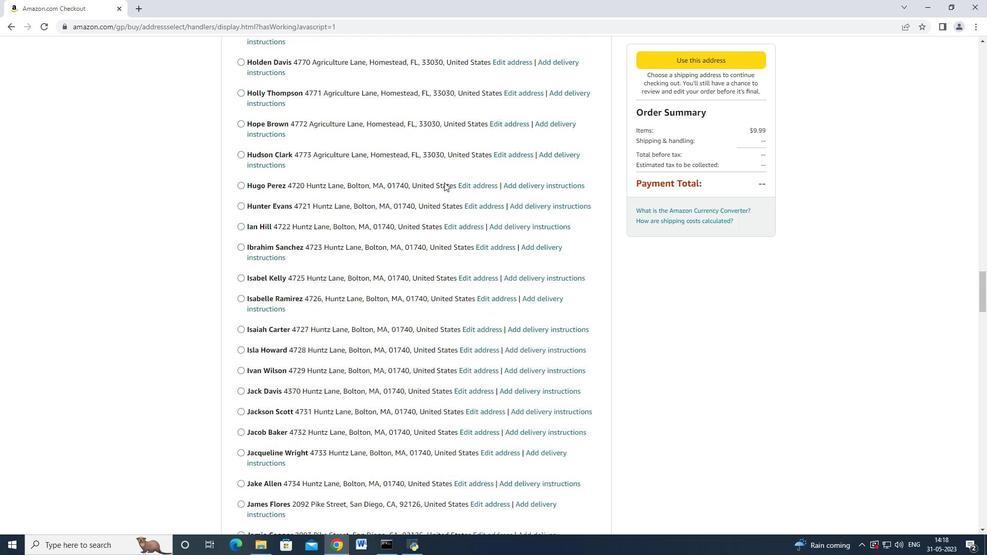 
Action: Mouse scrolled (444, 182) with delta (0, 0)
Screenshot: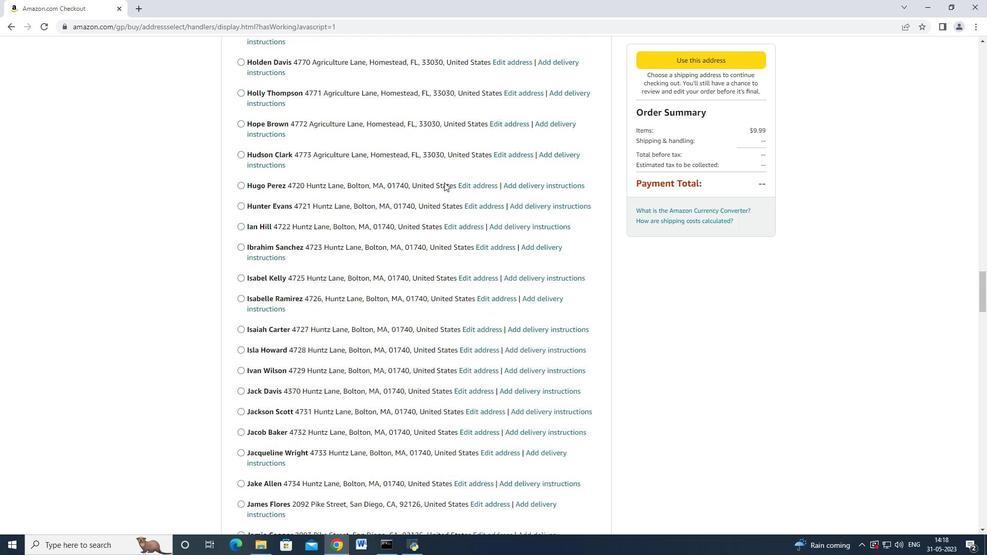
Action: Mouse scrolled (444, 182) with delta (0, 0)
Screenshot: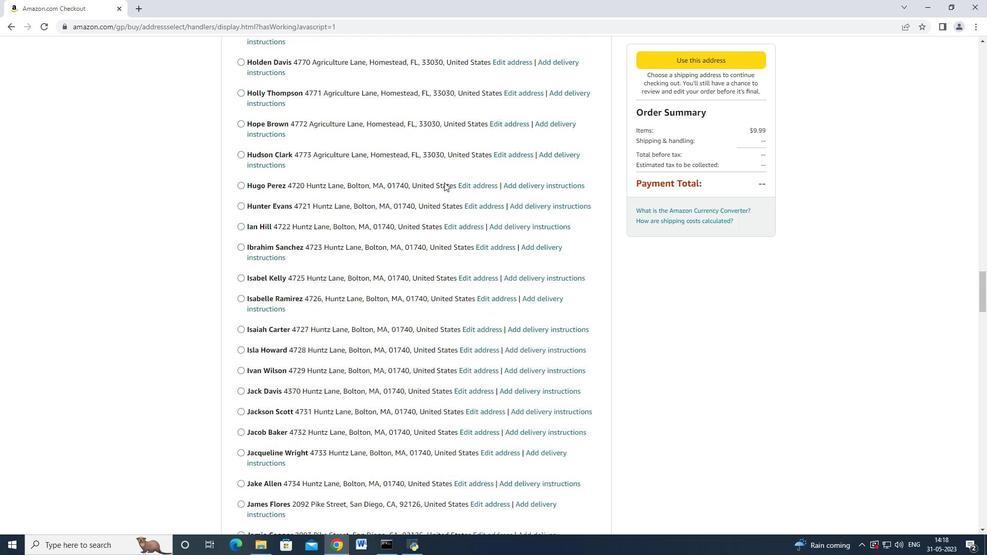
Action: Mouse scrolled (444, 182) with delta (0, 0)
Screenshot: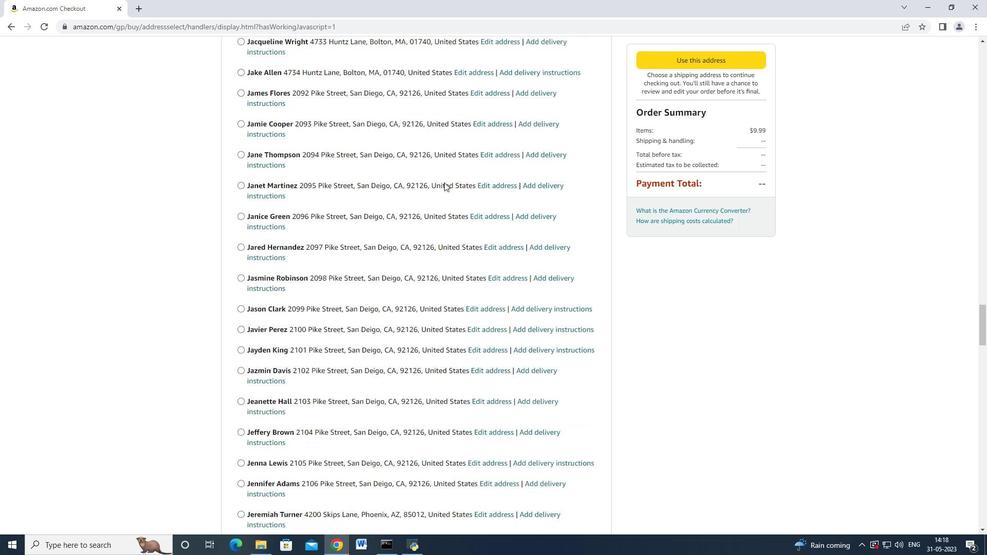 
Action: Mouse scrolled (444, 182) with delta (0, 0)
Screenshot: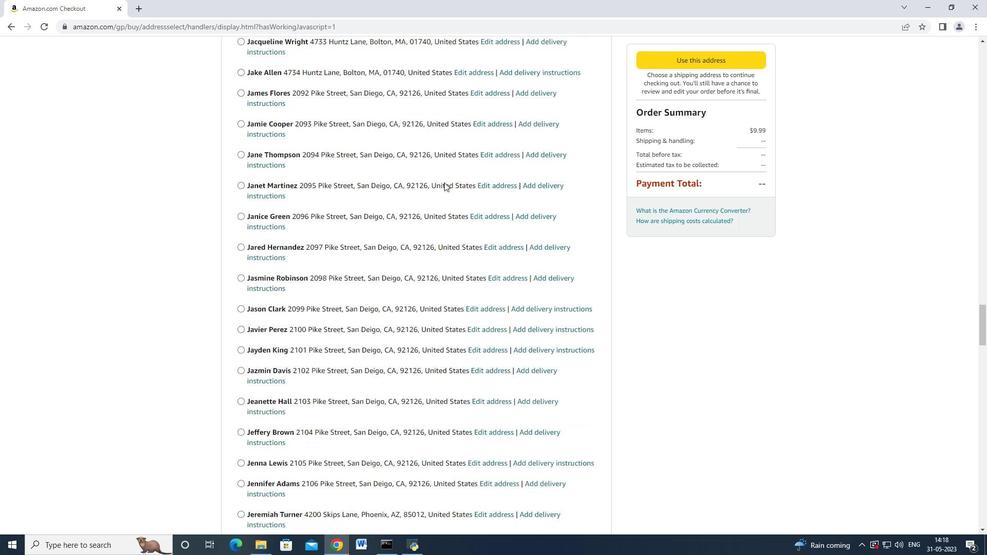 
Action: Mouse scrolled (444, 182) with delta (0, 0)
Screenshot: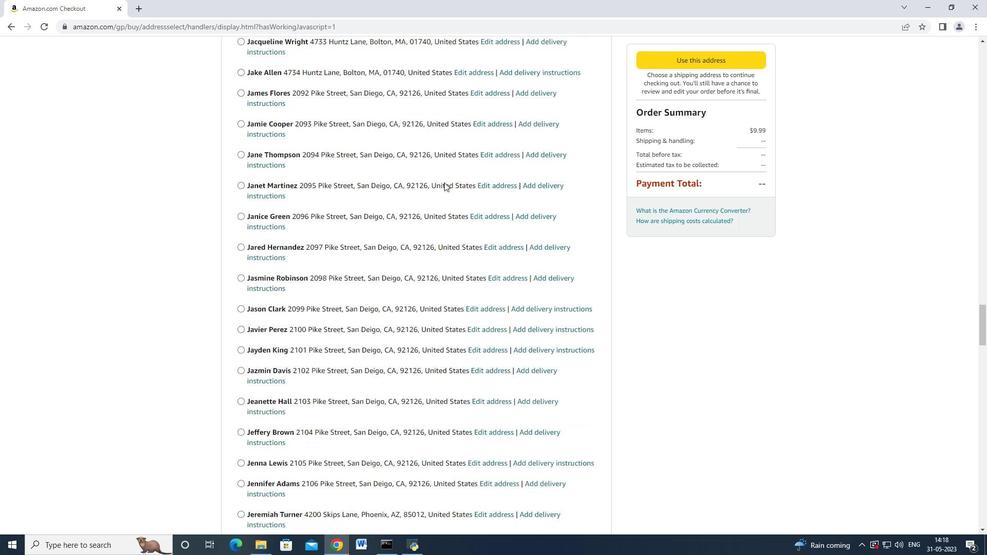 
Action: Mouse scrolled (444, 182) with delta (0, 0)
Screenshot: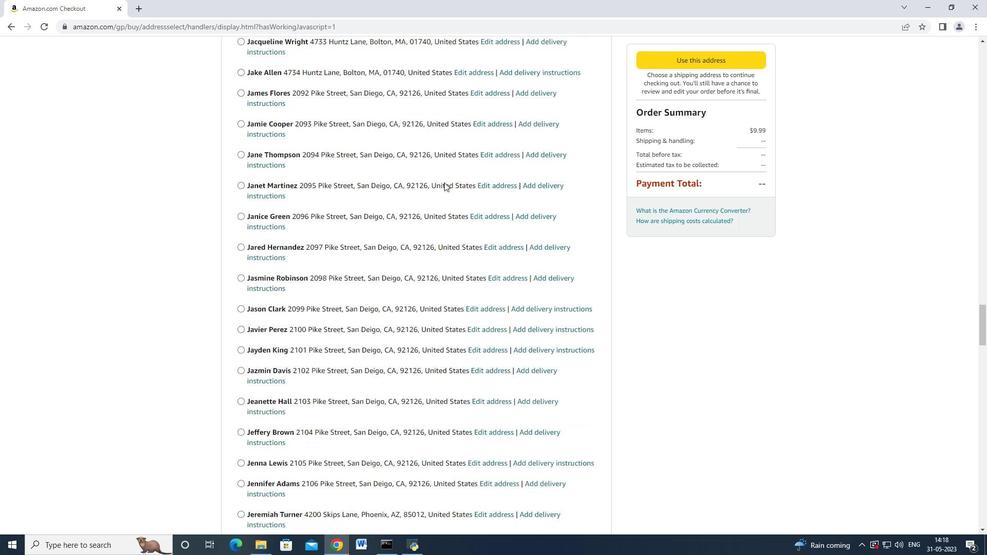 
Action: Mouse scrolled (444, 181) with delta (0, -1)
Screenshot: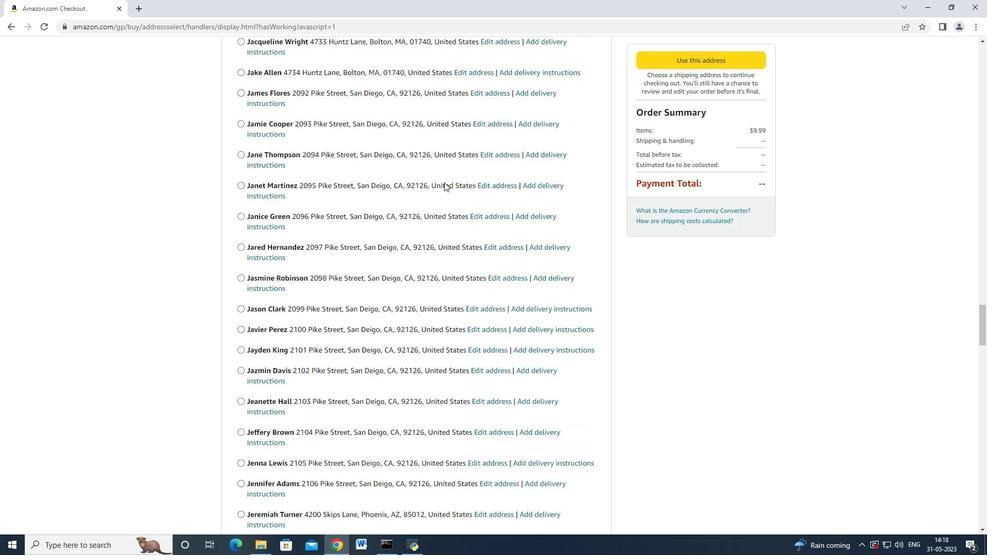 
Action: Mouse scrolled (444, 182) with delta (0, 0)
Screenshot: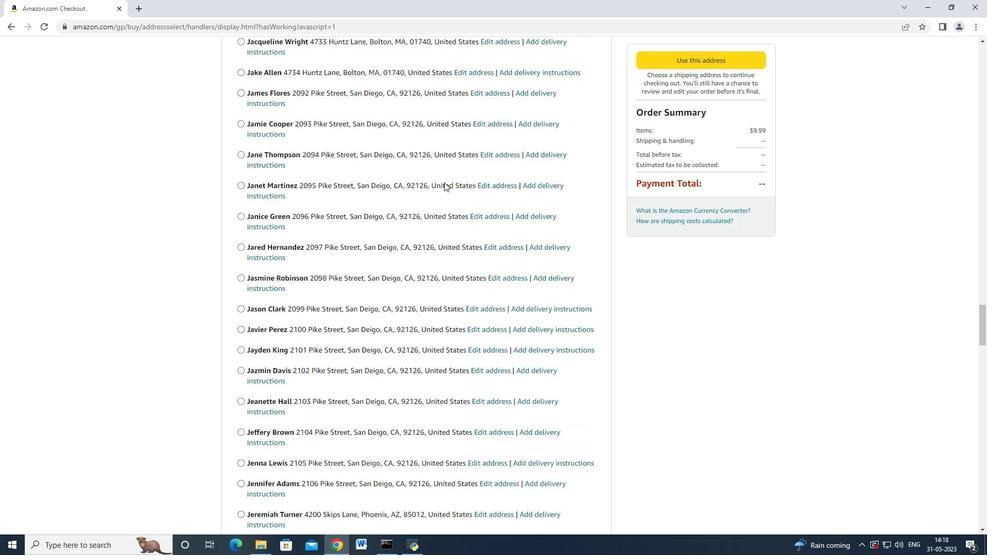 
Action: Mouse scrolled (444, 182) with delta (0, 0)
Screenshot: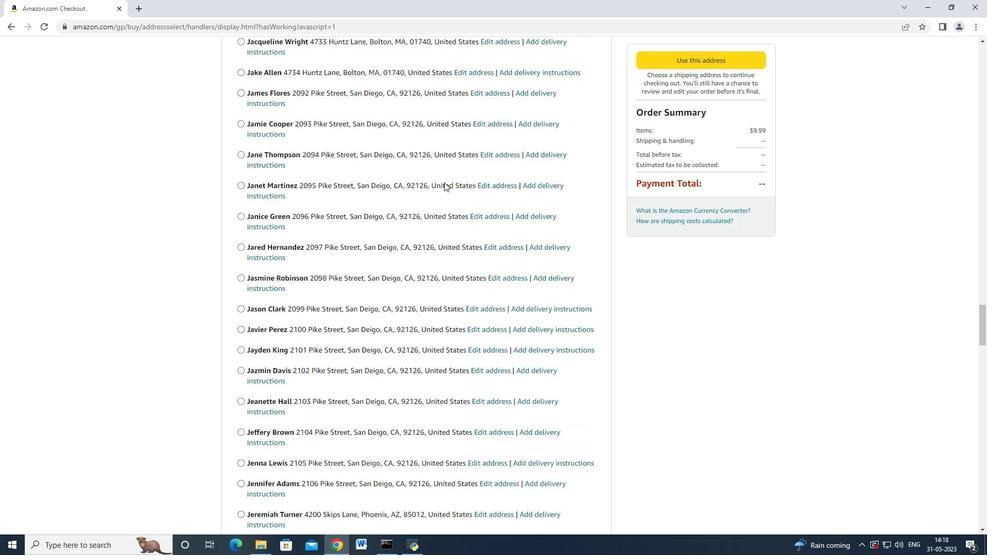
Action: Mouse scrolled (444, 182) with delta (0, 0)
Screenshot: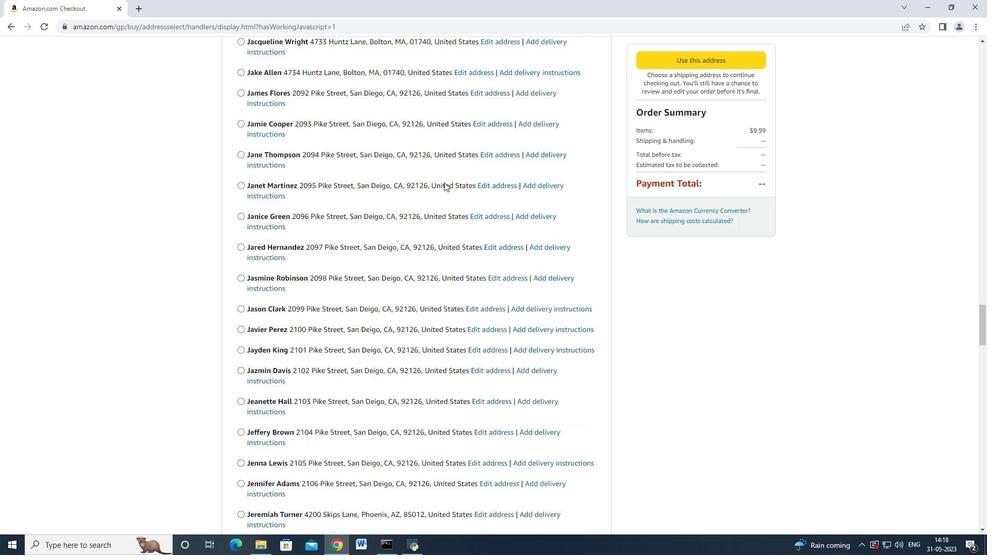 
Action: Mouse scrolled (444, 182) with delta (0, 0)
Screenshot: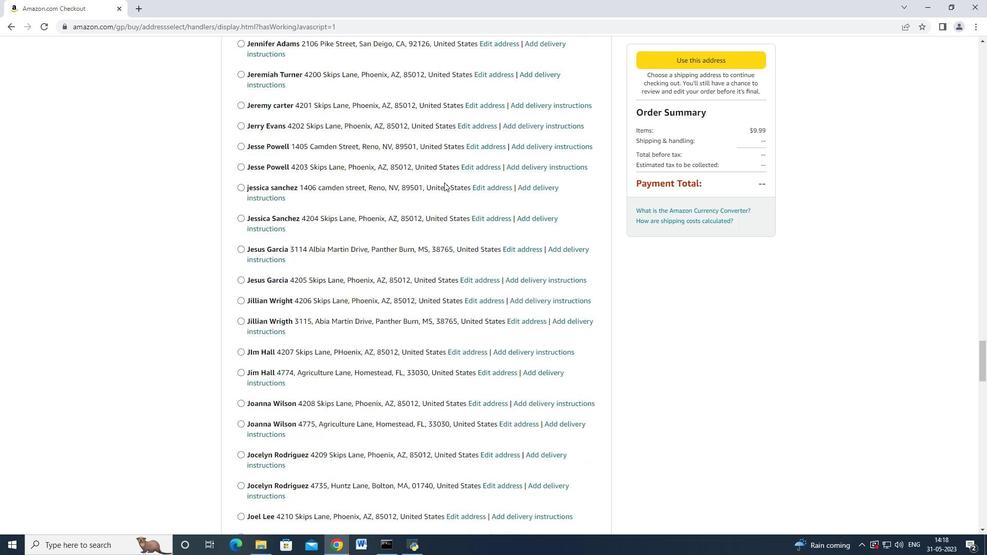 
Action: Mouse scrolled (444, 182) with delta (0, 0)
Screenshot: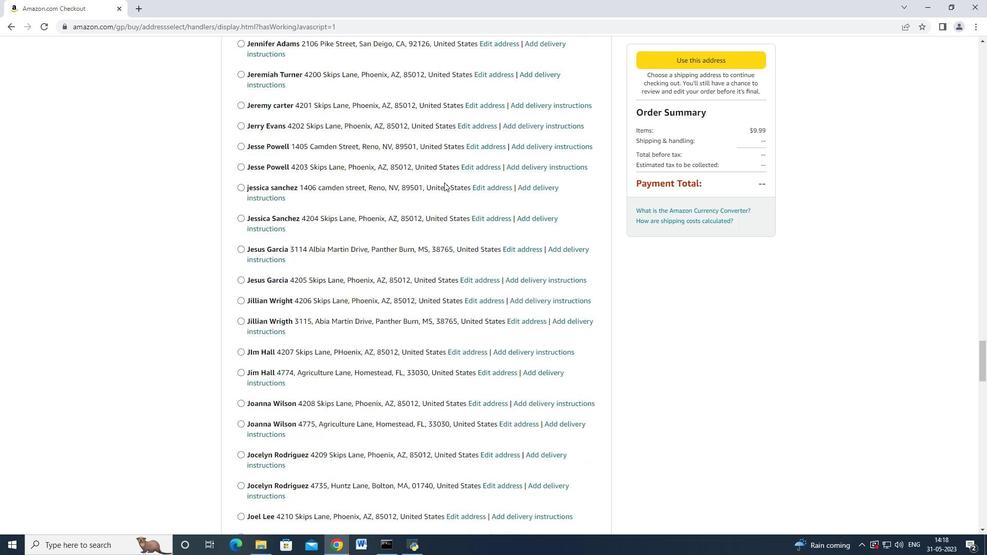 
Action: Mouse scrolled (444, 182) with delta (0, 0)
Screenshot: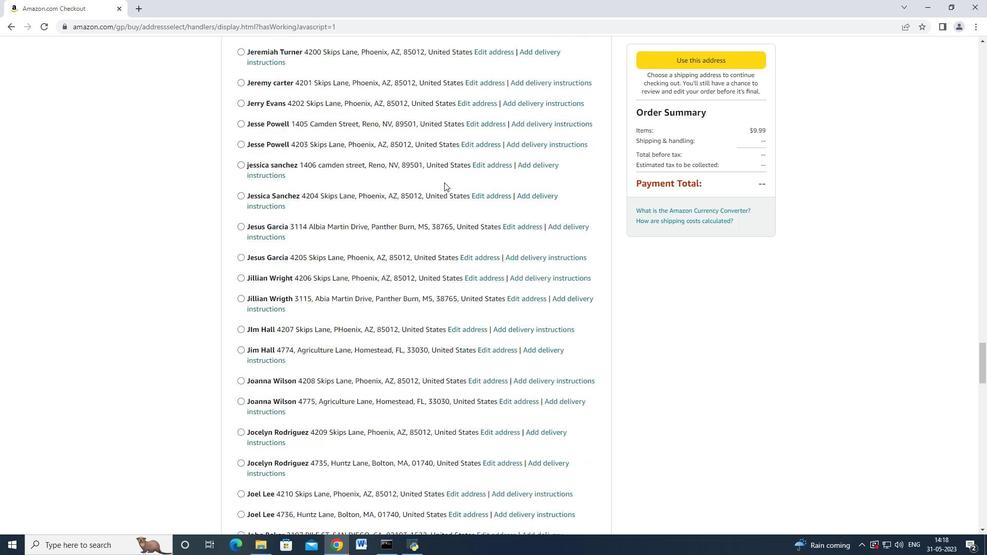 
Action: Mouse scrolled (444, 182) with delta (0, 0)
Screenshot: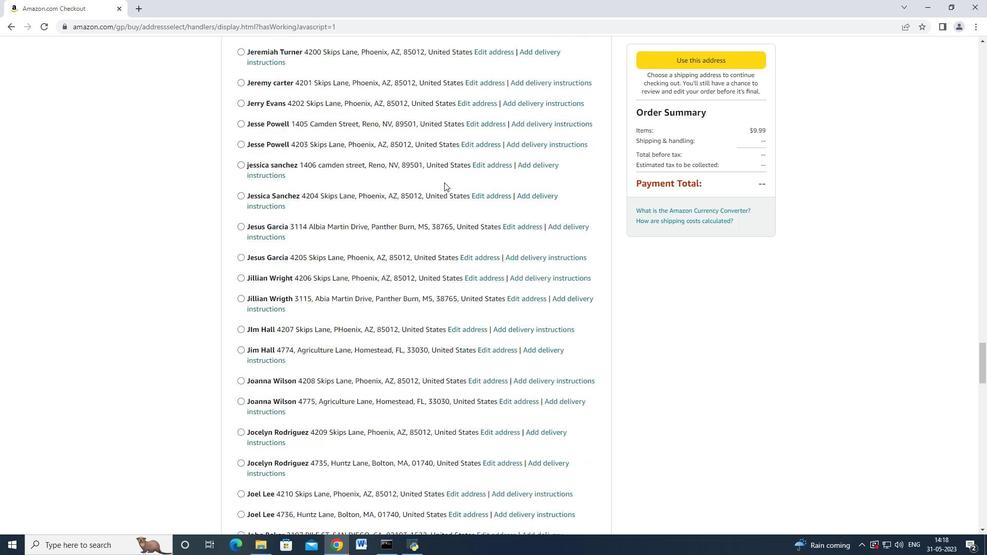 
Action: Mouse scrolled (444, 182) with delta (0, 0)
Screenshot: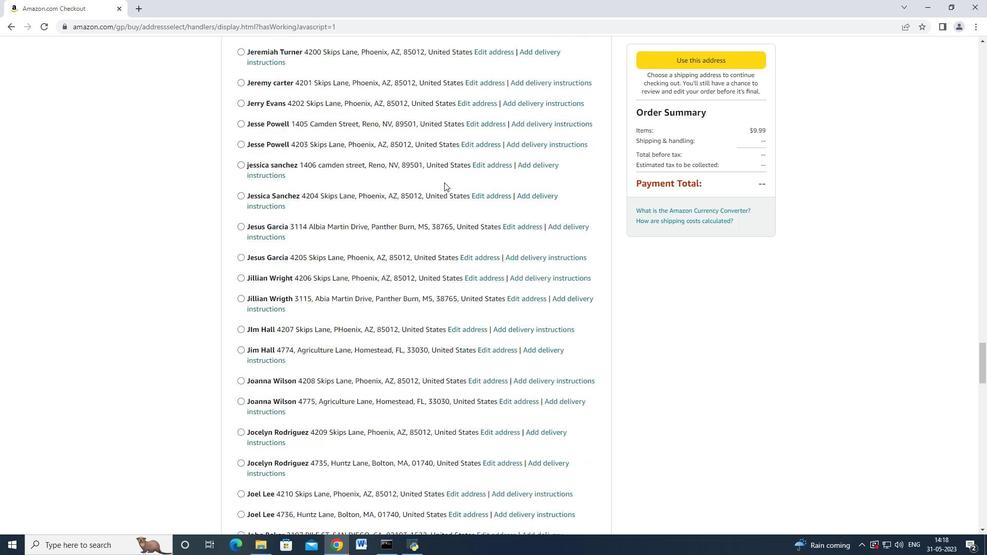 
Action: Mouse scrolled (444, 182) with delta (0, 0)
Screenshot: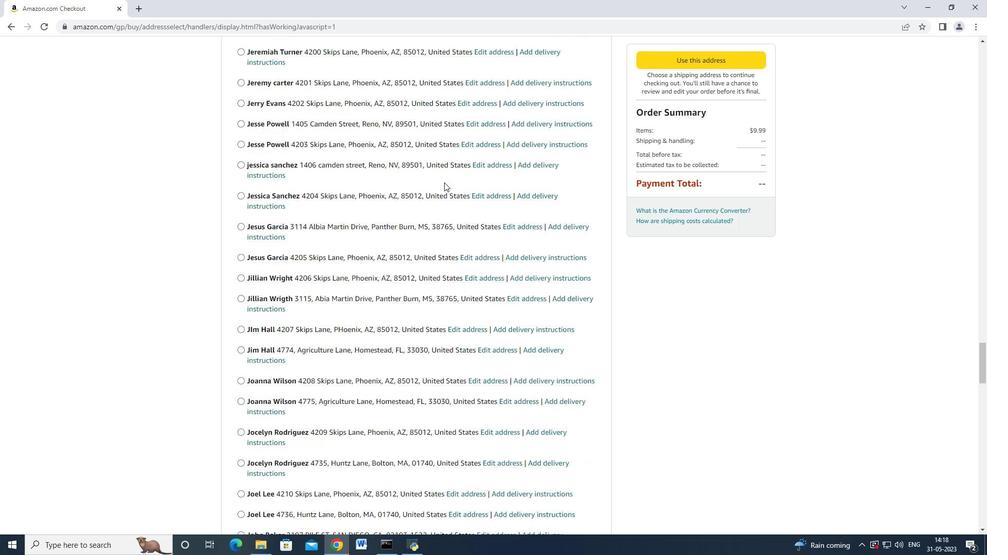 
Action: Mouse scrolled (444, 182) with delta (0, 0)
Screenshot: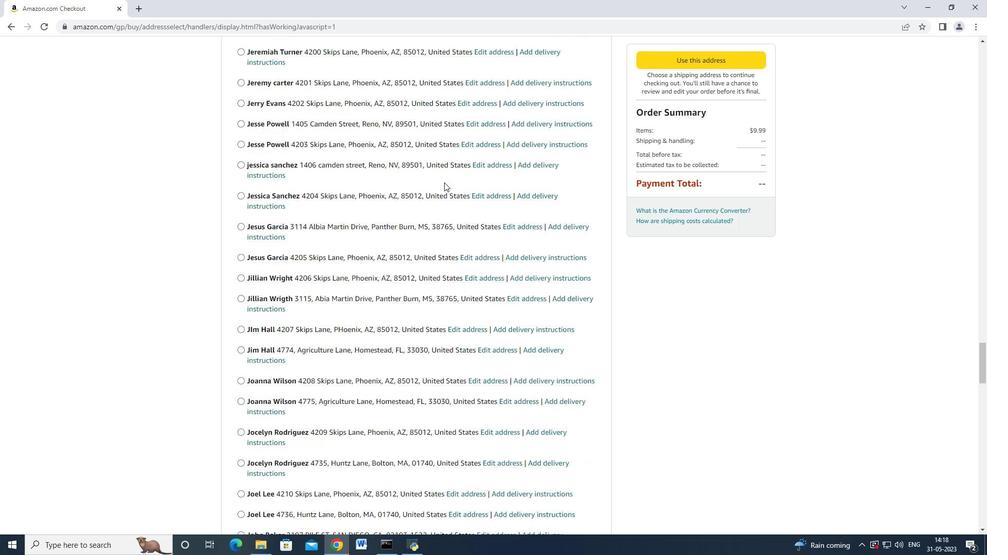 
Action: Mouse scrolled (444, 182) with delta (0, 0)
Screenshot: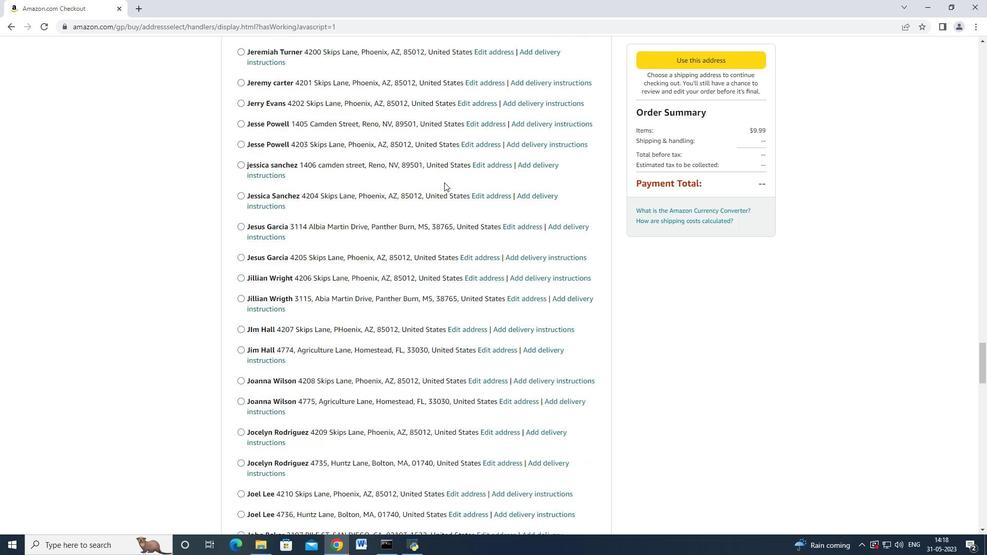 
Action: Mouse scrolled (444, 182) with delta (0, 0)
Screenshot: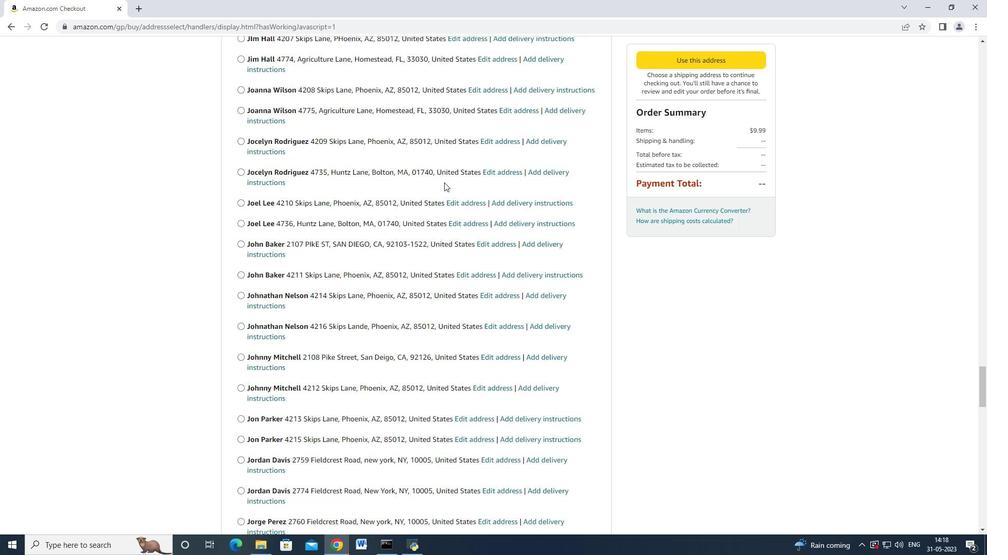 
Action: Mouse scrolled (444, 182) with delta (0, 0)
Screenshot: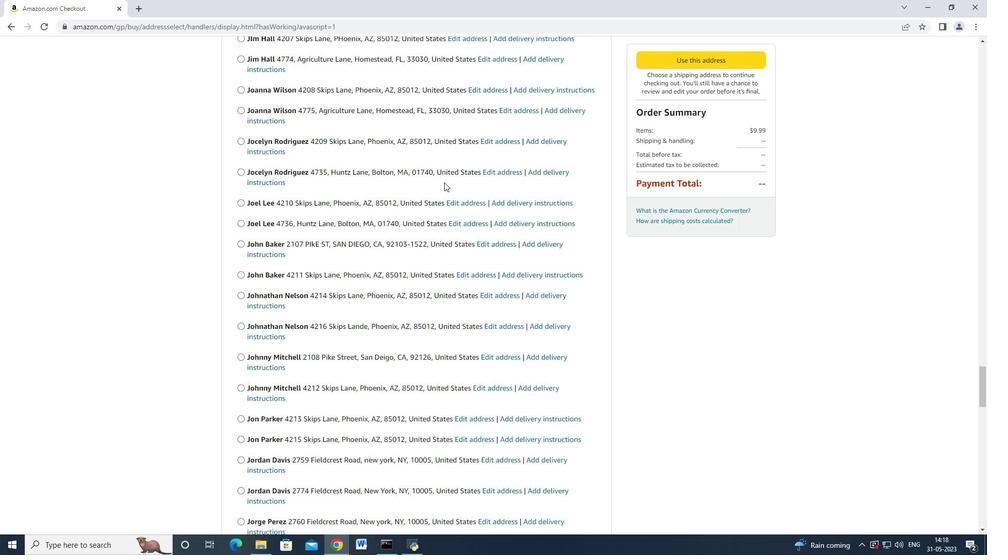 
Action: Mouse scrolled (444, 182) with delta (0, 0)
Screenshot: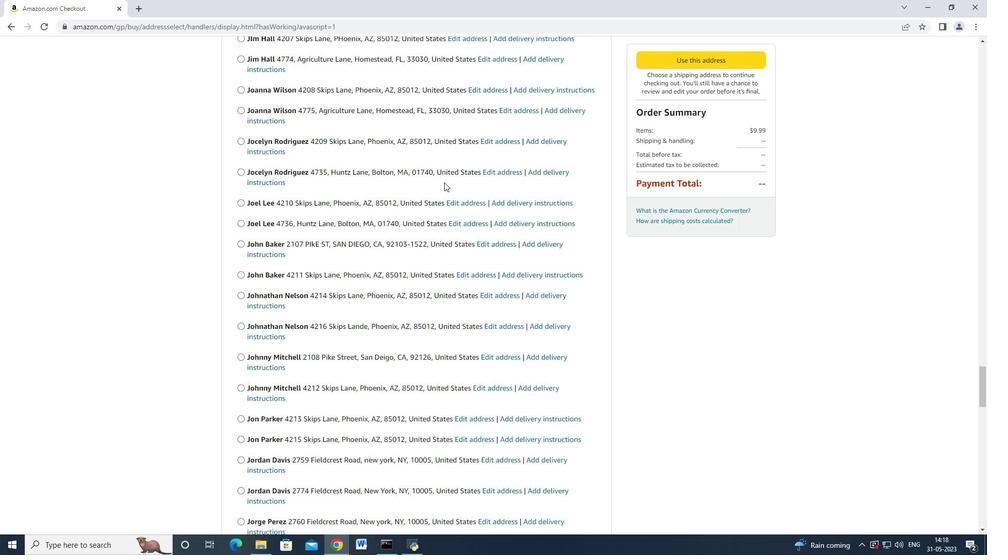 
Action: Mouse scrolled (444, 182) with delta (0, 0)
Screenshot: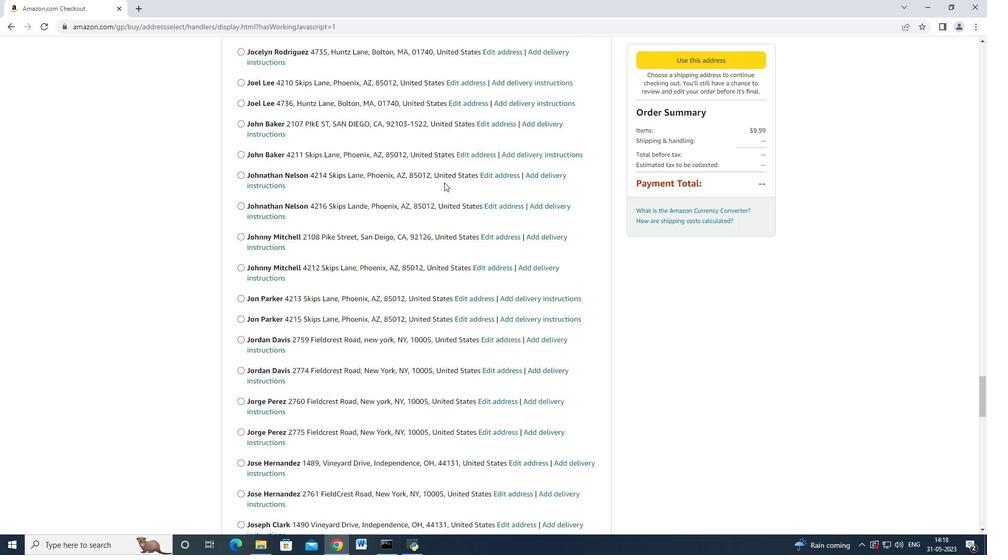
Action: Mouse scrolled (444, 182) with delta (0, 0)
Screenshot: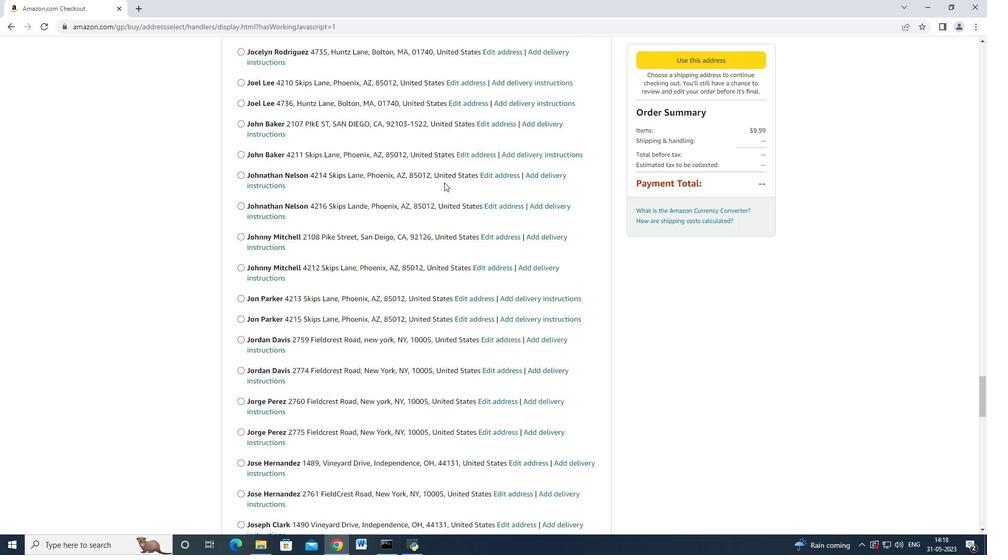 
Action: Mouse scrolled (444, 182) with delta (0, 0)
Screenshot: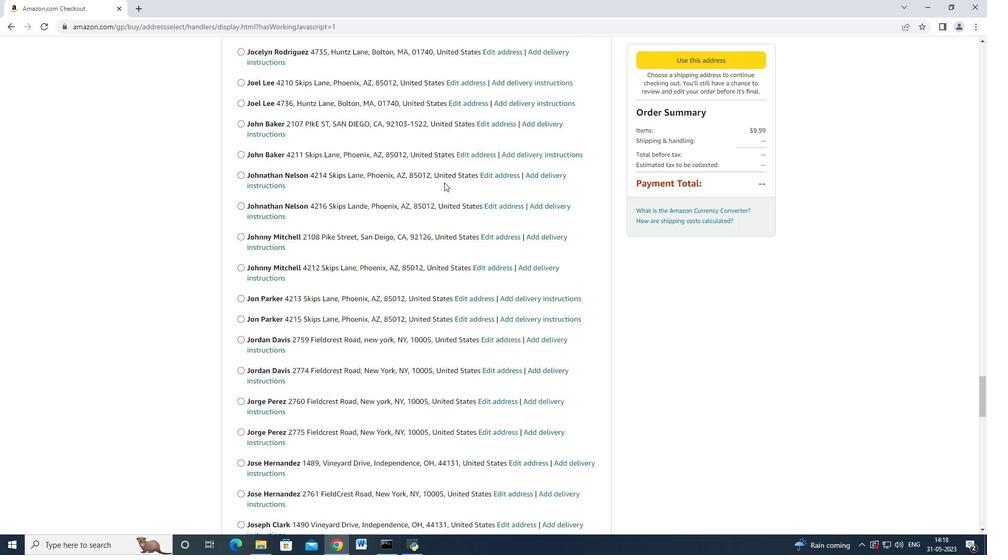 
Action: Mouse scrolled (444, 182) with delta (0, 0)
Screenshot: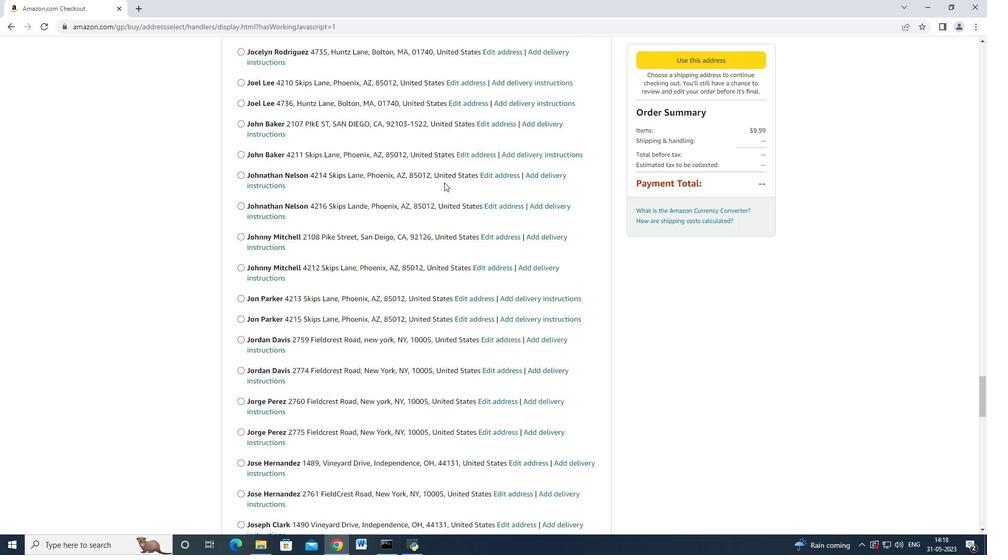 
Action: Mouse scrolled (444, 182) with delta (0, 0)
Screenshot: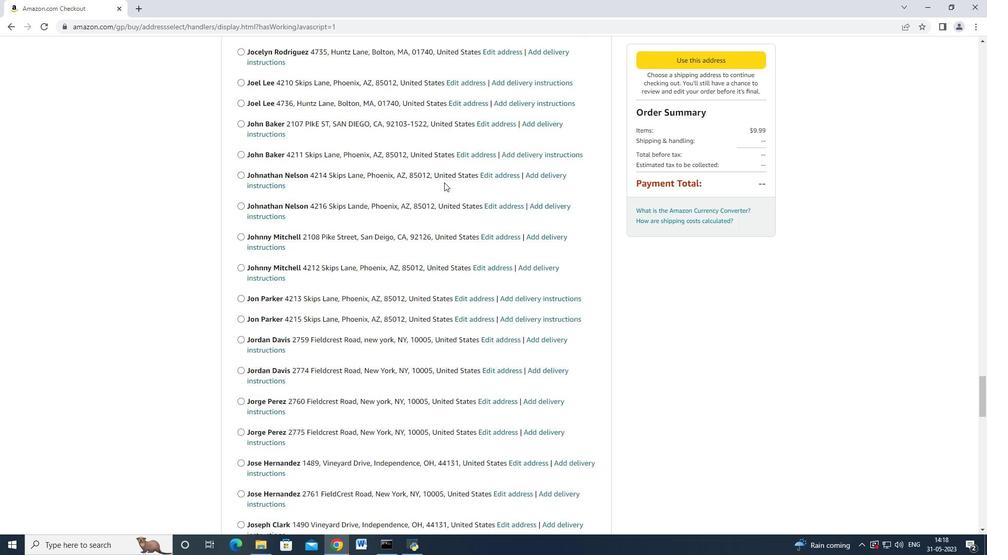 
Action: Mouse scrolled (444, 182) with delta (0, 0)
Screenshot: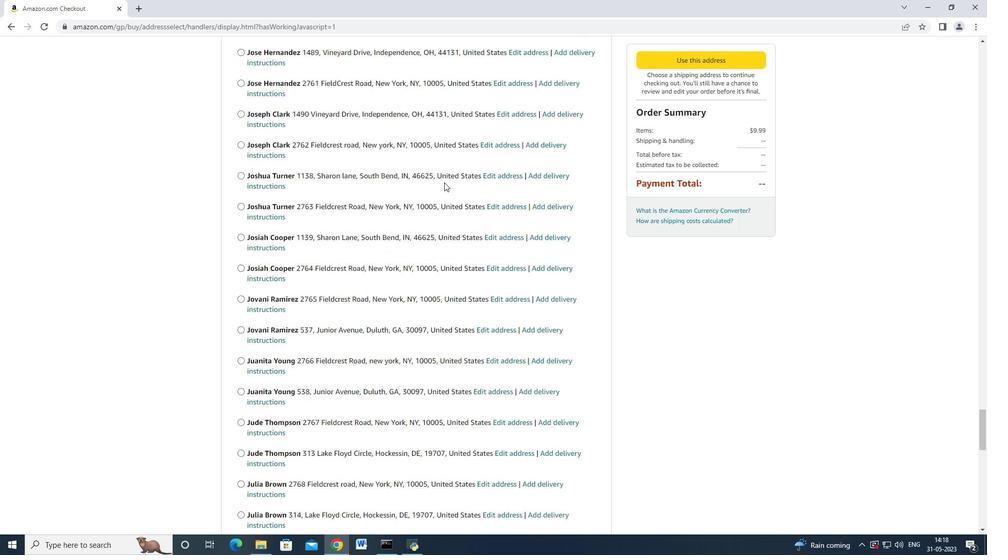 
Action: Mouse scrolled (444, 182) with delta (0, 0)
Screenshot: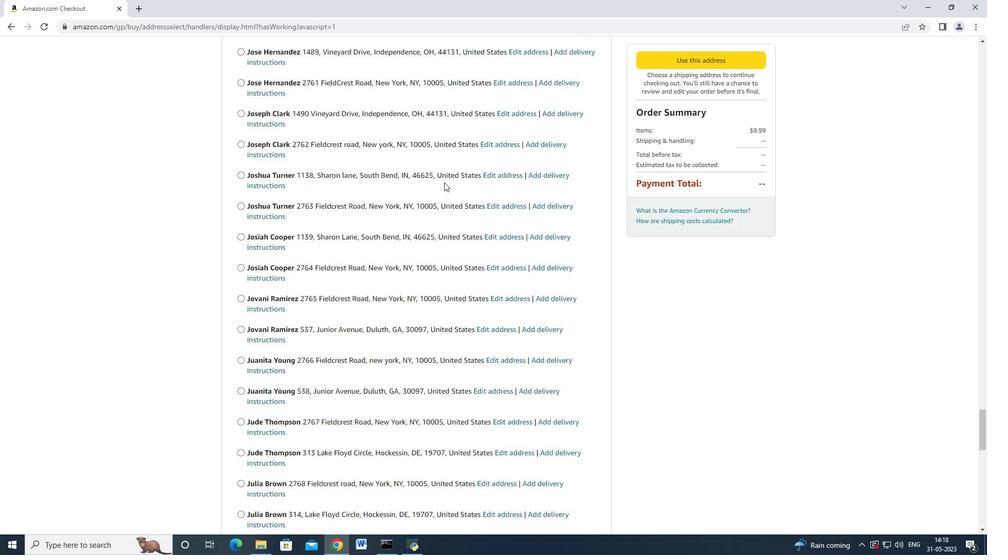 
Action: Mouse scrolled (444, 182) with delta (0, 0)
Screenshot: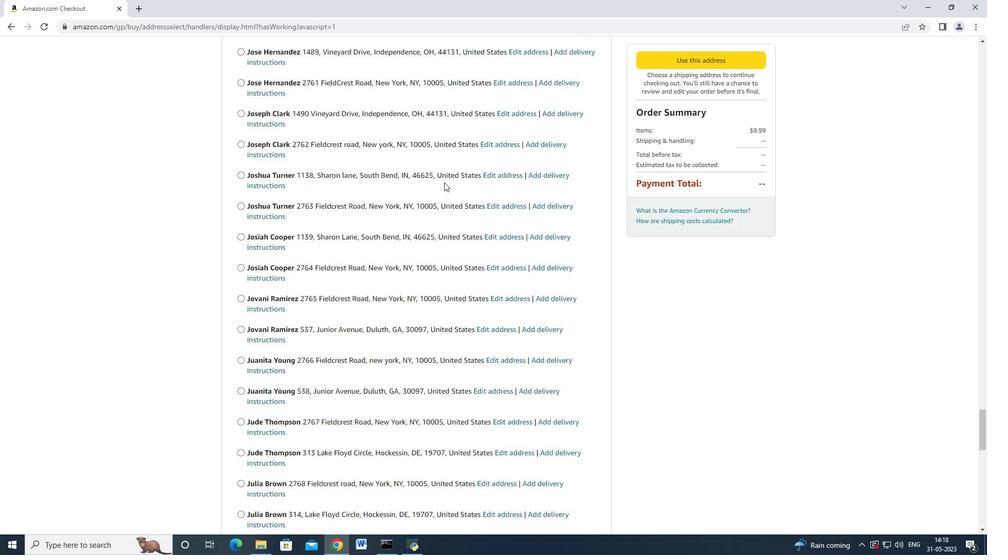 
Action: Mouse scrolled (444, 182) with delta (0, 0)
Screenshot: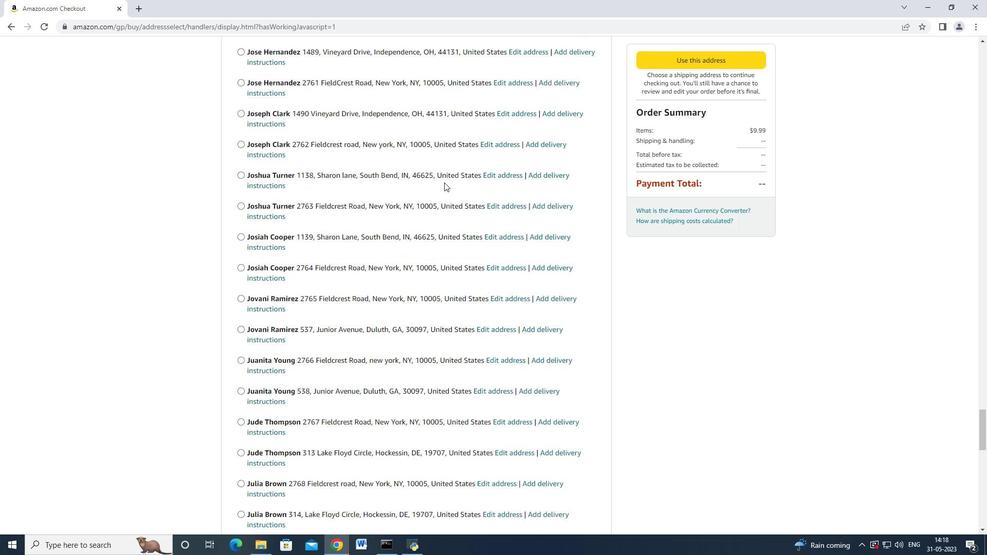 
Action: Mouse scrolled (444, 182) with delta (0, 0)
Screenshot: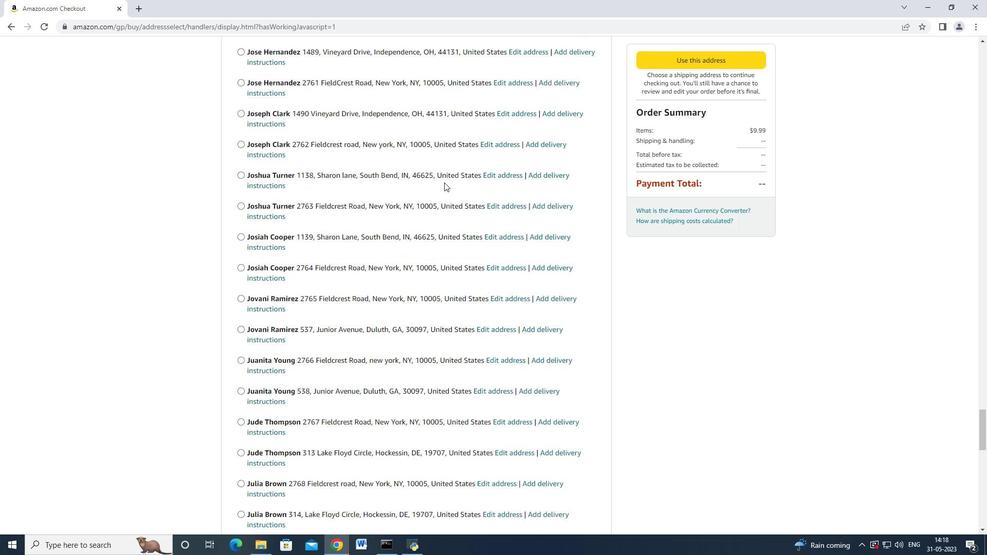 
Action: Mouse scrolled (444, 182) with delta (0, 0)
Screenshot: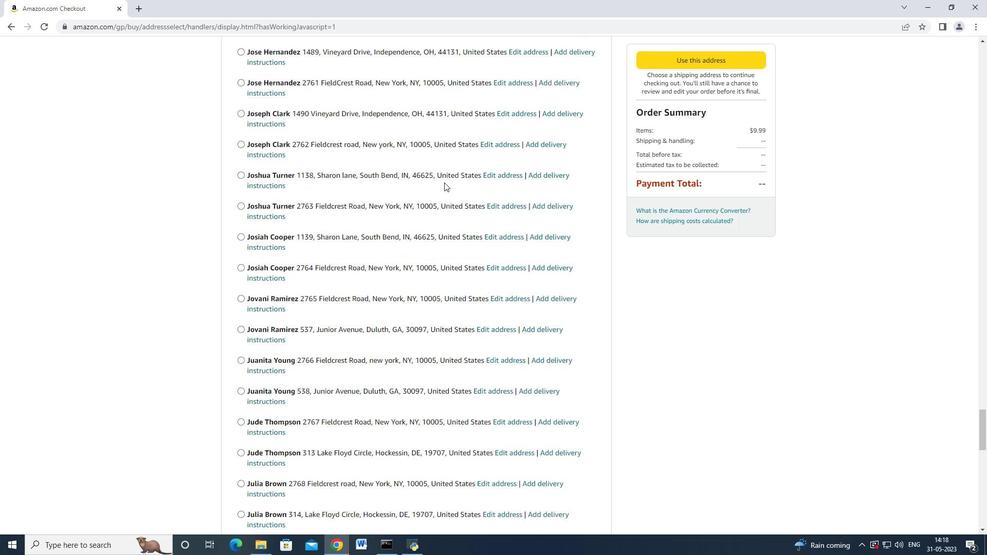 
Action: Mouse scrolled (444, 182) with delta (0, 0)
Screenshot: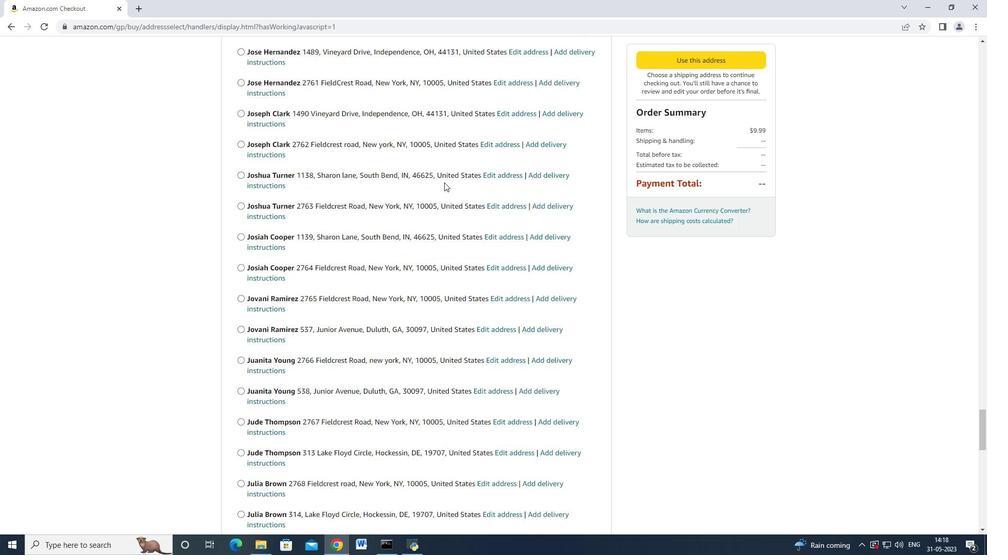 
Action: Mouse scrolled (444, 182) with delta (0, 0)
Screenshot: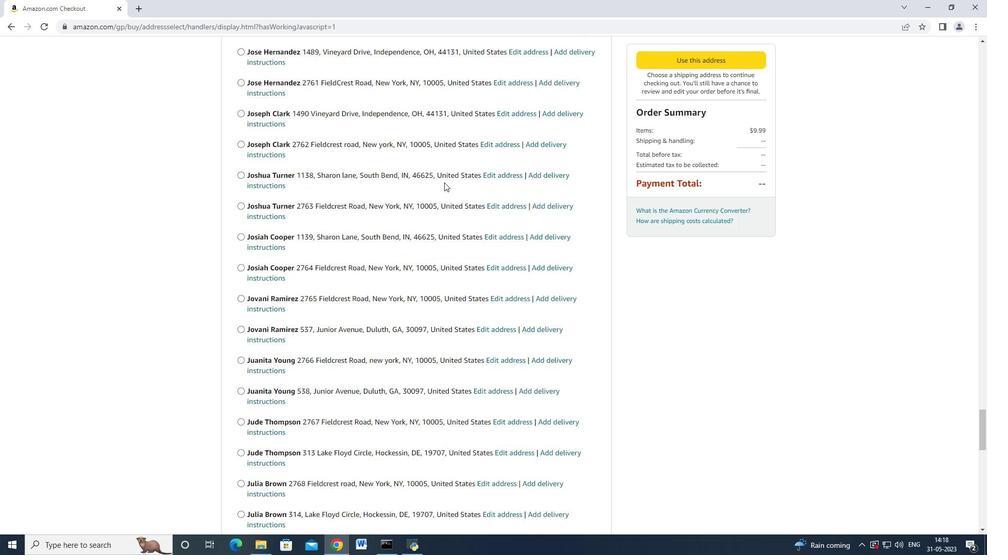 
Action: Mouse scrolled (444, 182) with delta (0, 0)
Screenshot: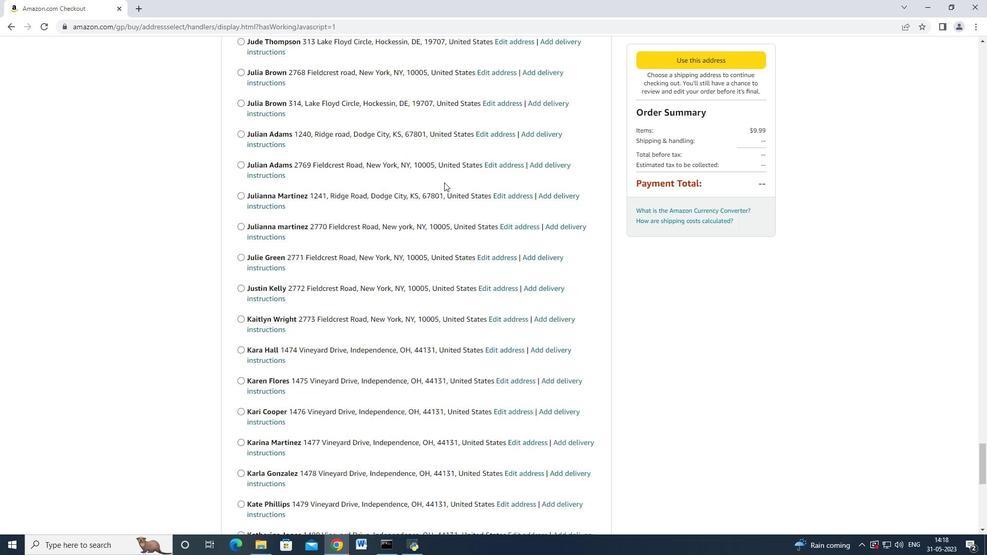 
Action: Mouse scrolled (444, 182) with delta (0, 0)
Screenshot: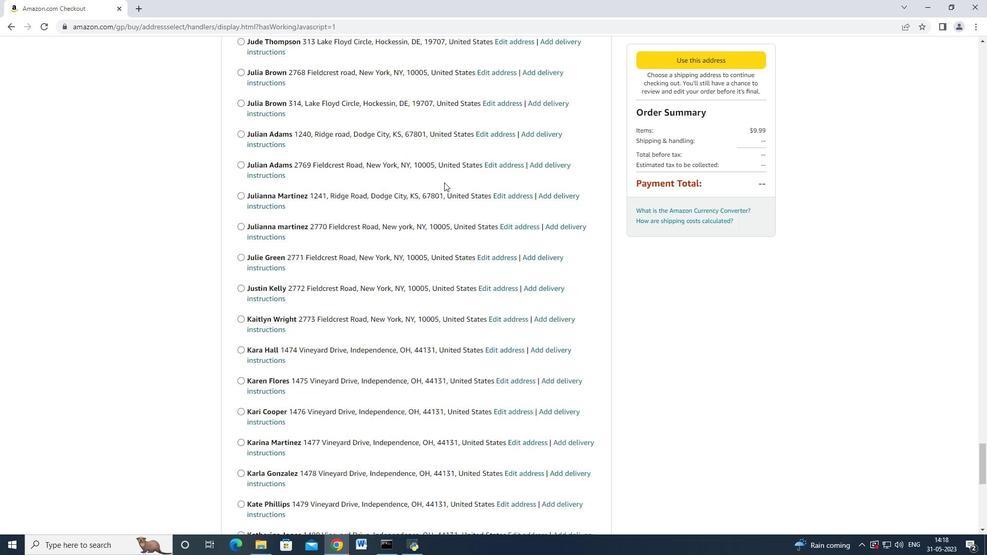 
Action: Mouse scrolled (444, 182) with delta (0, 0)
Screenshot: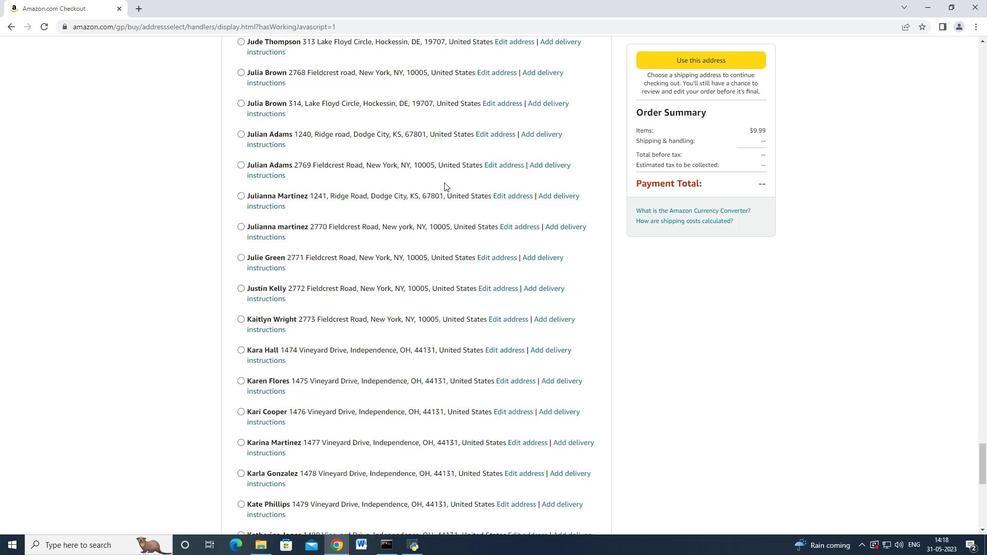 
Action: Mouse scrolled (444, 182) with delta (0, 0)
Screenshot: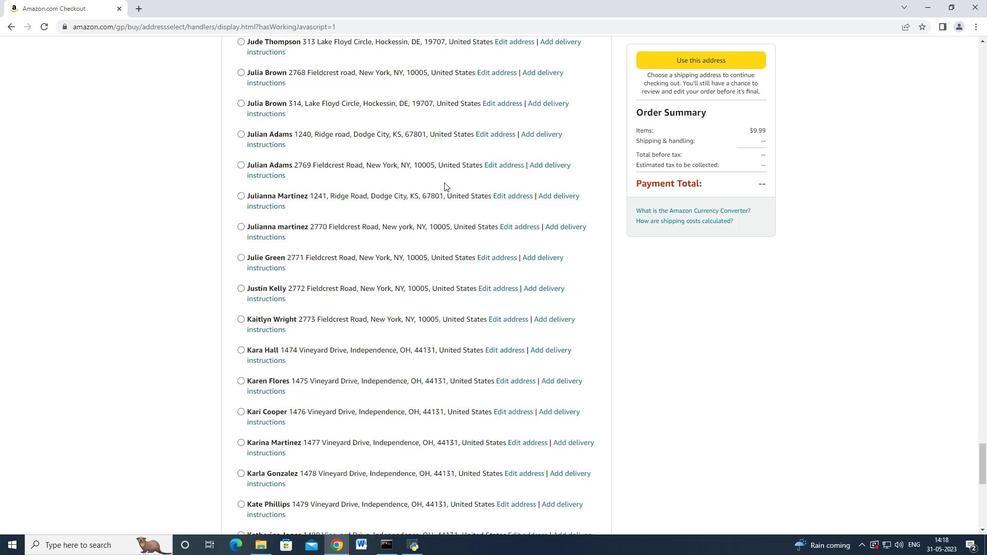 
Action: Mouse scrolled (444, 182) with delta (0, 0)
Screenshot: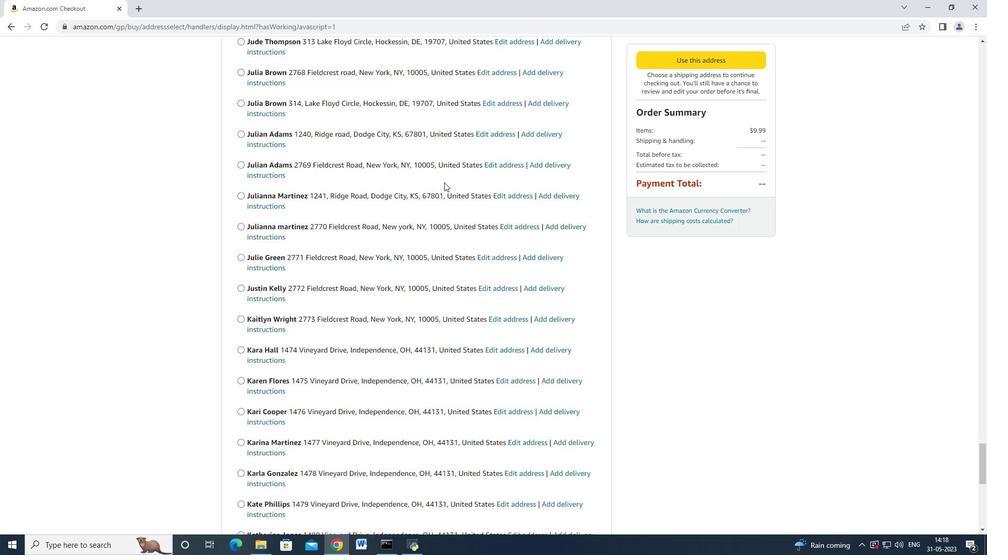 
Action: Mouse scrolled (444, 182) with delta (0, 0)
Screenshot: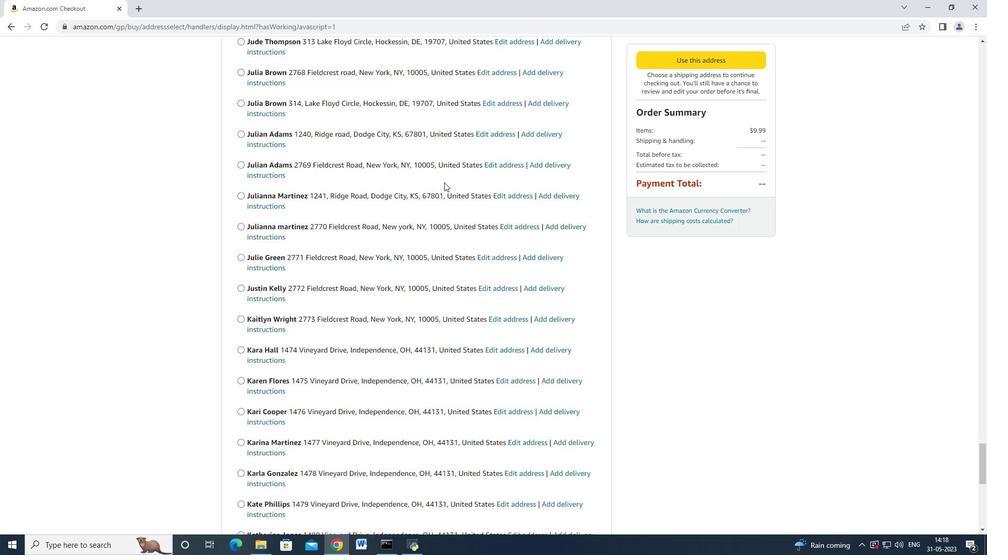 
Action: Mouse scrolled (444, 182) with delta (0, 0)
Screenshot: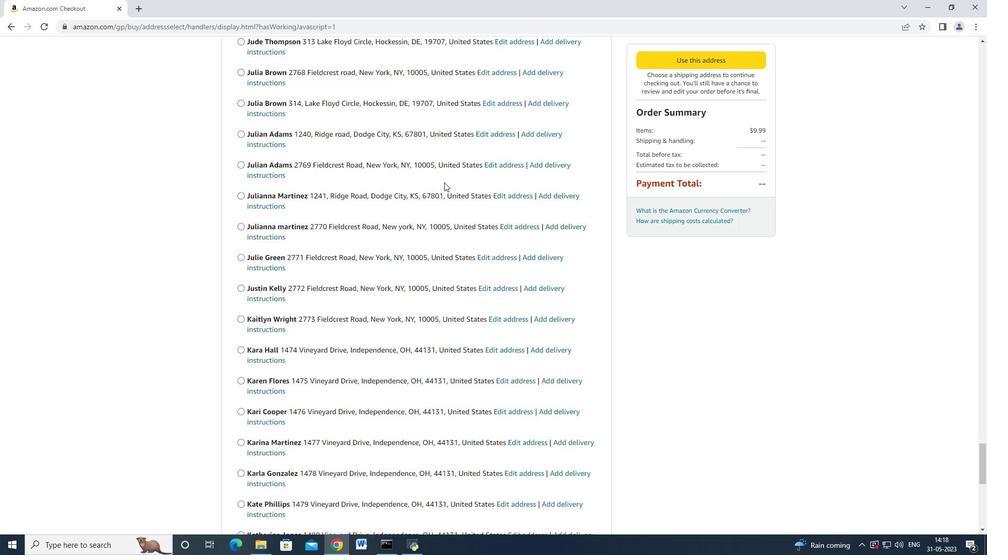 
Action: Mouse scrolled (444, 182) with delta (0, 0)
Screenshot: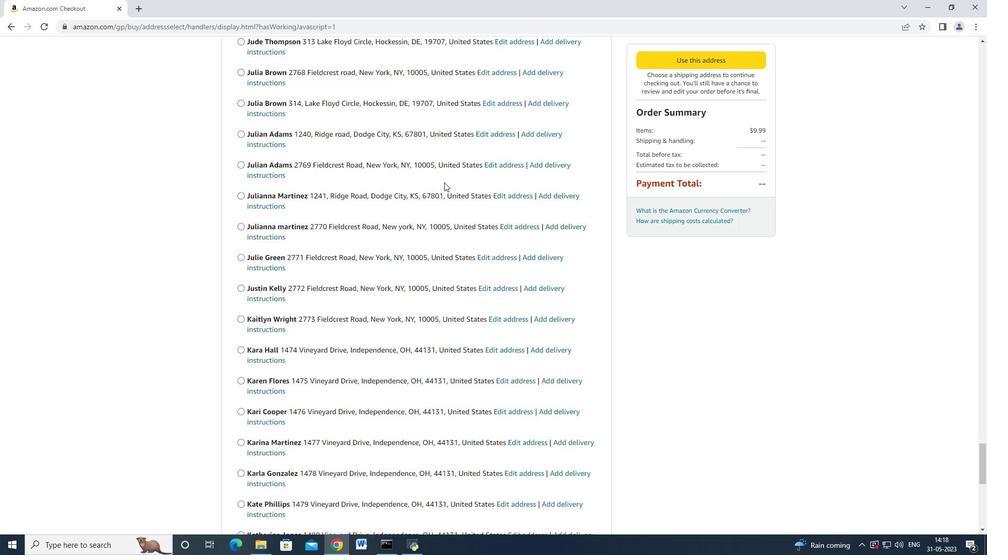 
Action: Mouse scrolled (444, 182) with delta (0, 0)
Screenshot: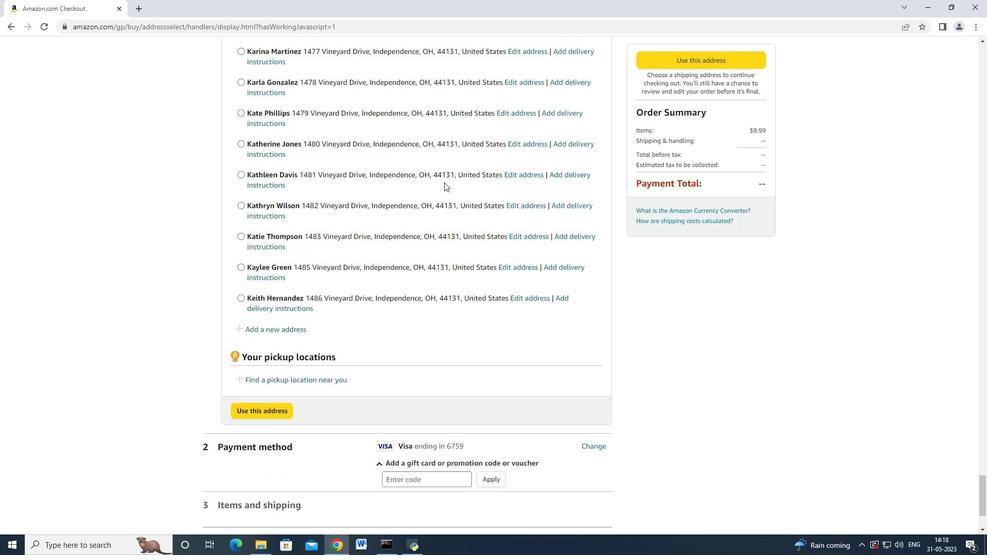 
Action: Mouse scrolled (444, 182) with delta (0, 0)
Screenshot: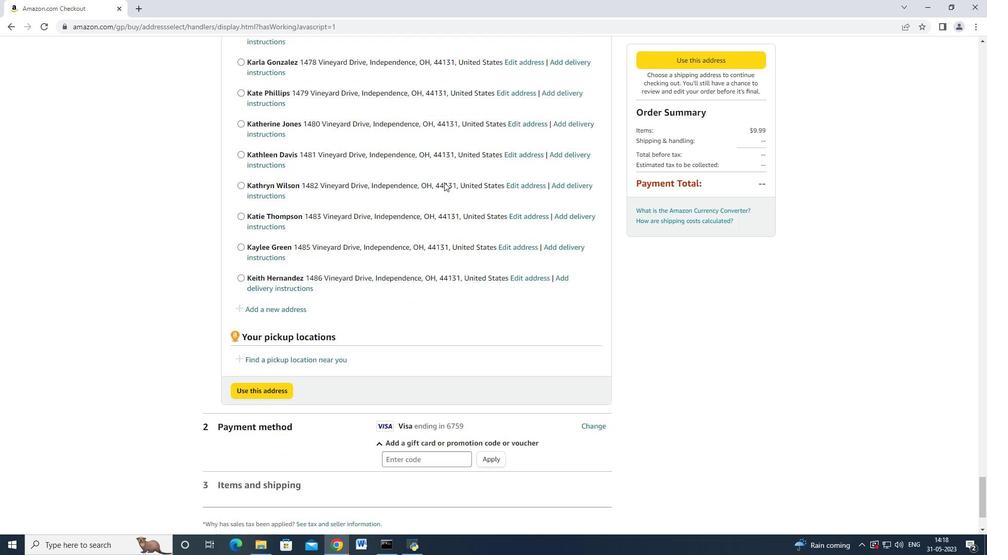
Action: Mouse scrolled (444, 182) with delta (0, 0)
Screenshot: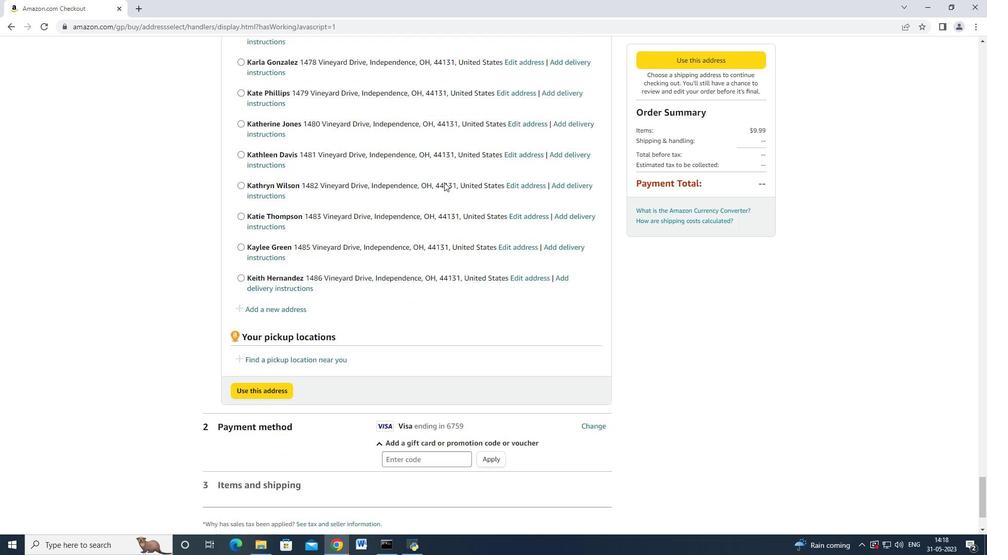 
Action: Mouse scrolled (444, 182) with delta (0, 0)
Screenshot: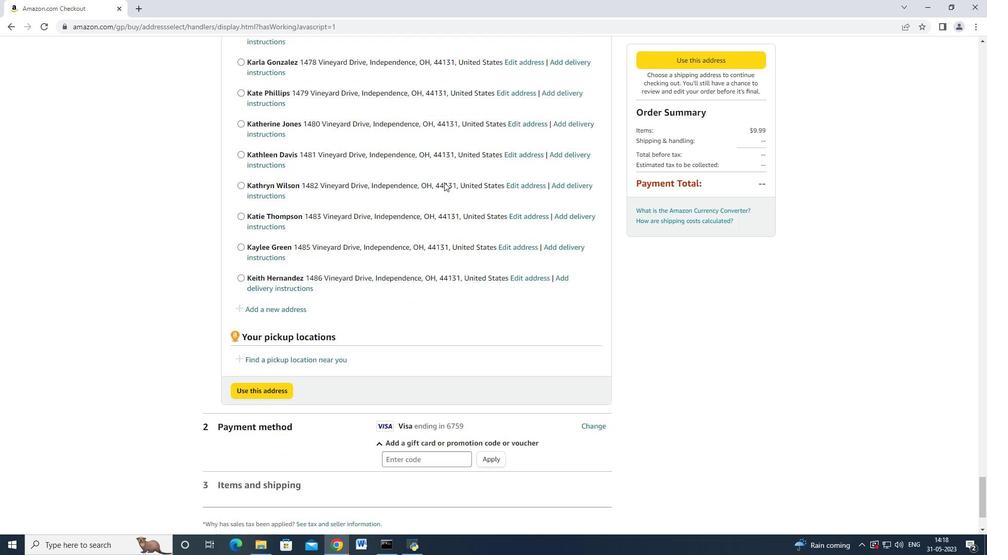 
Action: Mouse scrolled (444, 182) with delta (0, 0)
Screenshot: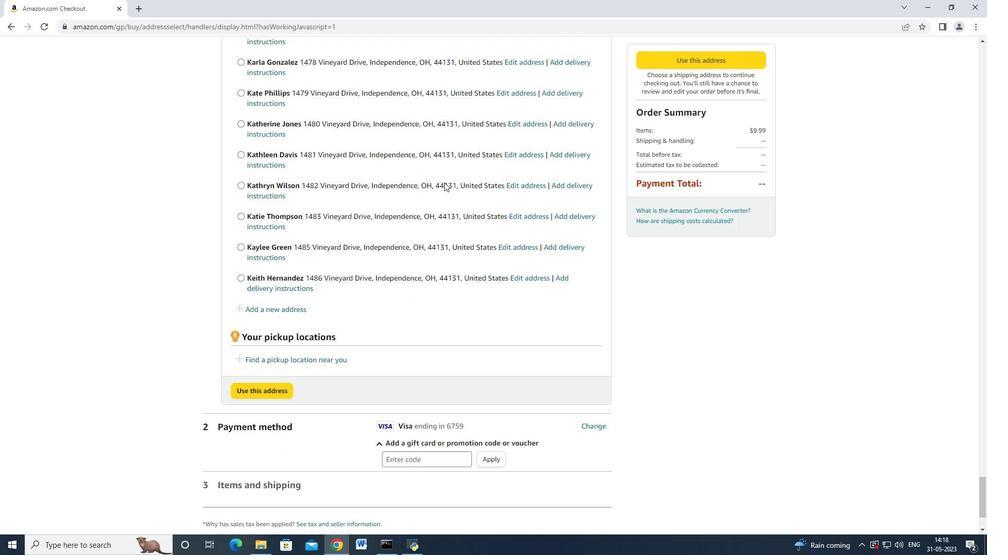 
Action: Mouse scrolled (444, 182) with delta (0, 0)
Screenshot: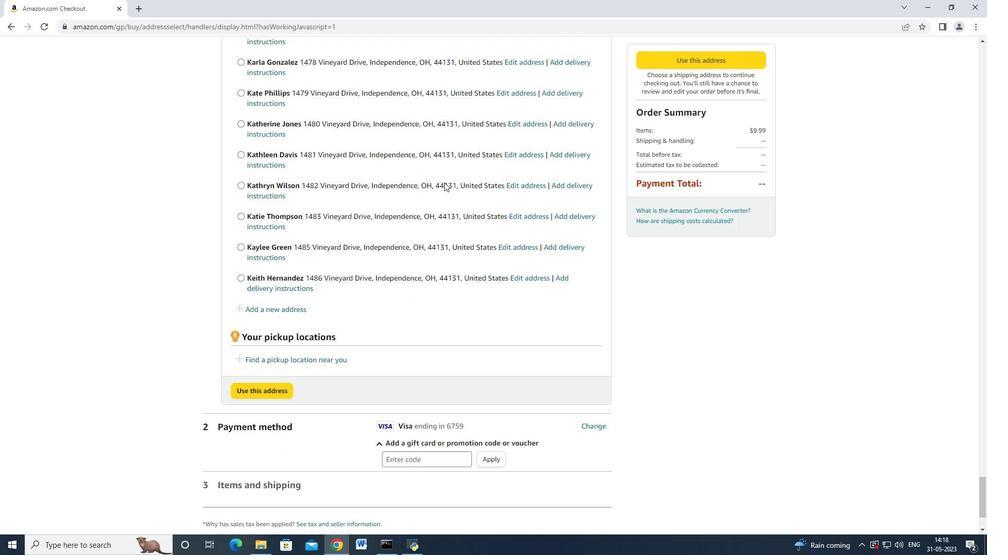 
Action: Mouse scrolled (444, 182) with delta (0, 0)
Screenshot: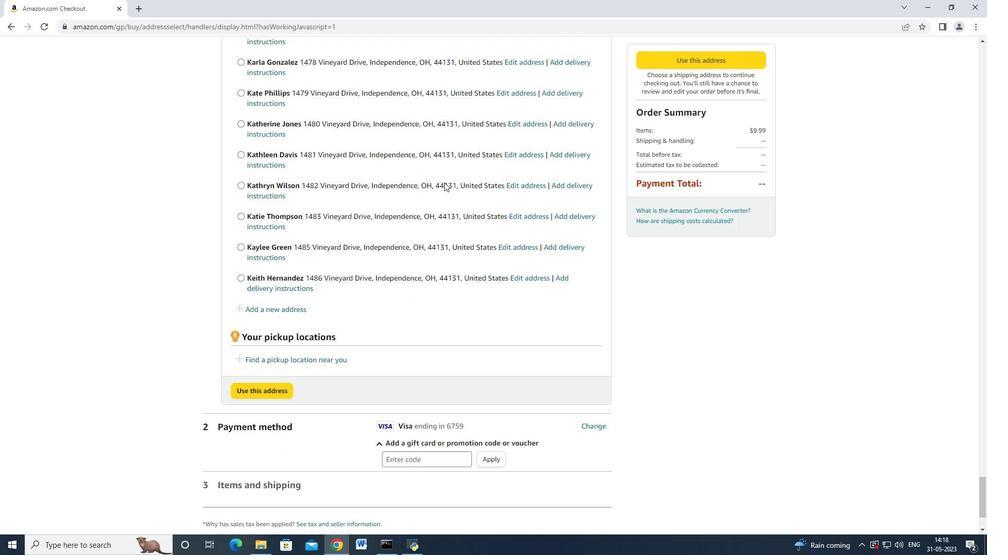 
Action: Mouse scrolled (444, 182) with delta (0, 0)
Screenshot: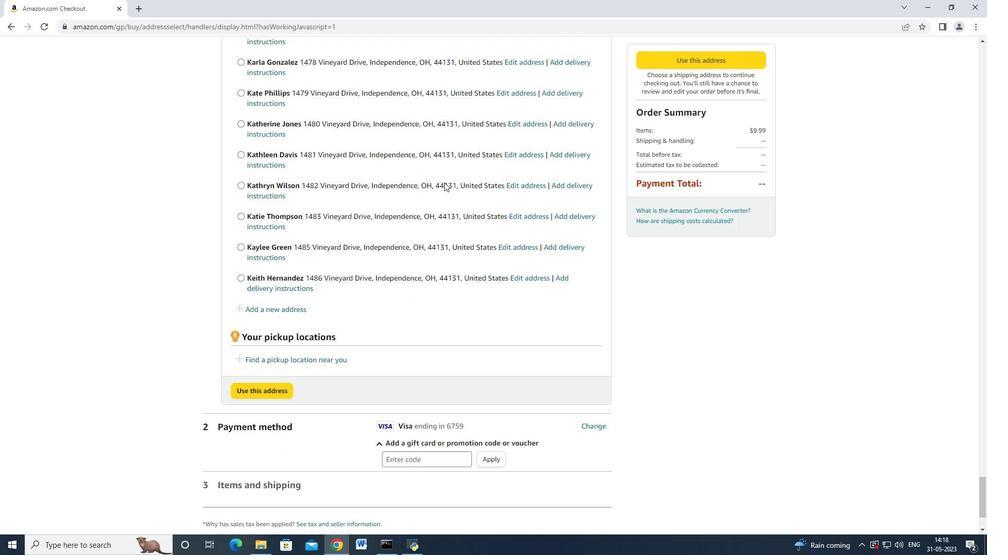 
Action: Mouse scrolled (444, 182) with delta (0, 0)
Screenshot: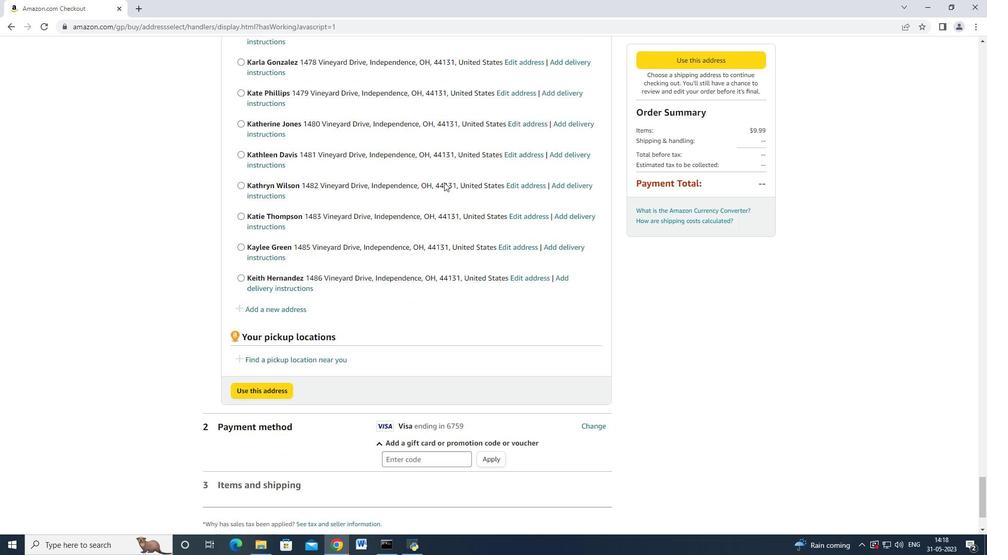 
Action: Mouse moved to (290, 211)
Screenshot: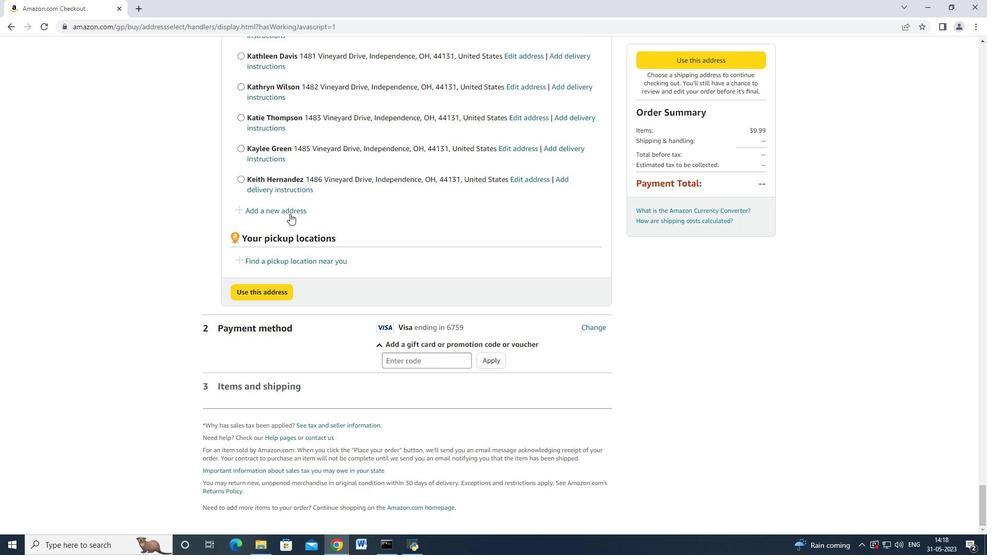 
Action: Mouse pressed left at (290, 211)
Screenshot: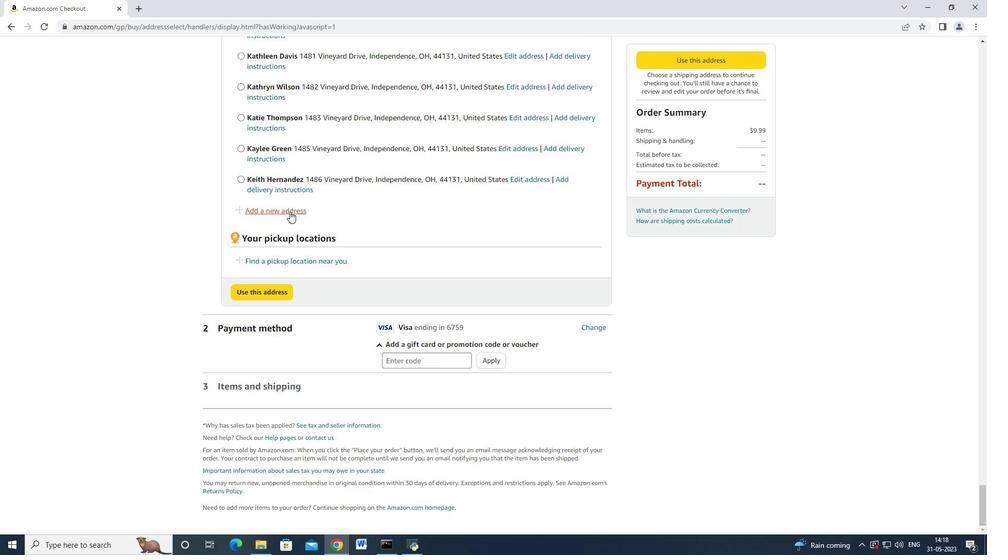 
Action: Mouse moved to (349, 253)
Screenshot: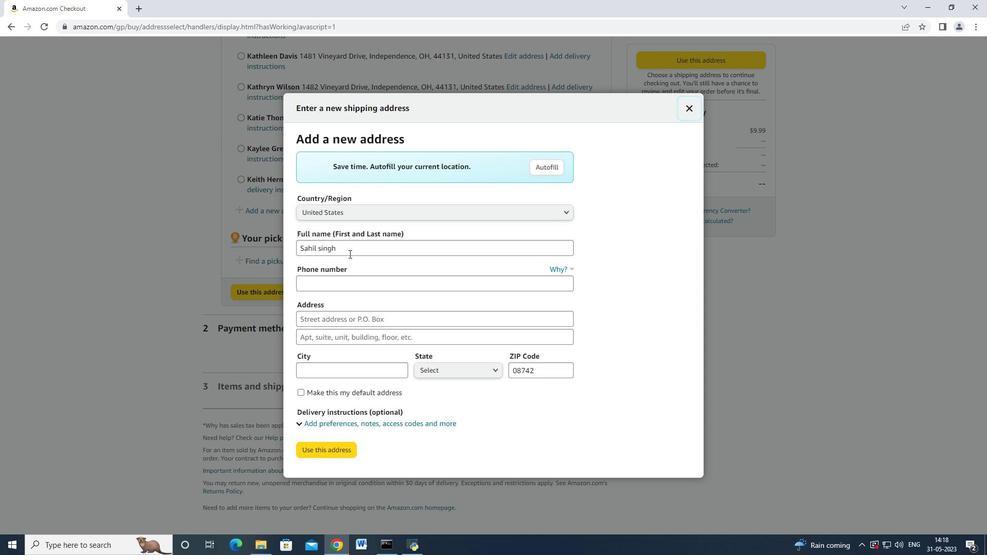 
Action: Mouse pressed left at (349, 253)
Screenshot: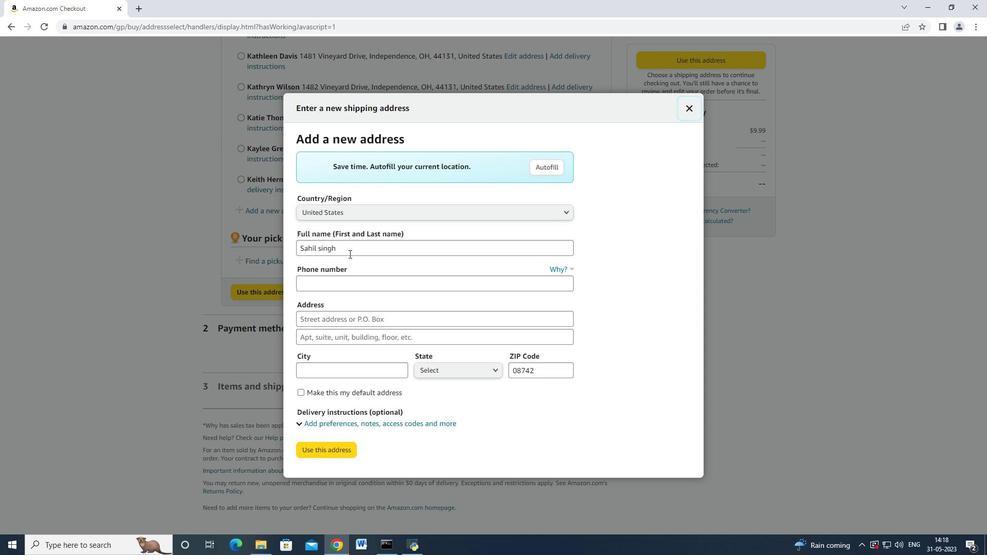 
Action: Mouse moved to (300, 253)
Screenshot: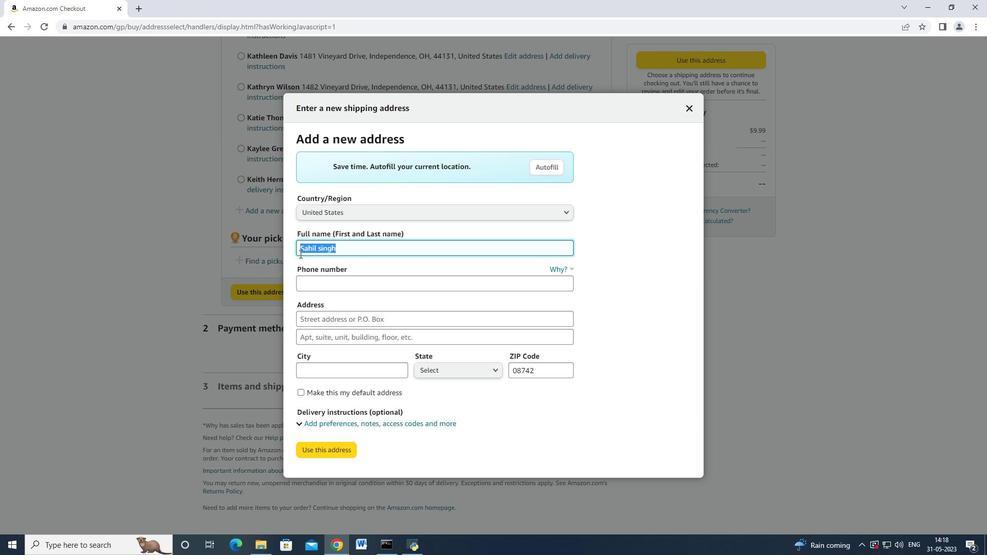 
Action: Key pressed <Key.backspace><Key.shift><Key.shift><Key.shift><Key.shift><Key.shift><Key.shift>Kelly<Key.space><Key.shift>Rodi<Key.backspace>riguez<Key.tab><Key.tab>4403901431<Key.tab>1487<Key.space><Key.shift>Vineyard<Key.space><Key.shift_r>Drive<Key.tab><Key.tab><Key.shift>Independence
Screenshot: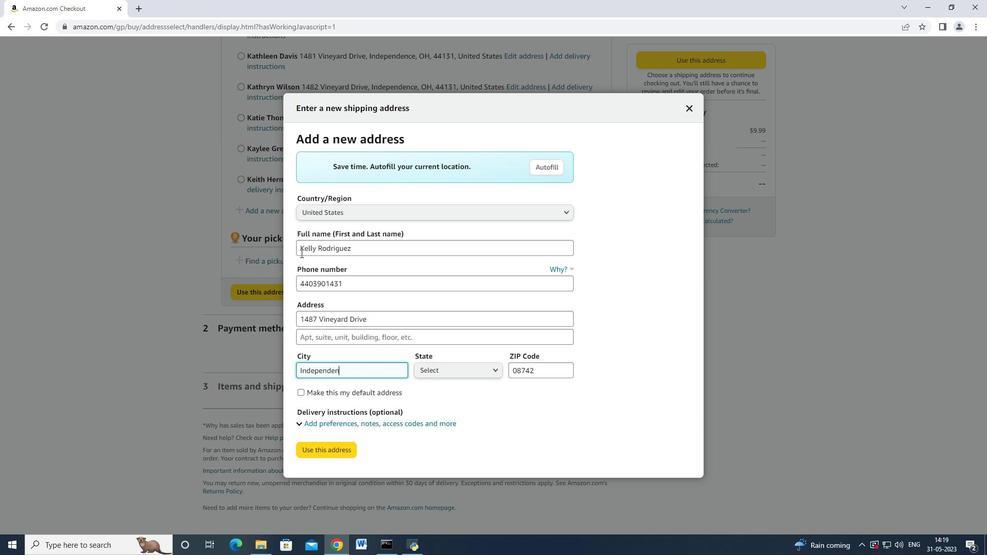 
Action: Mouse moved to (468, 368)
Screenshot: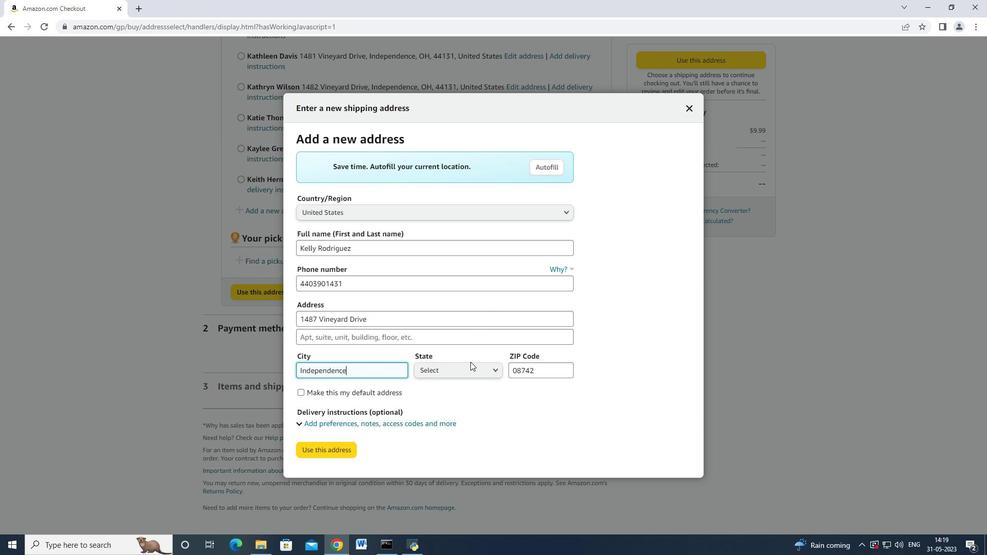 
Action: Mouse pressed left at (468, 368)
Screenshot: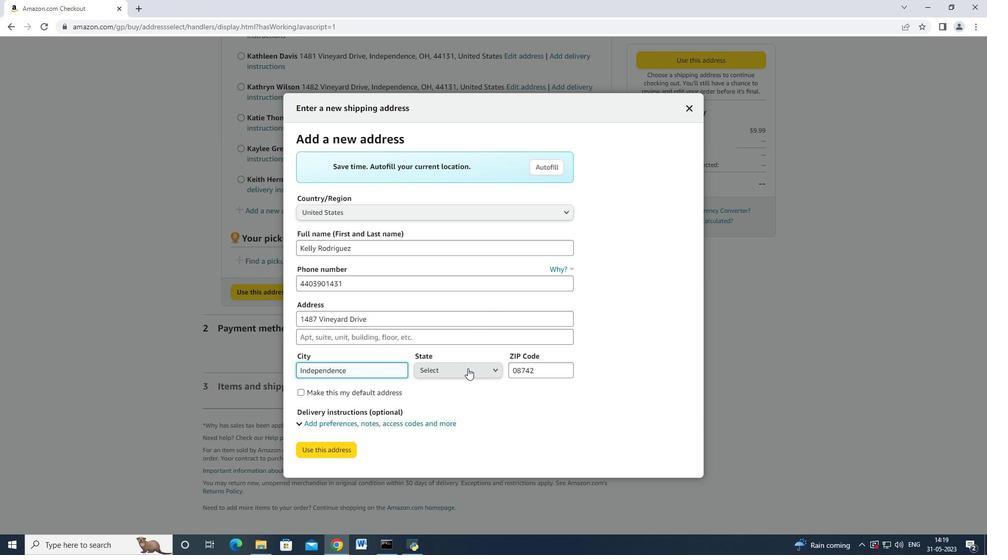 
Action: Mouse moved to (495, 271)
Screenshot: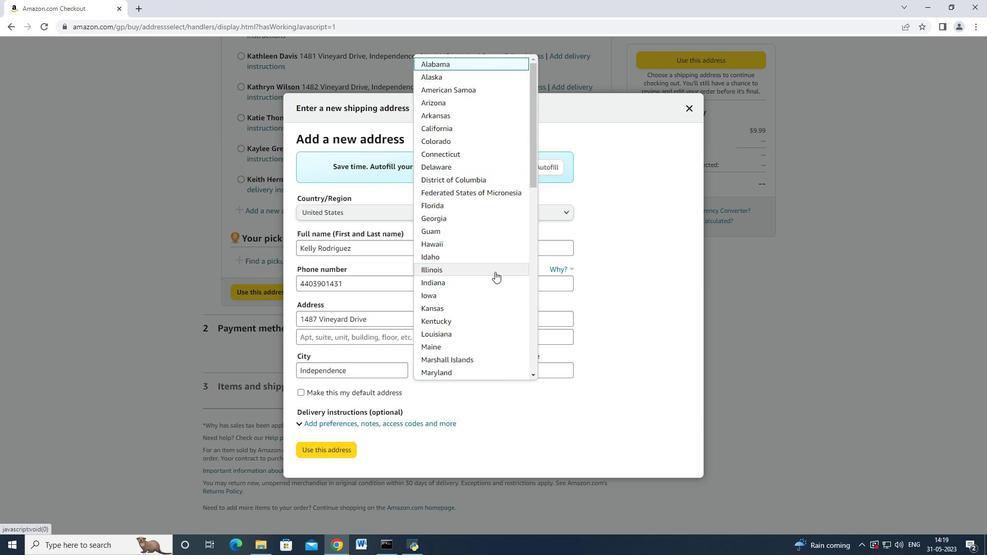 
Action: Mouse scrolled (495, 272) with delta (0, 0)
Screenshot: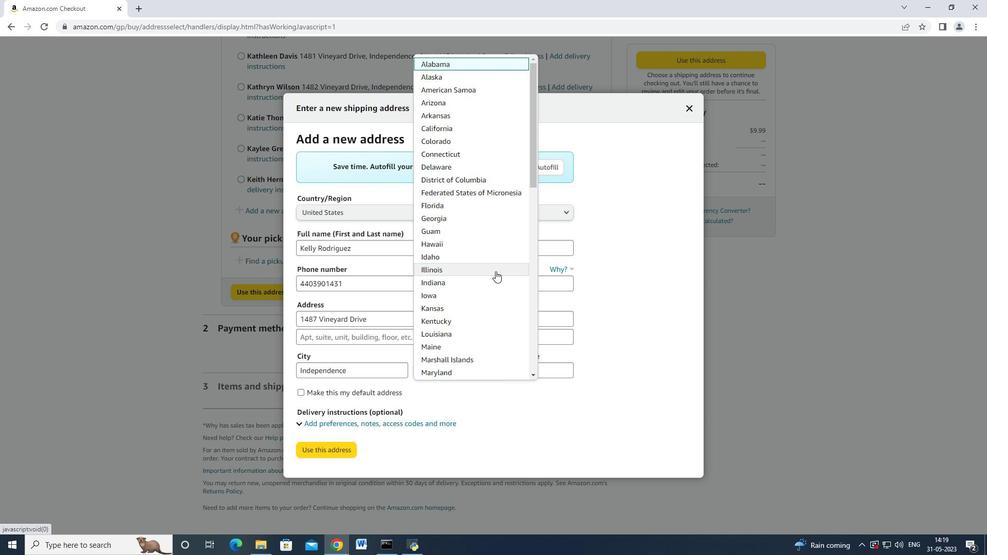 
Action: Mouse moved to (490, 258)
Screenshot: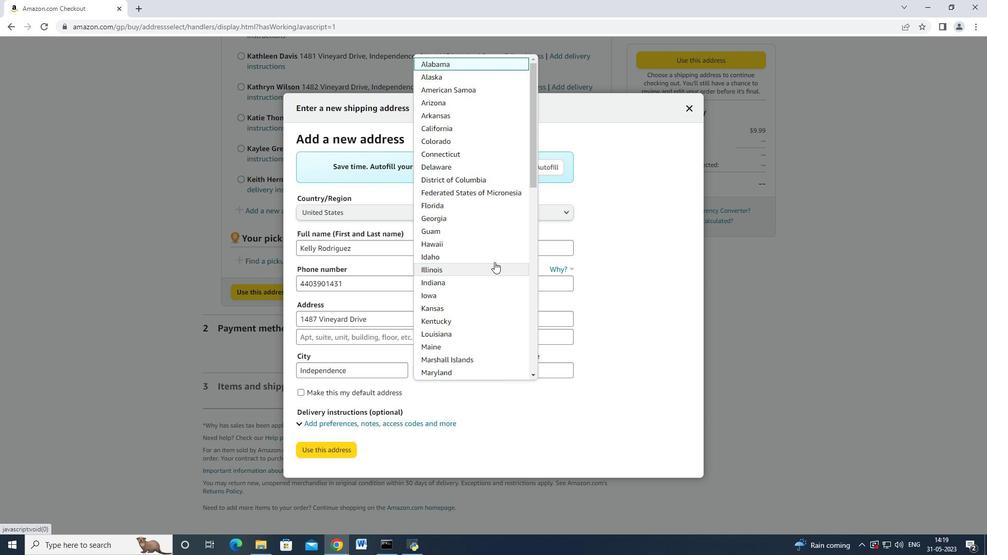 
Action: Mouse scrolled (490, 257) with delta (0, 0)
Screenshot: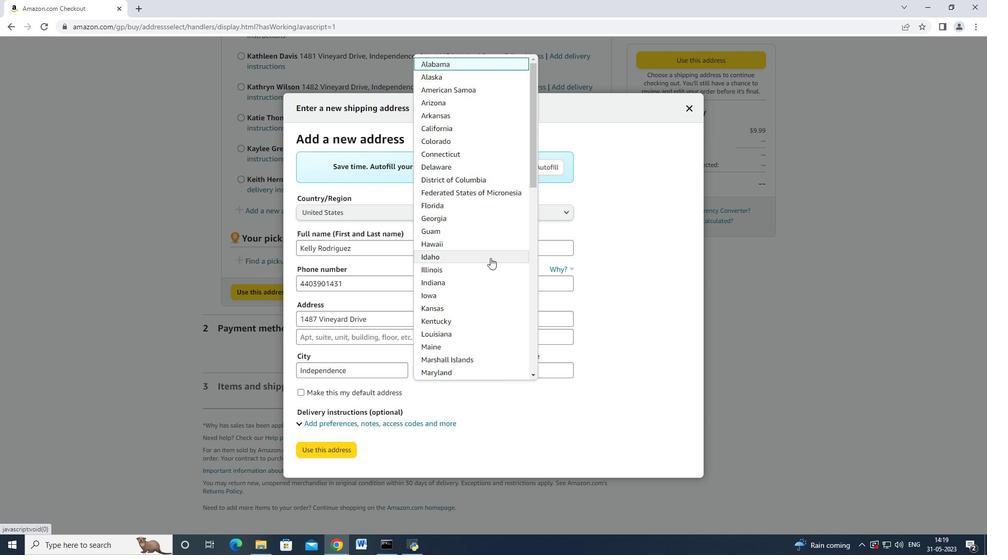 
Action: Mouse moved to (490, 258)
Screenshot: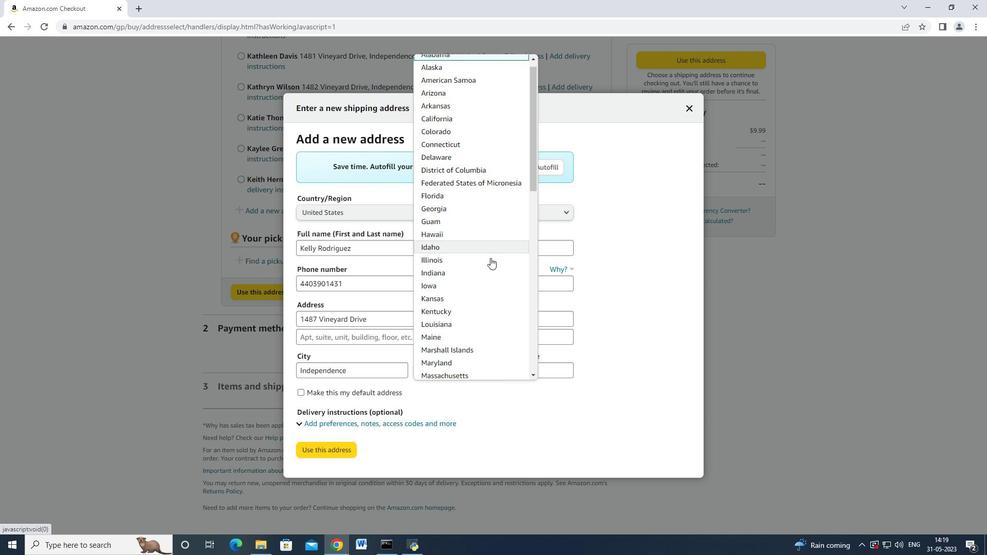 
Action: Mouse scrolled (490, 257) with delta (0, 0)
Screenshot: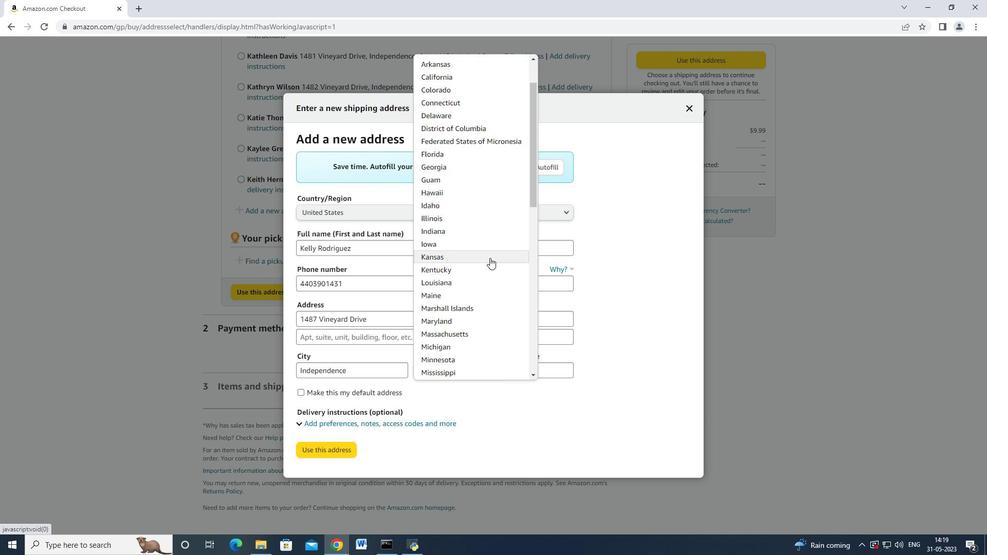 
Action: Mouse scrolled (490, 258) with delta (0, 0)
Screenshot: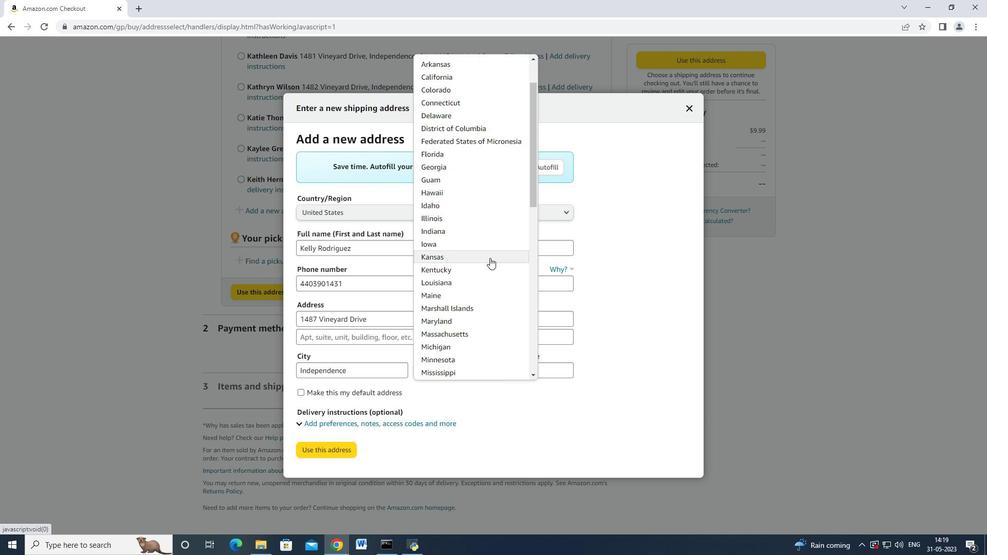 
Action: Mouse scrolled (490, 258) with delta (0, 0)
Screenshot: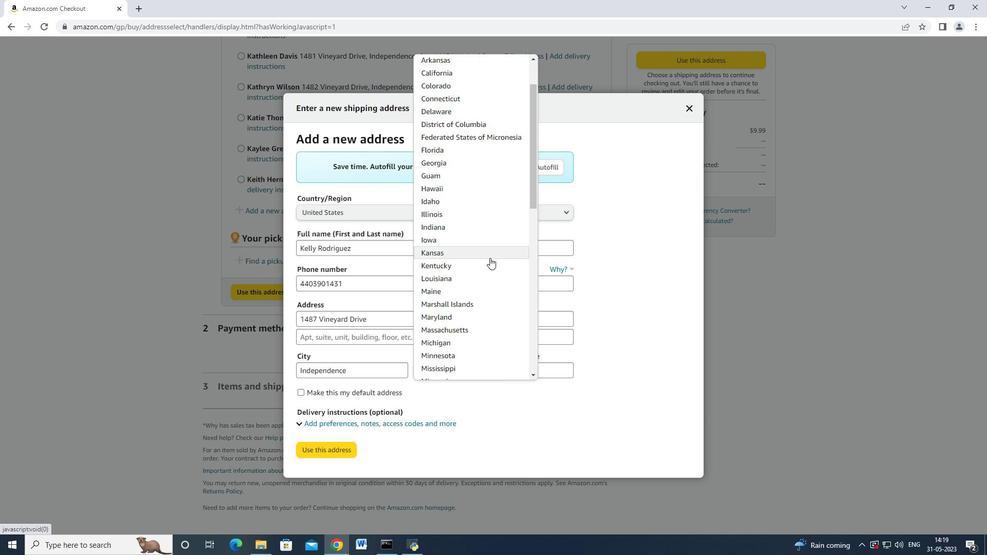 
Action: Mouse scrolled (490, 258) with delta (0, 0)
Screenshot: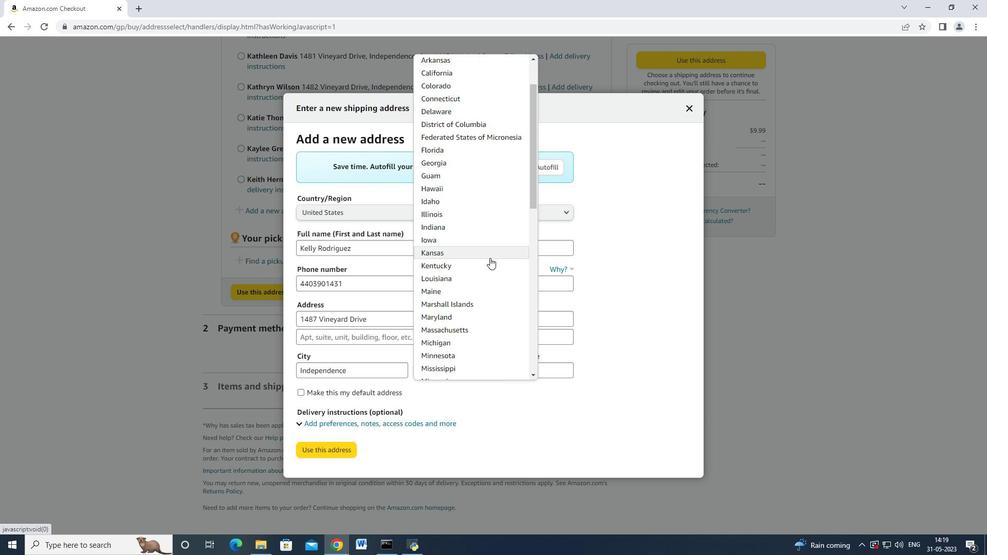 
Action: Mouse scrolled (490, 258) with delta (0, 0)
Screenshot: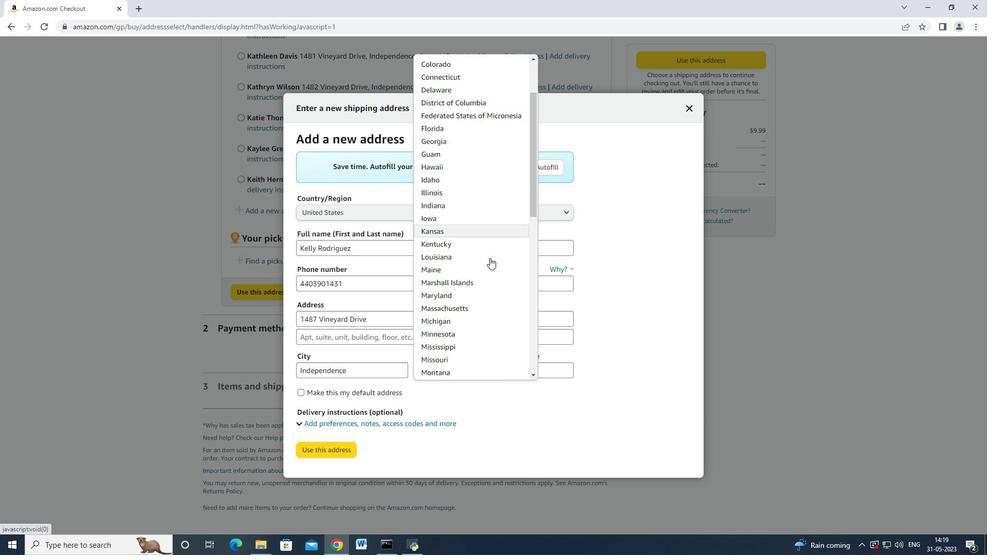 
Action: Mouse moved to (488, 257)
Screenshot: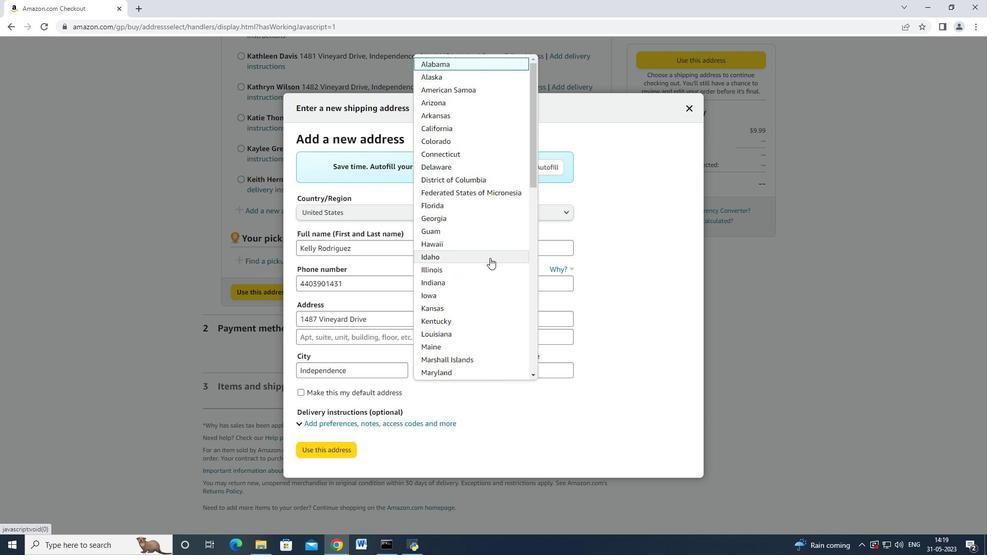 
Action: Mouse scrolled (488, 256) with delta (0, 0)
Screenshot: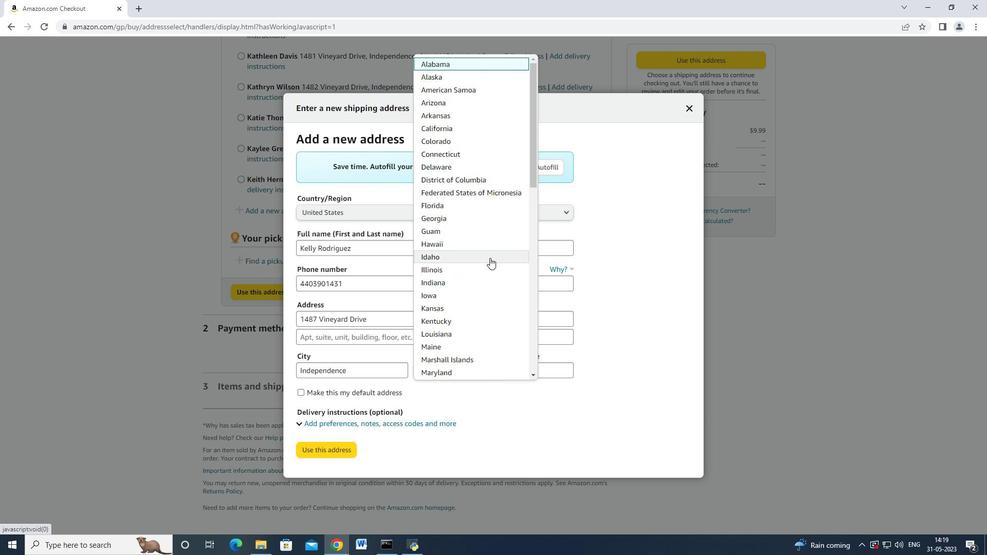 
Action: Mouse scrolled (488, 256) with delta (0, 0)
Screenshot: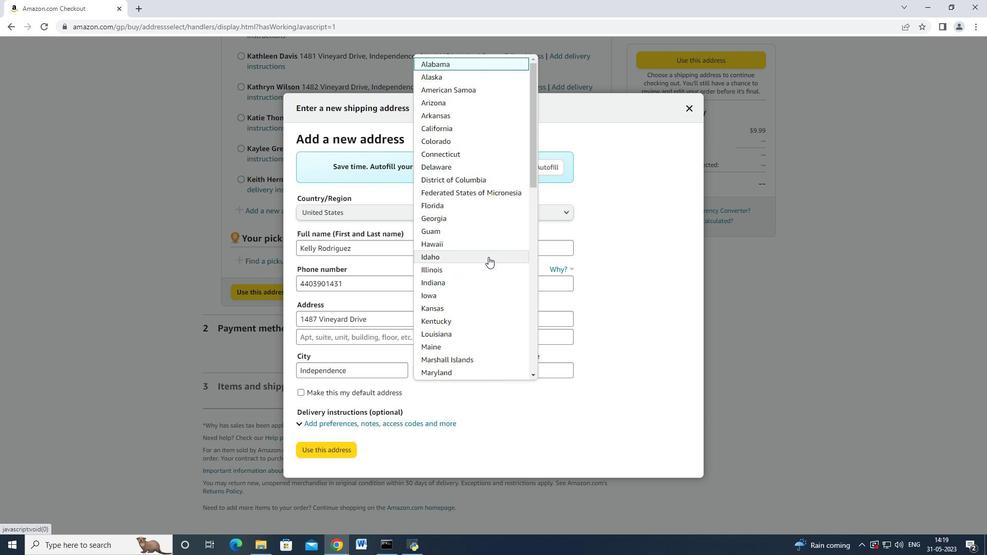 
Action: Mouse scrolled (488, 256) with delta (0, 0)
Screenshot: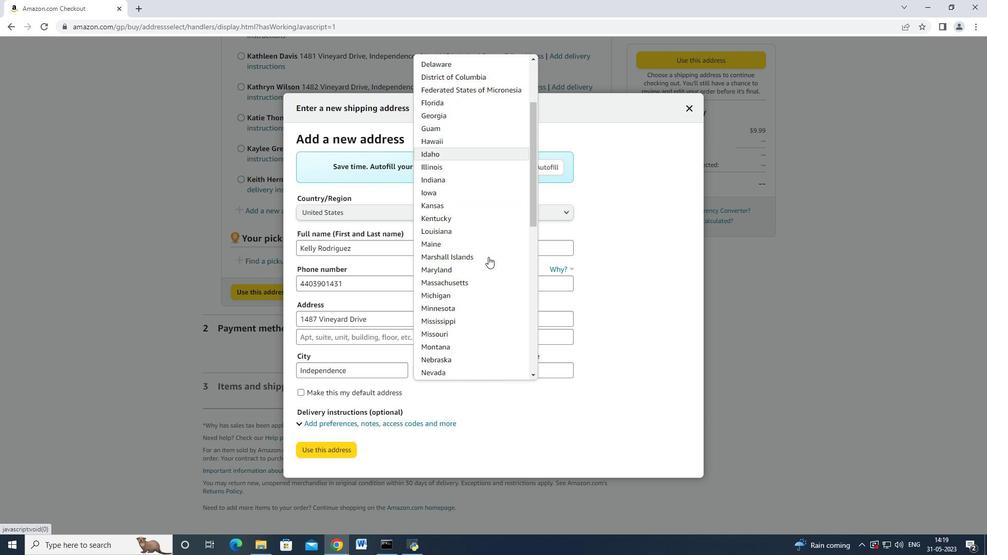
Action: Mouse scrolled (488, 256) with delta (0, 0)
Screenshot: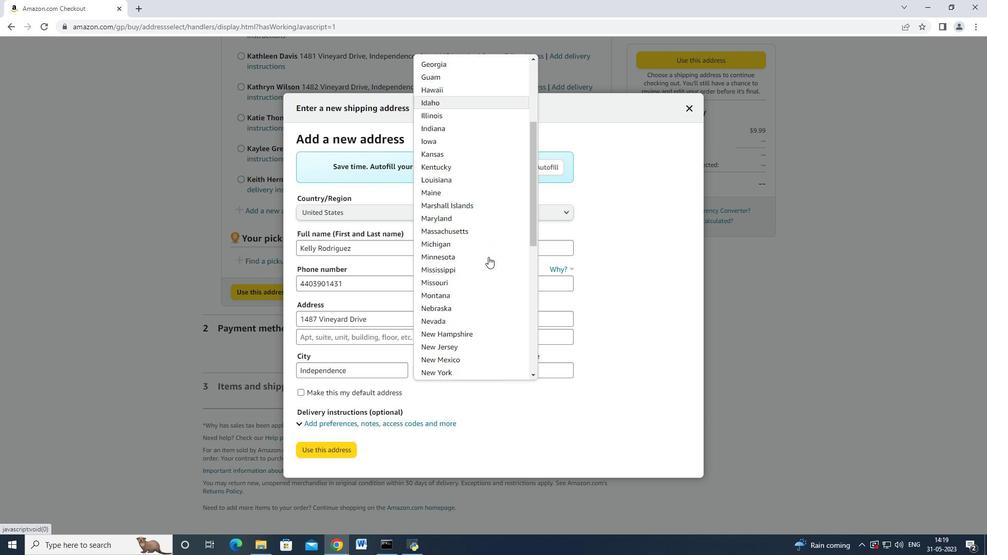 
Action: Mouse scrolled (488, 256) with delta (0, 0)
Screenshot: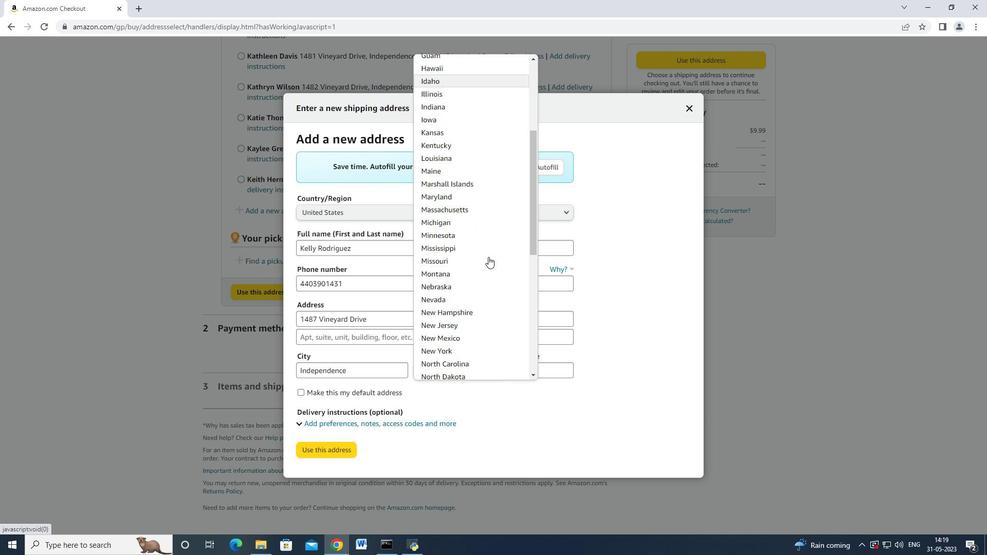 
Action: Mouse scrolled (488, 256) with delta (0, 0)
Screenshot: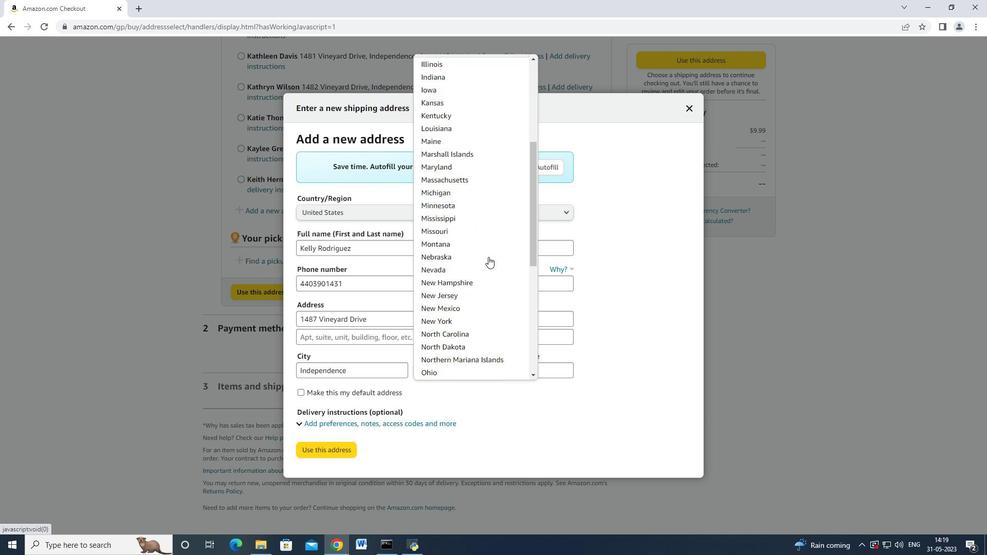 
Action: Mouse moved to (461, 269)
Screenshot: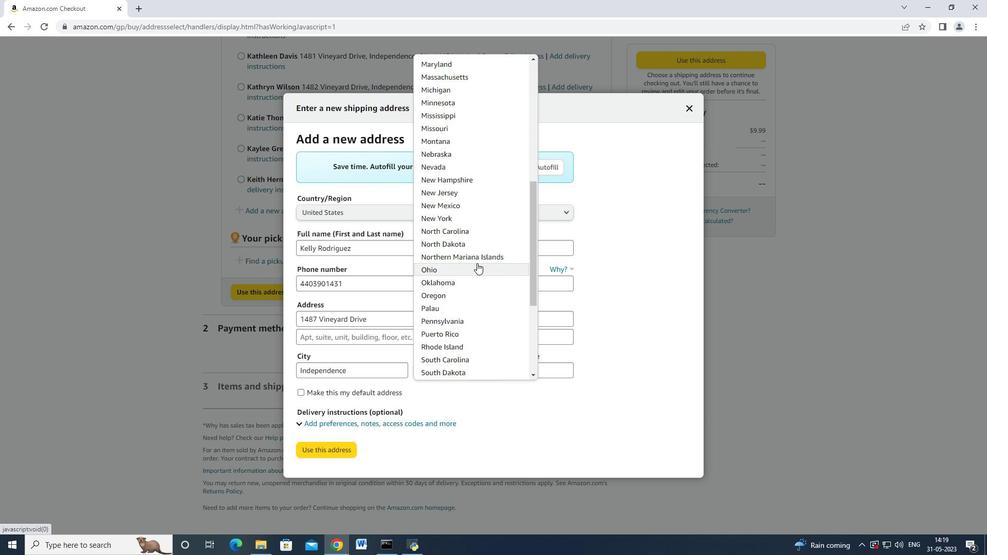 
Action: Mouse pressed left at (461, 269)
Screenshot: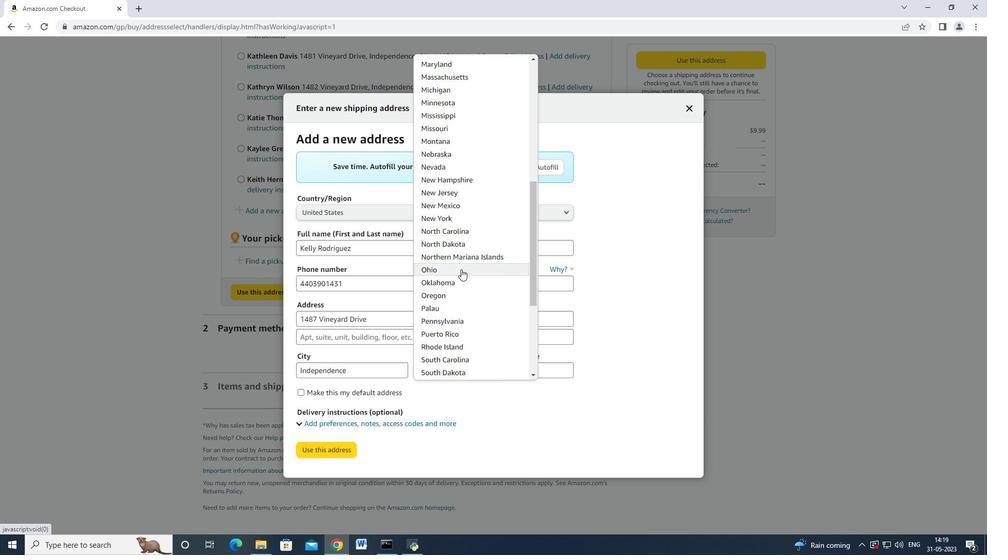 
Action: Mouse moved to (531, 370)
Screenshot: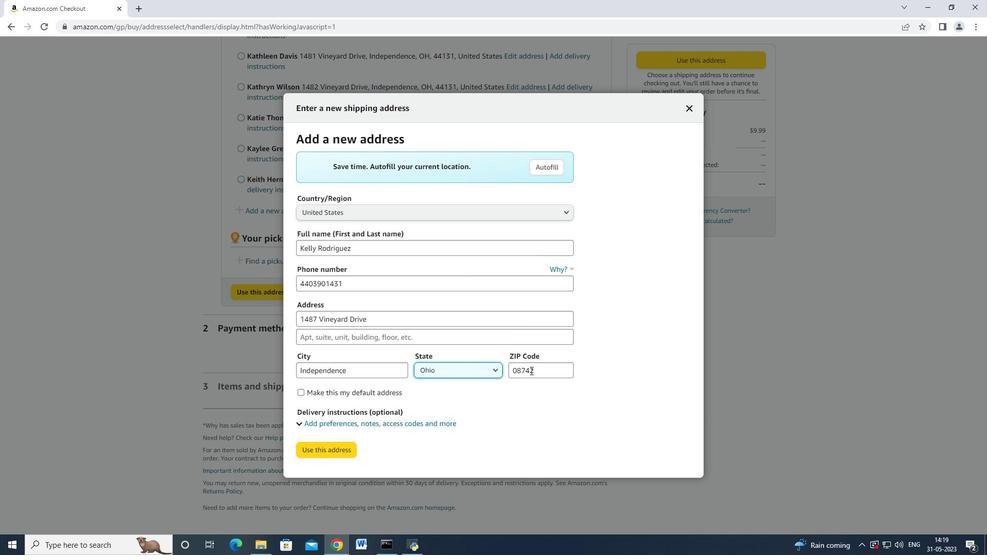 
Action: Mouse pressed left at (531, 370)
Screenshot: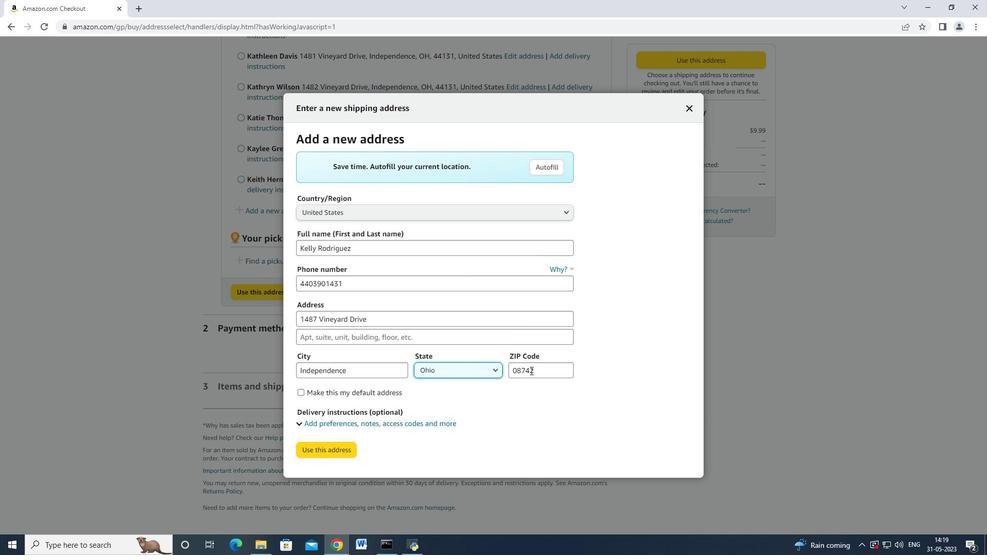 
Action: Mouse moved to (535, 370)
Screenshot: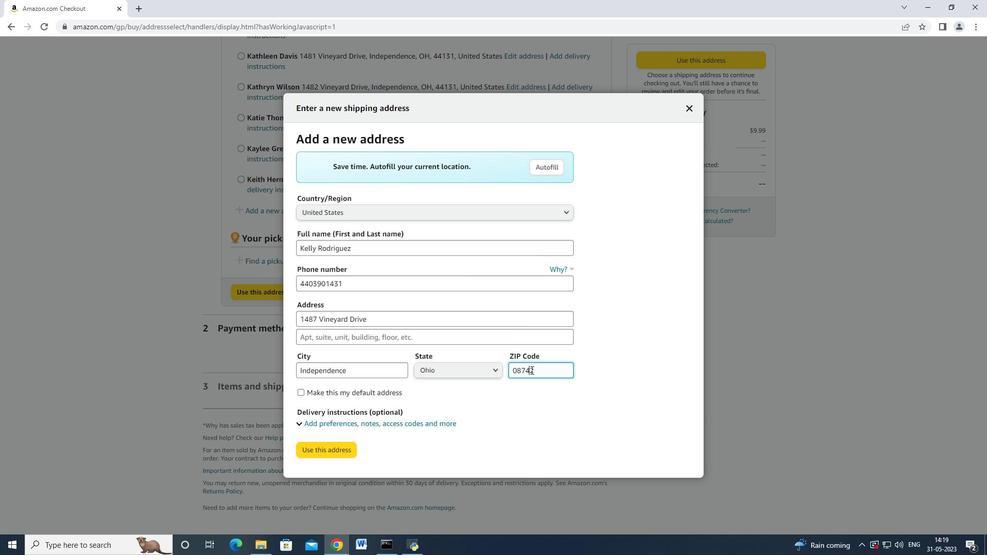 
Action: Mouse pressed left at (535, 370)
Screenshot: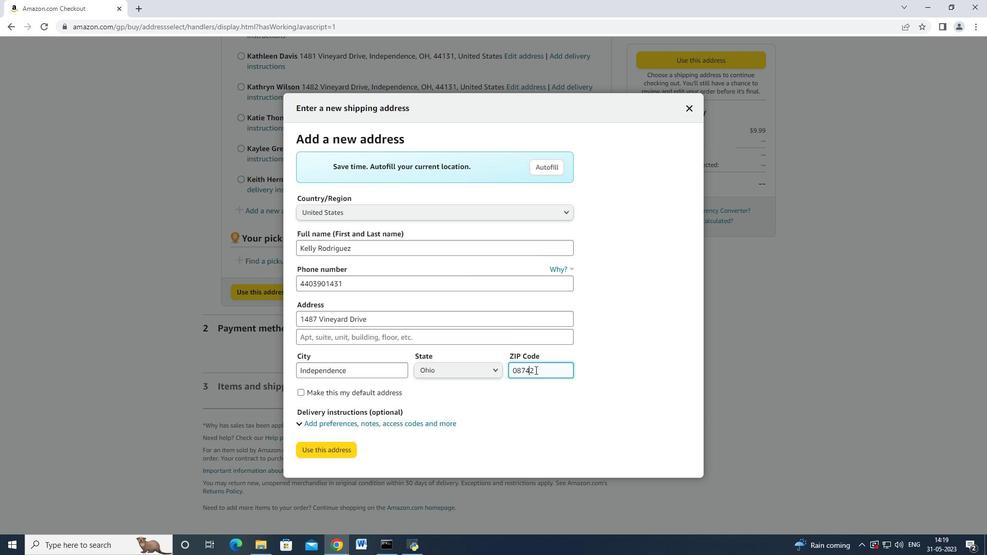 
Action: Mouse moved to (535, 370)
Screenshot: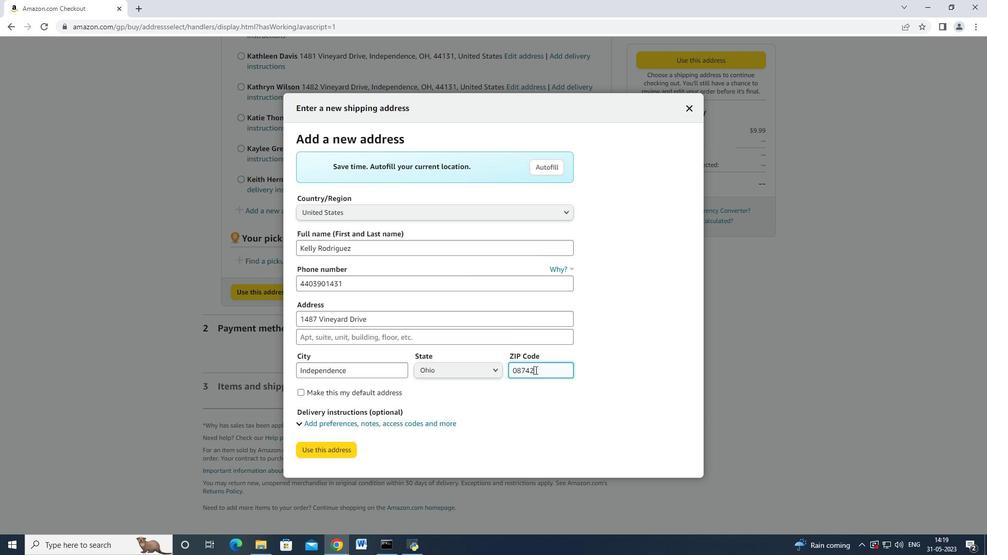 
Action: Key pressed <Key.backspace><Key.backspace><Key.backspace><Key.backspace><Key.backspace><Key.backspace>44131
Screenshot: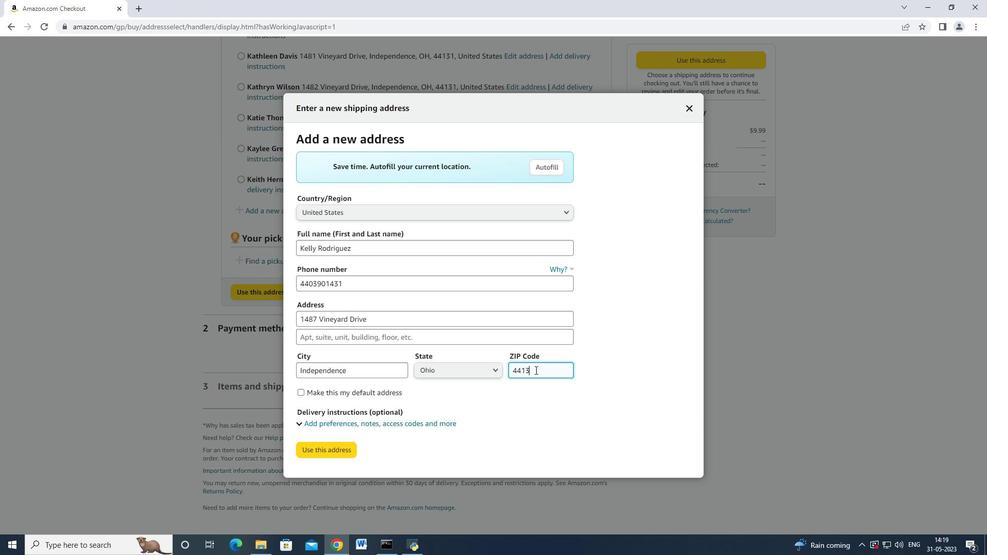 
Action: Mouse moved to (337, 447)
Screenshot: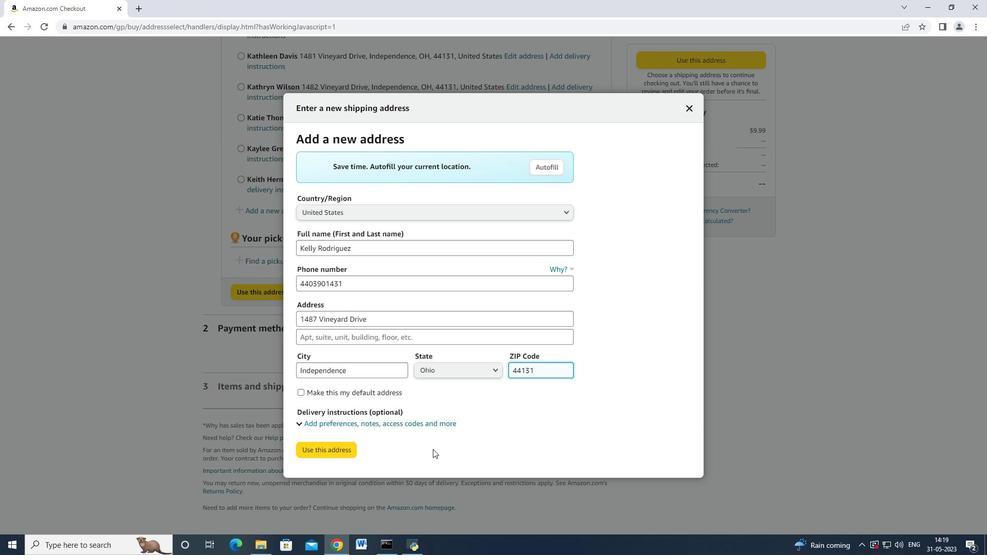 
Action: Mouse pressed left at (337, 447)
Screenshot: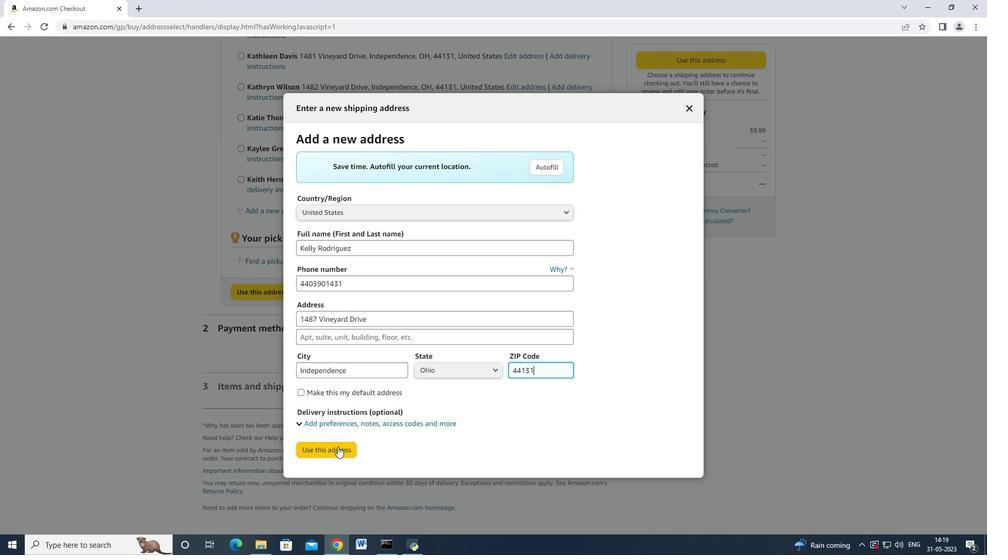 
Action: Mouse moved to (314, 191)
Screenshot: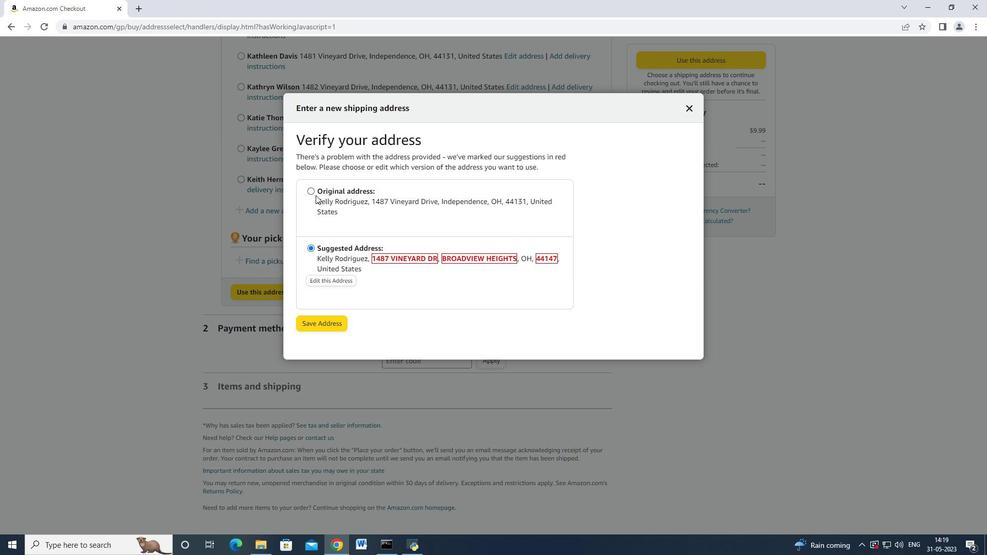 
Action: Mouse pressed left at (314, 191)
Screenshot: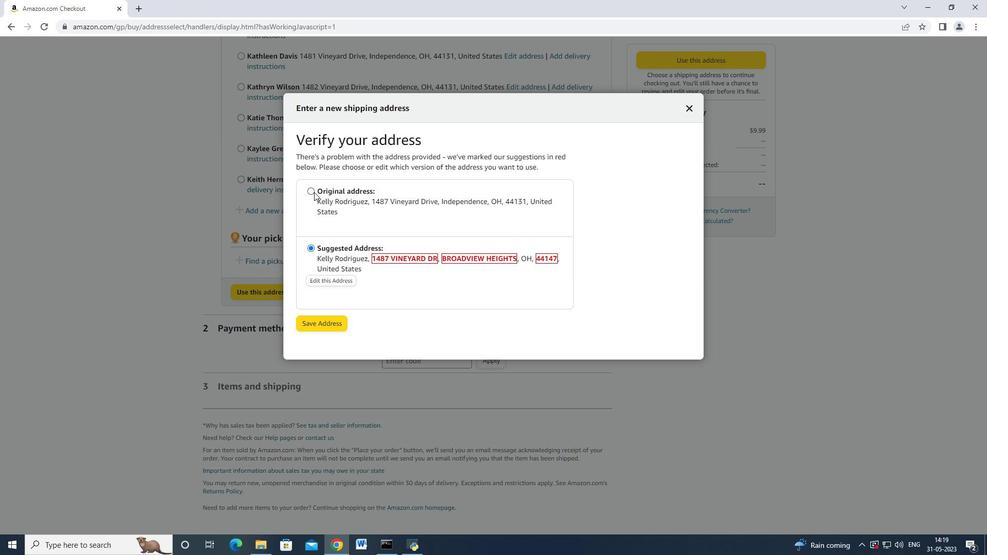 
Action: Mouse moved to (333, 329)
Screenshot: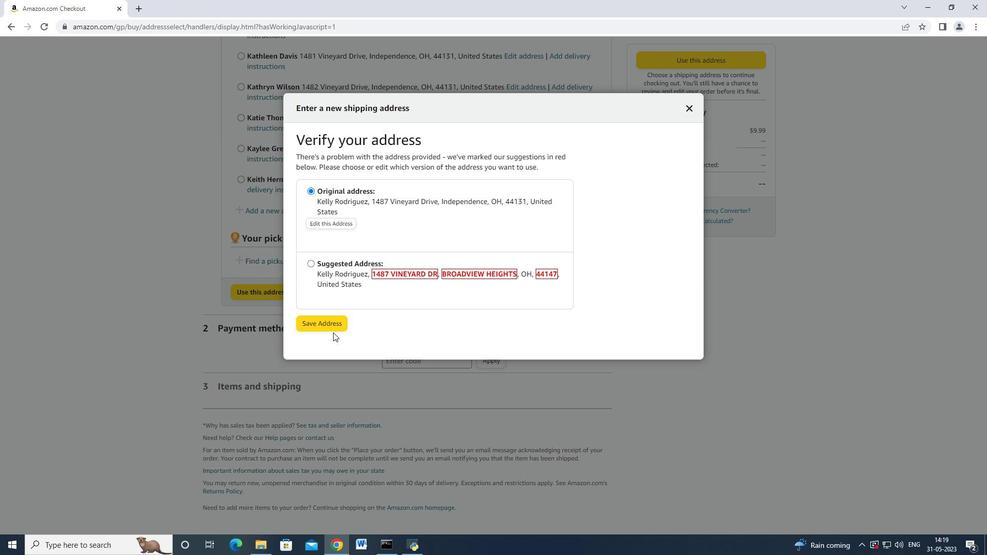 
Action: Mouse pressed left at (333, 329)
Screenshot: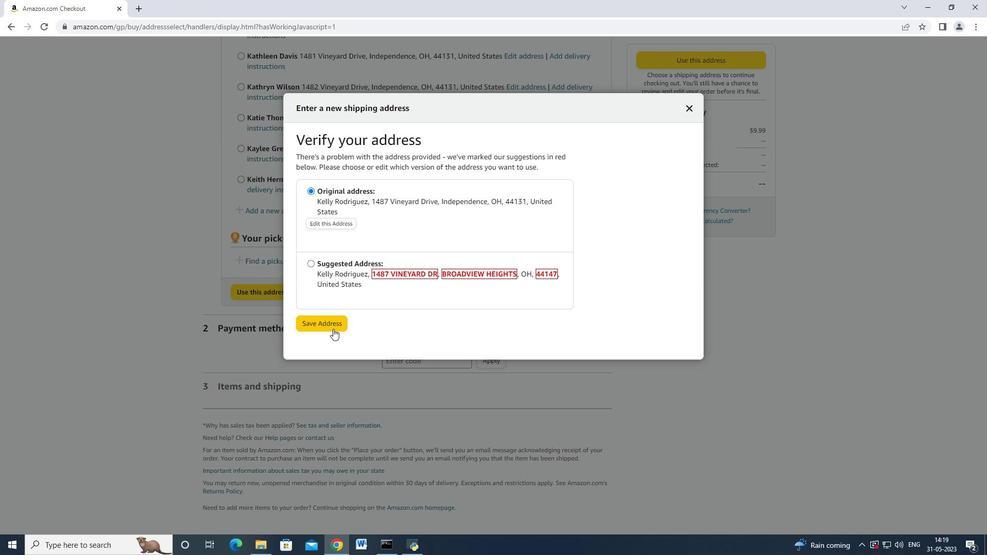 
Action: Mouse moved to (365, 275)
Screenshot: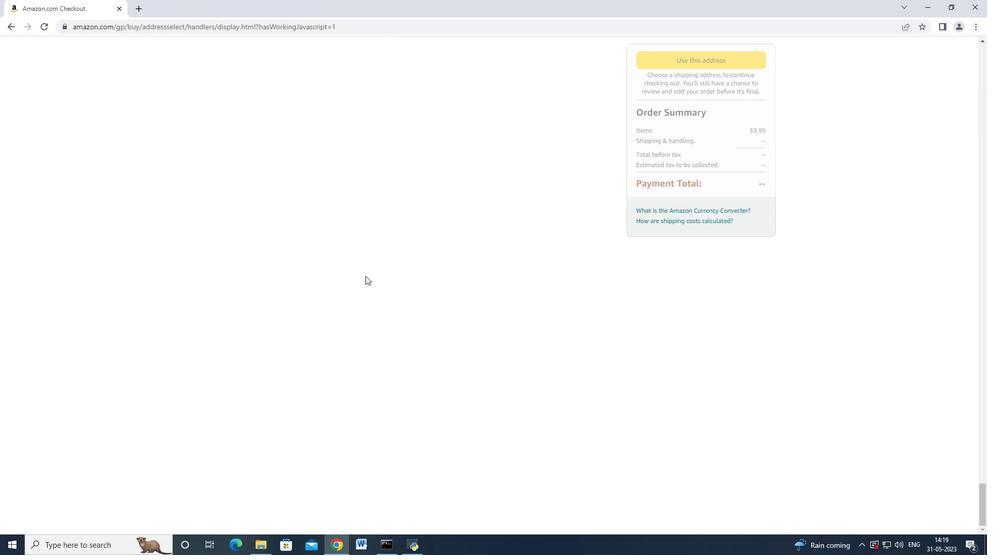 
Action: Mouse scrolled (365, 276) with delta (0, 0)
Screenshot: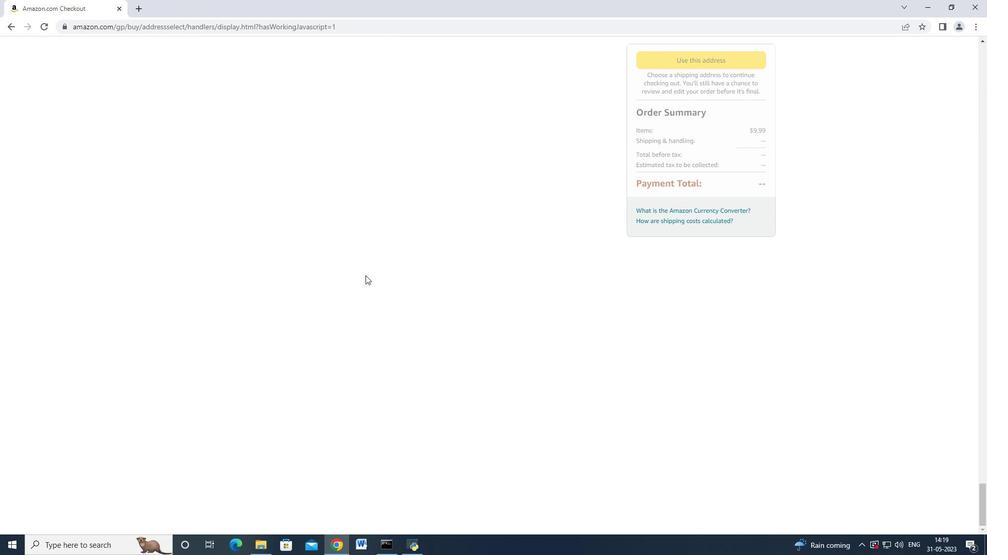 
Action: Mouse moved to (337, 262)
Screenshot: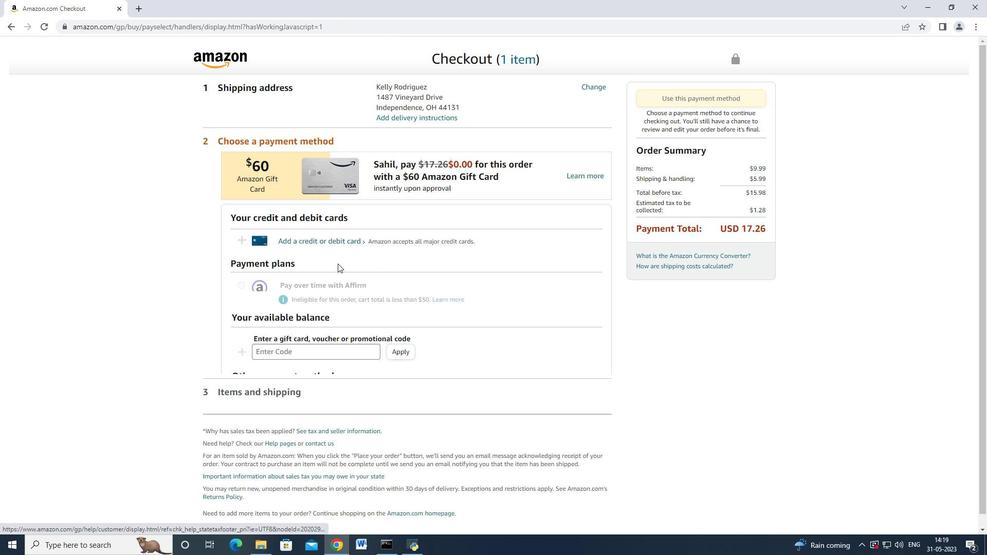 
Action: Mouse scrolled (337, 262) with delta (0, 0)
Screenshot: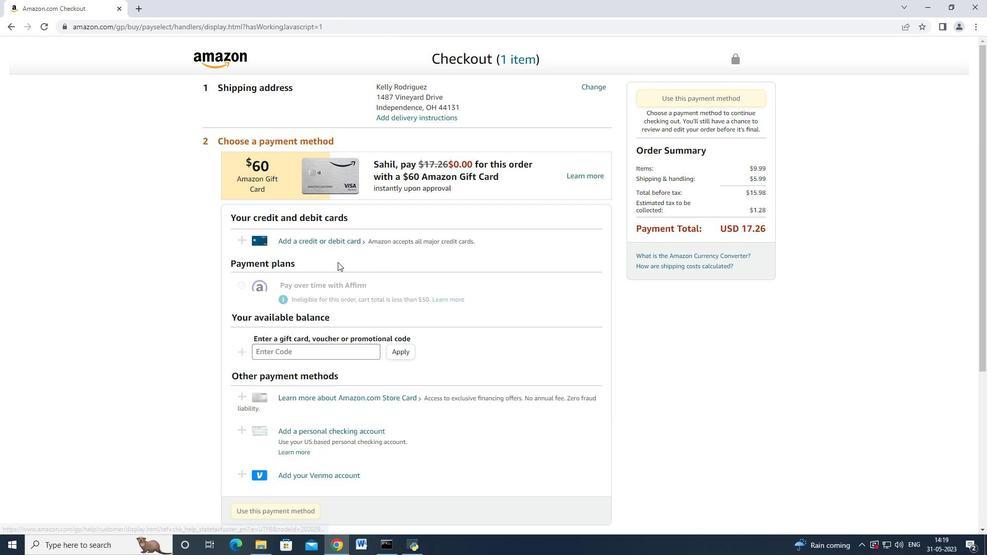 
Action: Mouse scrolled (337, 261) with delta (0, 0)
Screenshot: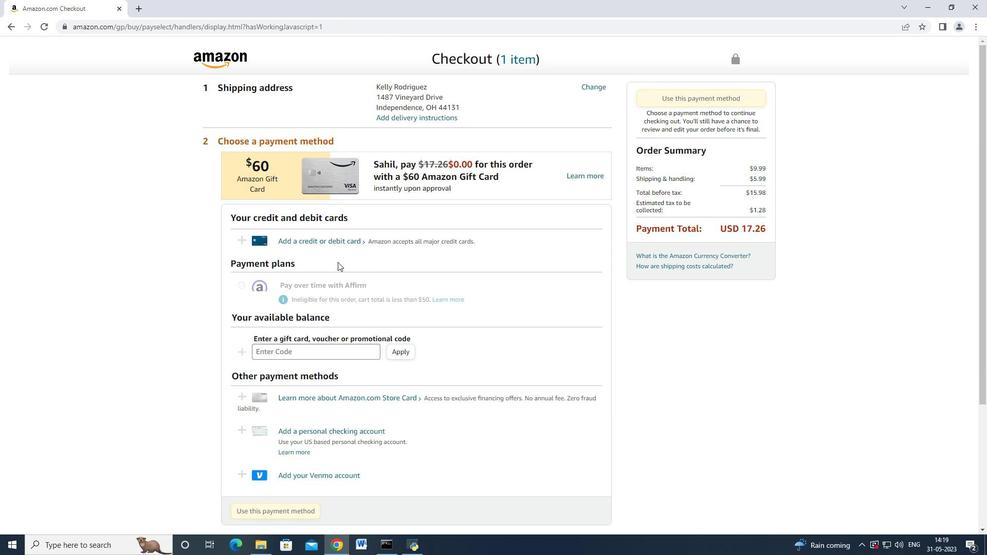 
Action: Mouse scrolled (337, 262) with delta (0, 0)
Screenshot: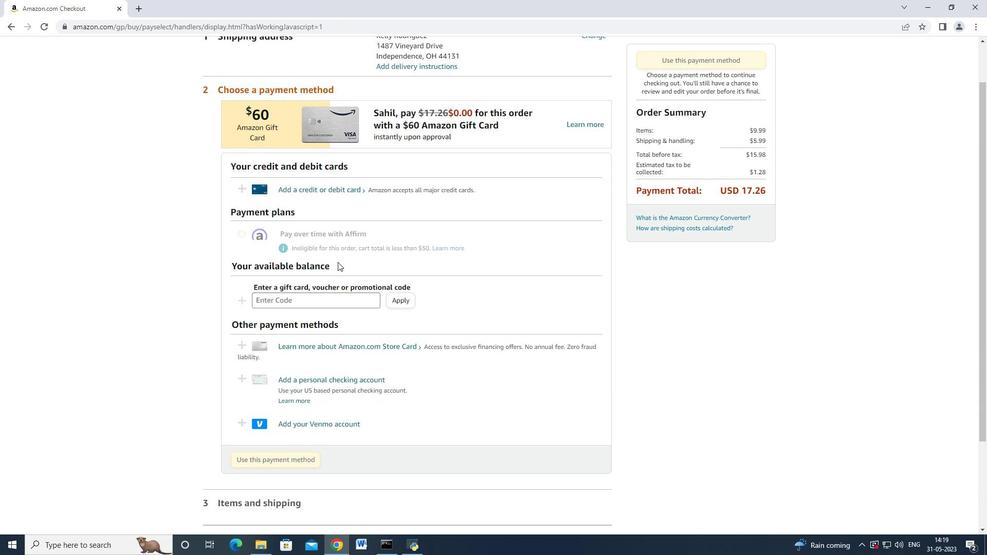
Action: Mouse moved to (424, 241)
Screenshot: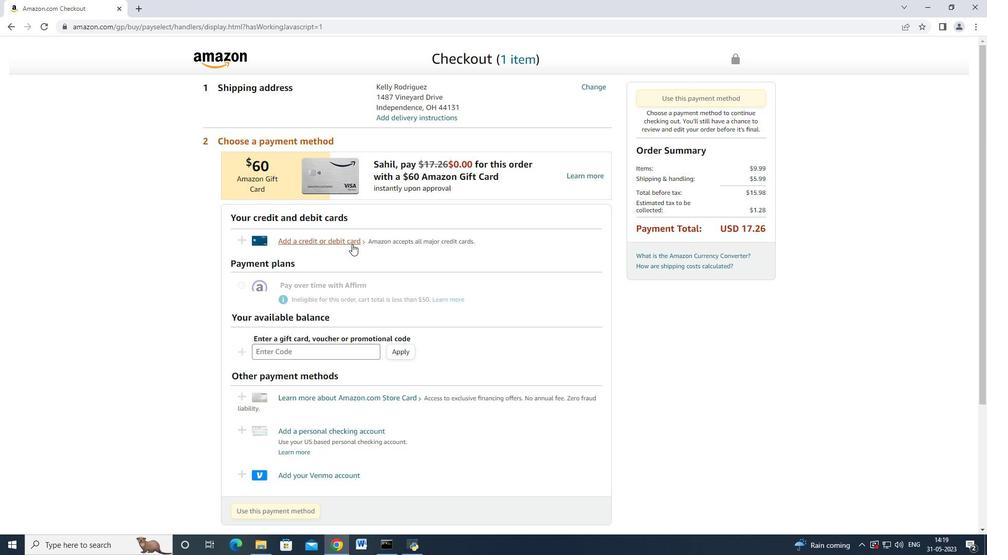 
Action: Mouse scrolled (424, 241) with delta (0, 0)
Screenshot: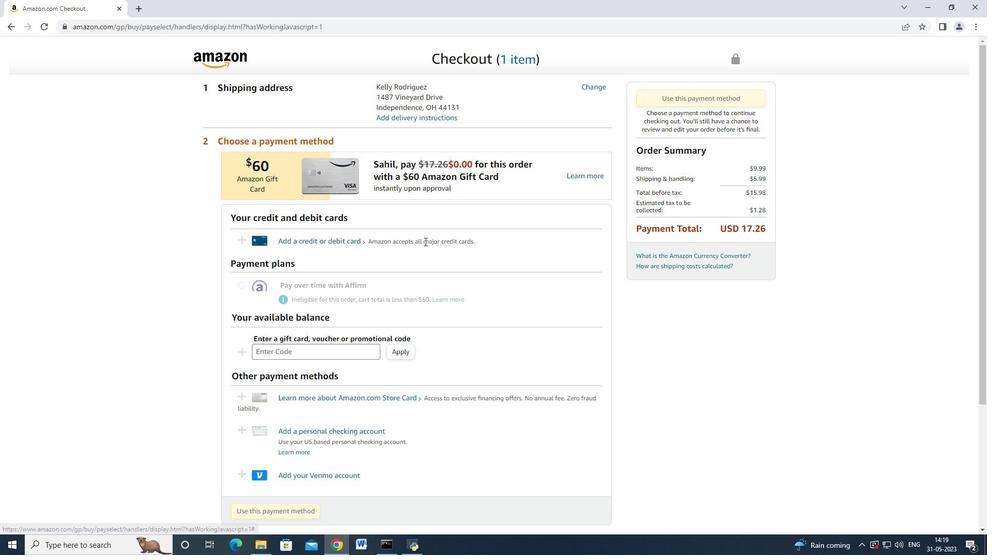 
Action: Mouse moved to (424, 241)
Screenshot: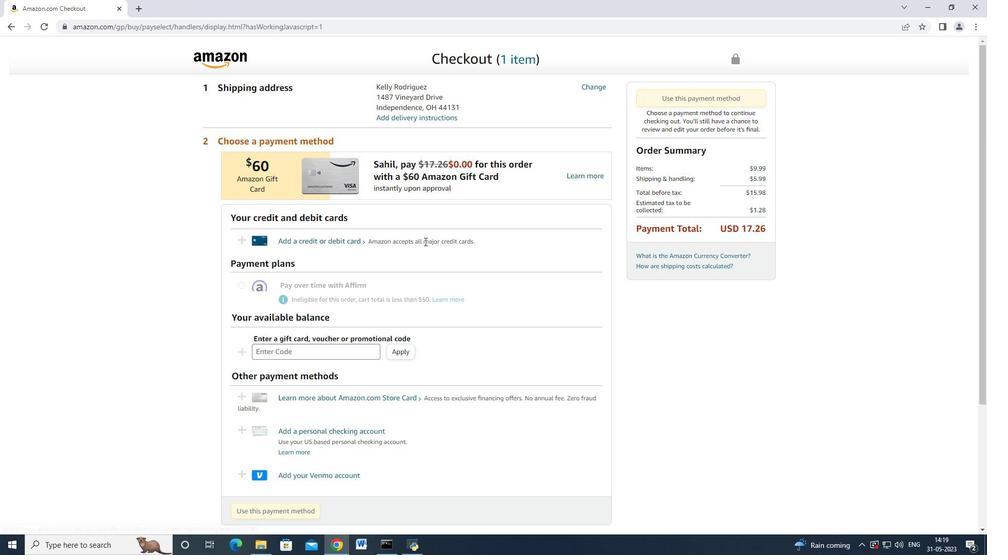 
Action: Mouse scrolled (424, 241) with delta (0, 0)
Screenshot: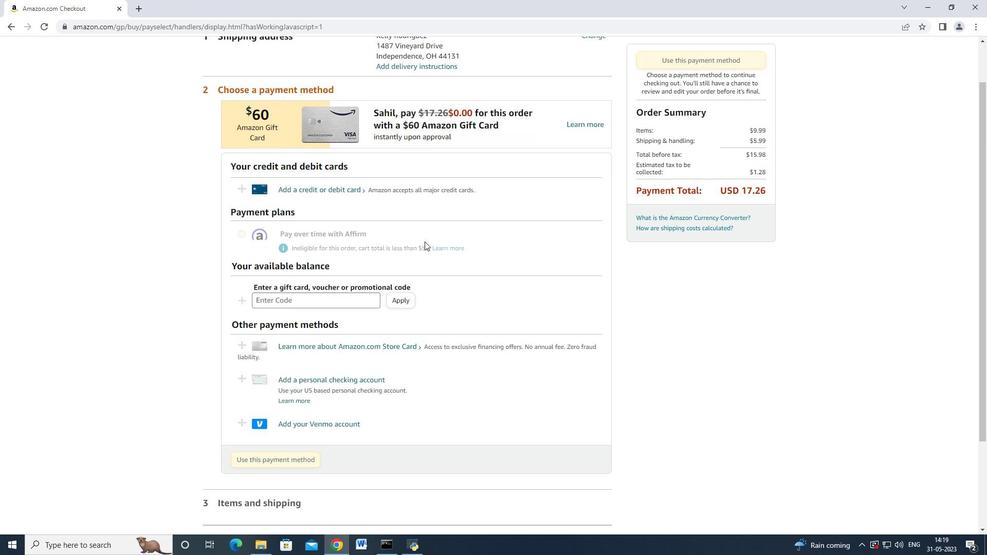 
Action: Mouse scrolled (424, 242) with delta (0, 0)
Screenshot: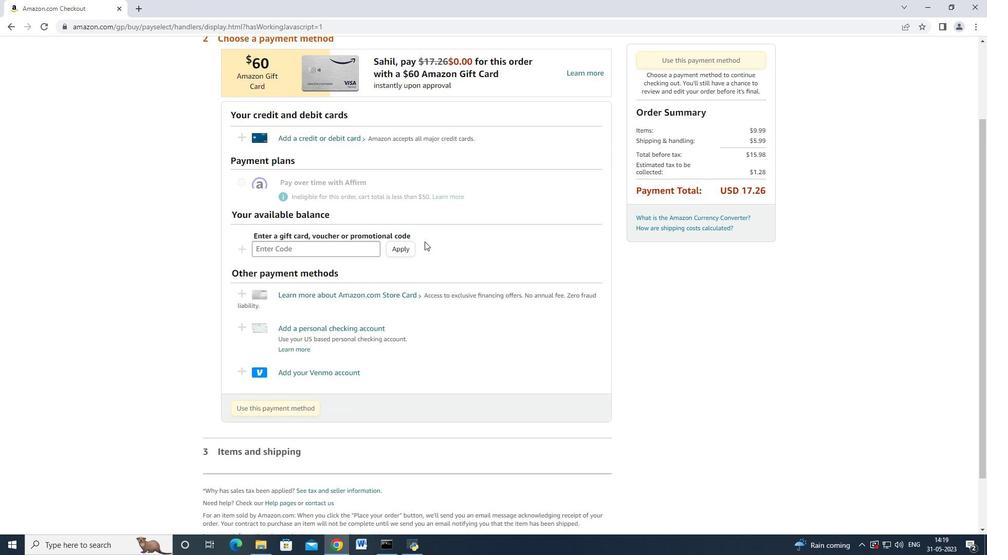 
Action: Mouse scrolled (424, 242) with delta (0, 0)
Screenshot: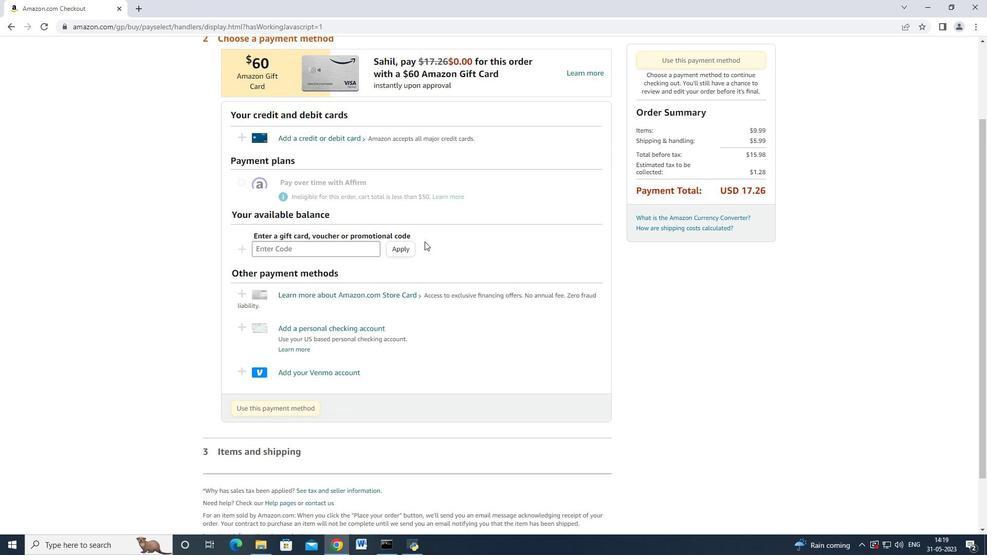 
Action: Mouse moved to (348, 241)
Screenshot: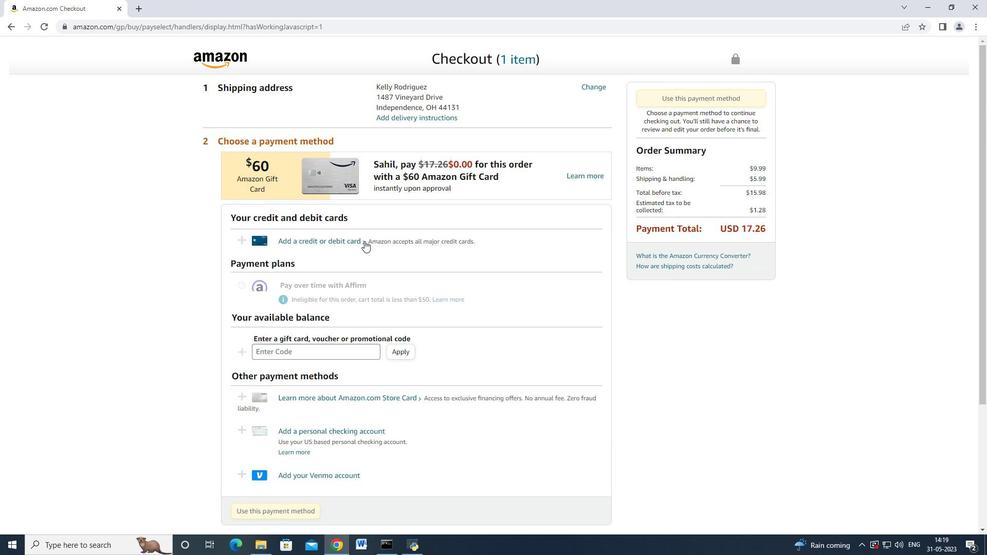 
Action: Mouse pressed left at (348, 241)
Screenshot: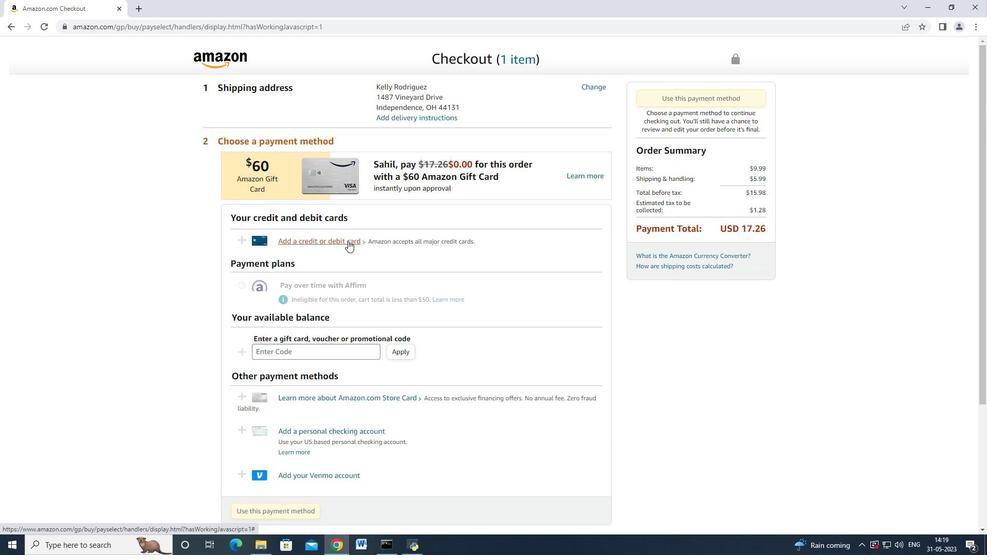 
Action: Mouse moved to (424, 243)
Screenshot: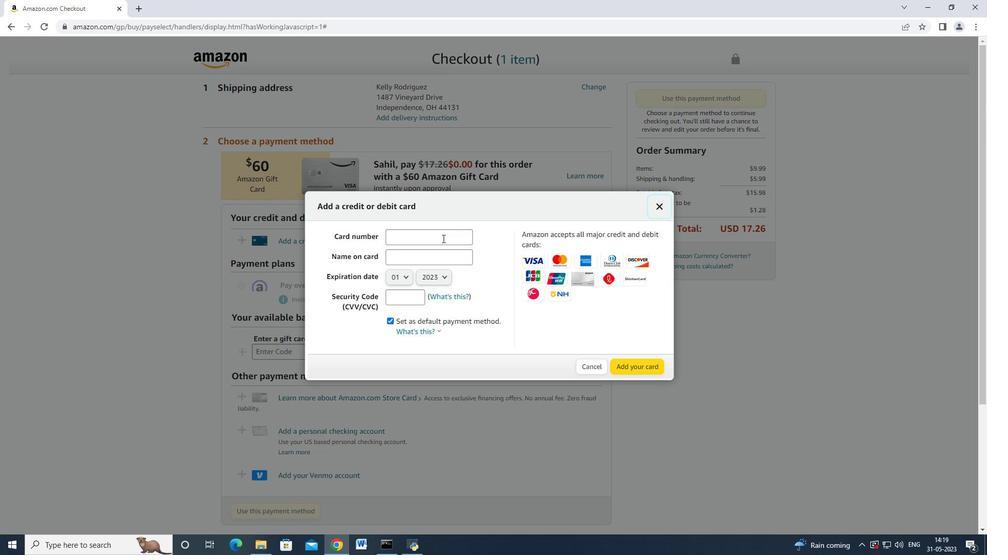 
Action: Mouse pressed left at (424, 243)
Screenshot: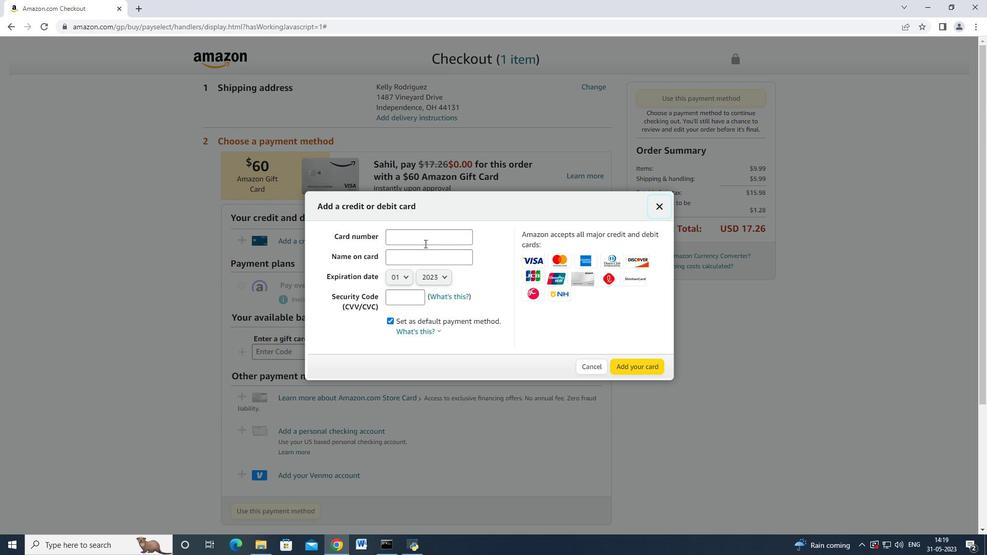 
Action: Mouse moved to (425, 242)
Screenshot: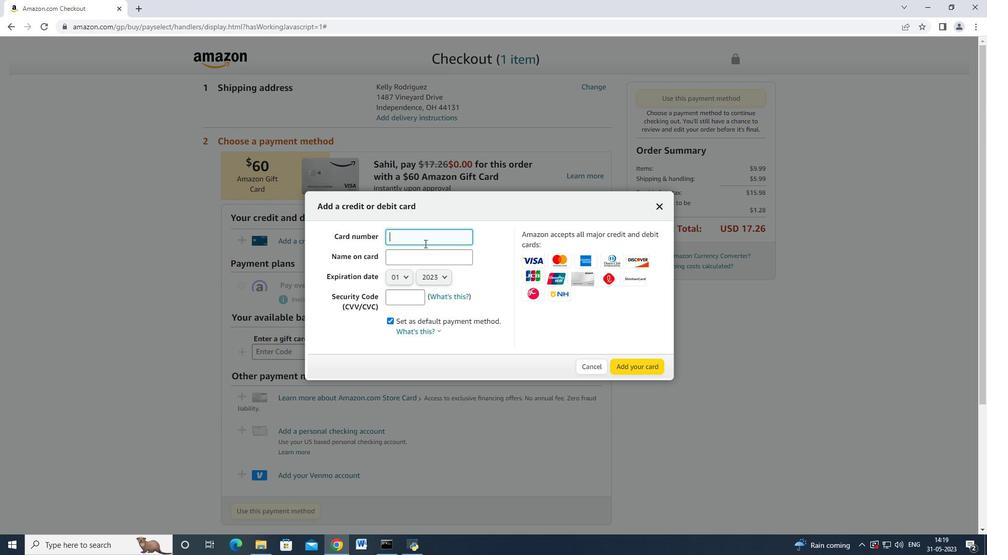 
Action: Key pressed 4893754559587965<Key.tab><Key.shift>John<Key.space><Key.shift>Baker
Screenshot: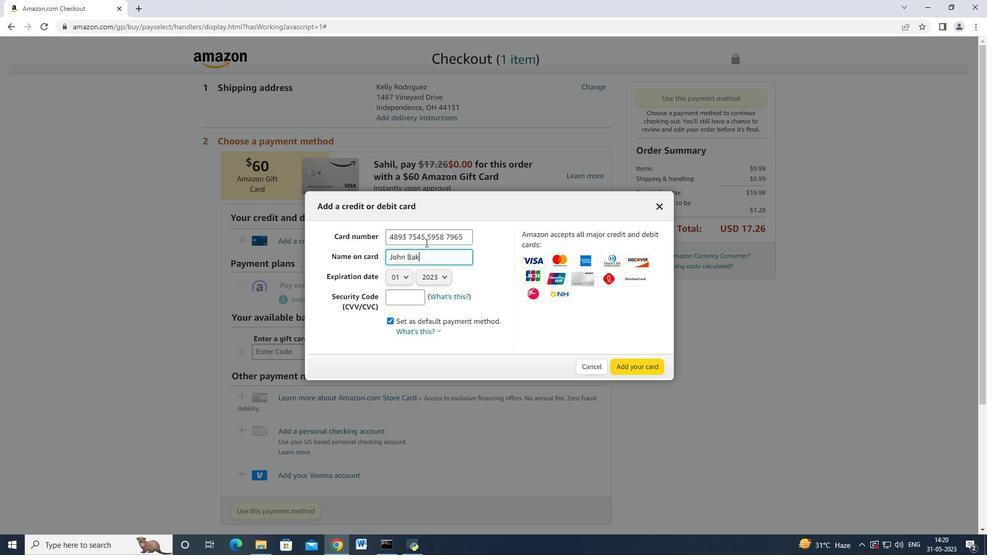 
Action: Mouse moved to (396, 273)
Screenshot: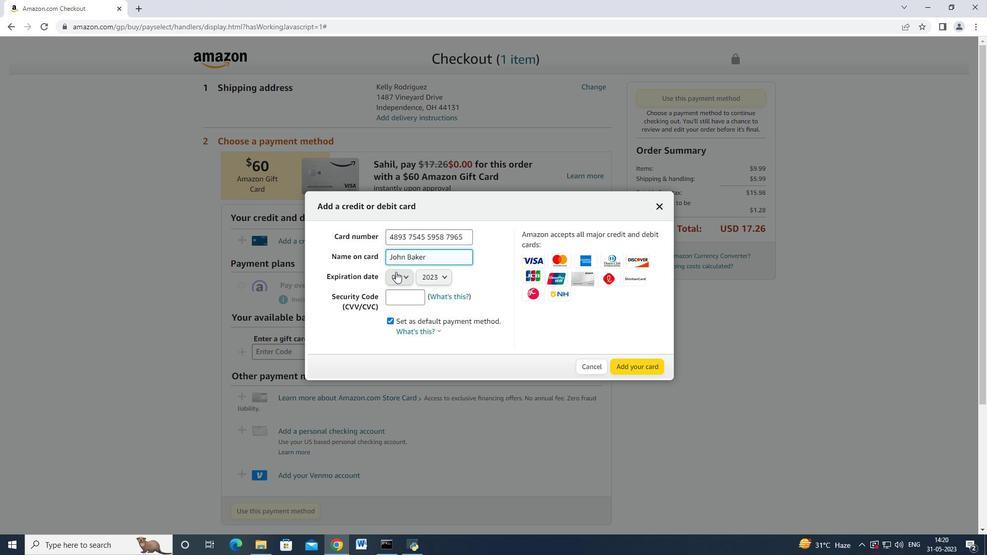 
Action: Mouse pressed left at (396, 273)
Screenshot: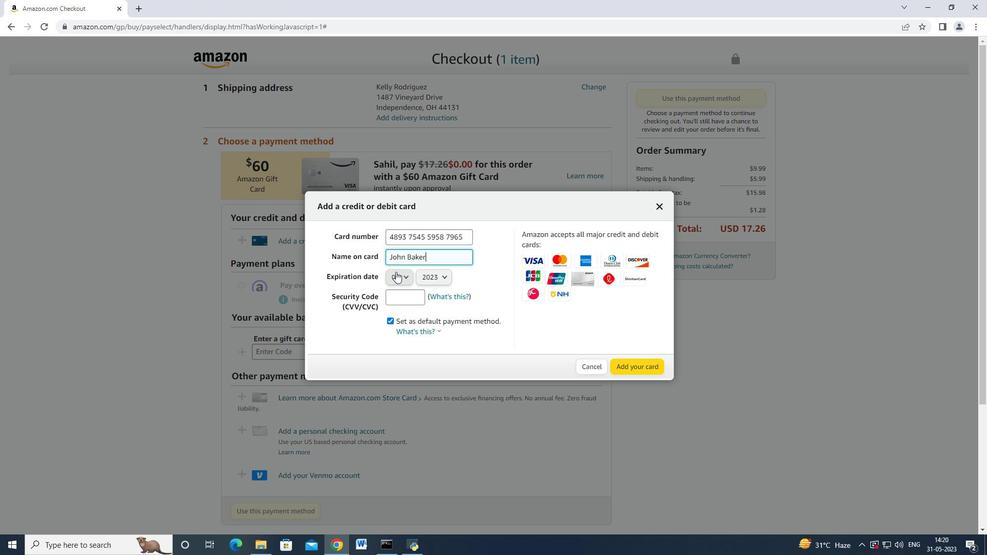 
Action: Mouse moved to (395, 345)
Screenshot: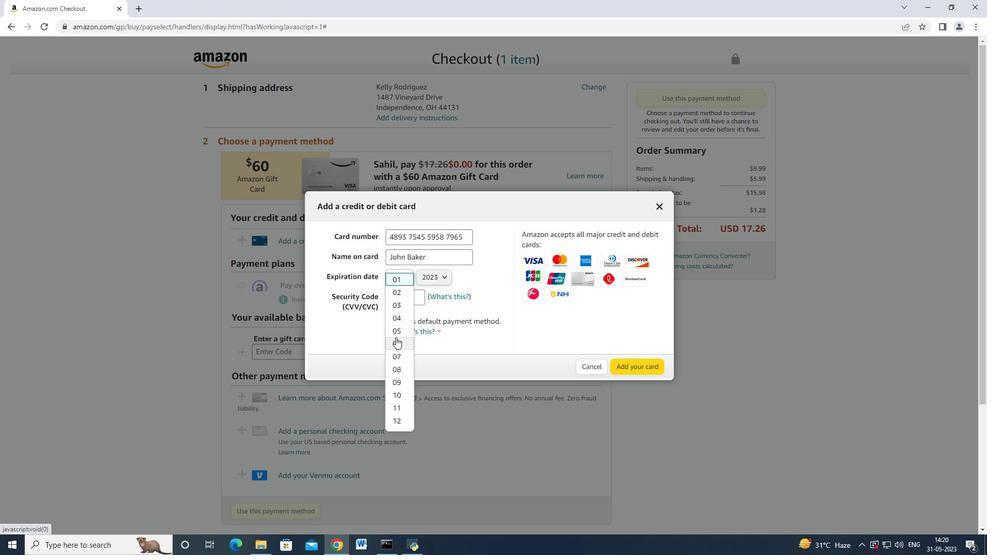 
Action: Mouse pressed left at (395, 345)
Screenshot: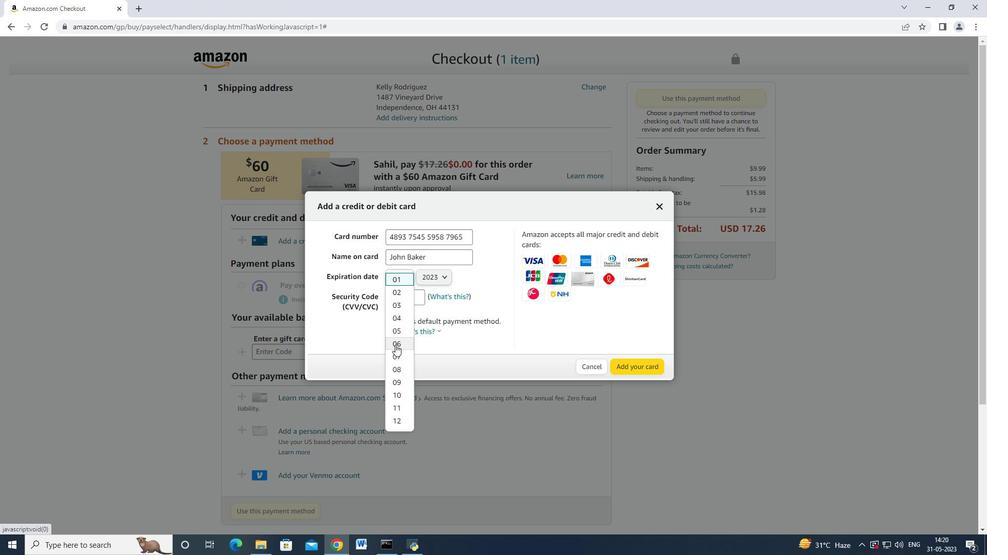 
Action: Mouse moved to (436, 279)
Screenshot: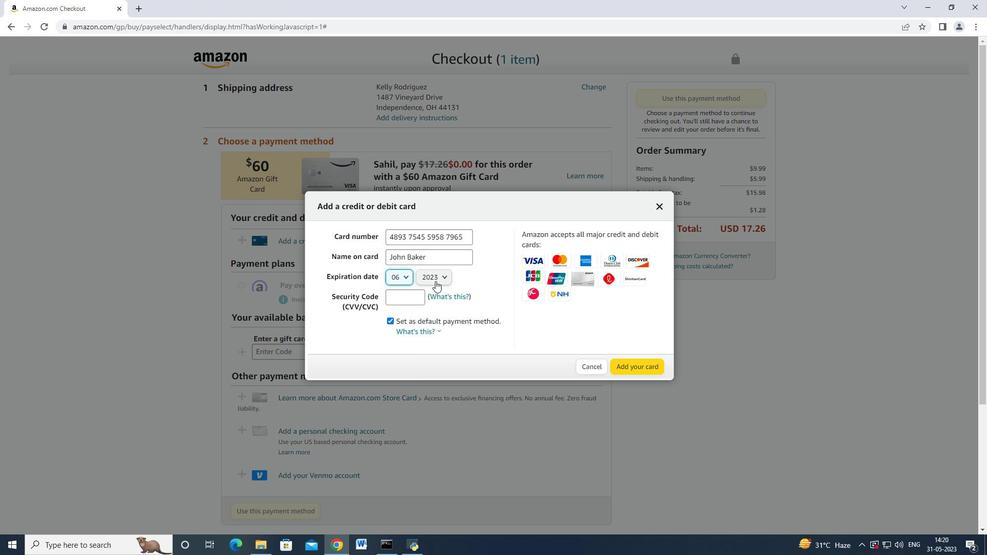 
Action: Mouse pressed left at (436, 279)
Screenshot: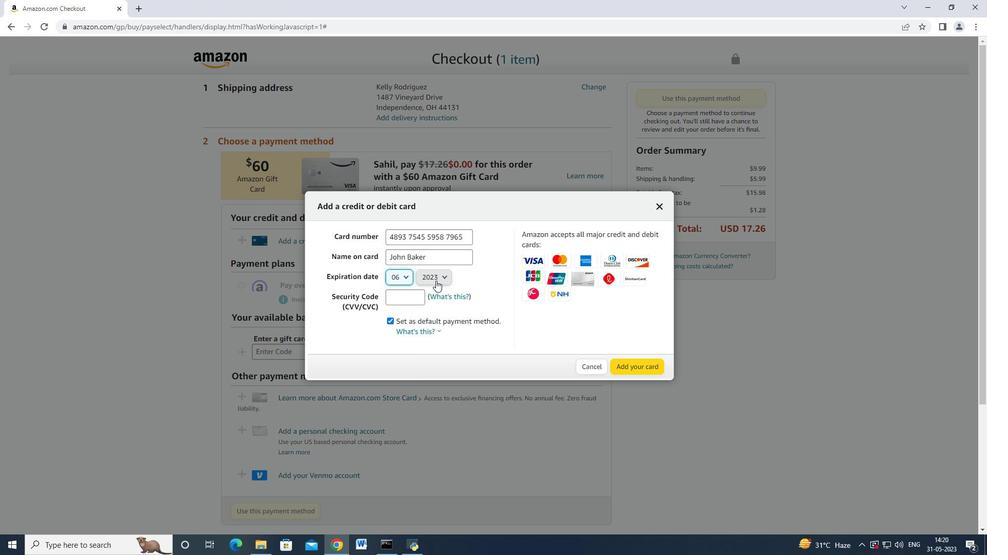 
Action: Mouse moved to (438, 307)
Screenshot: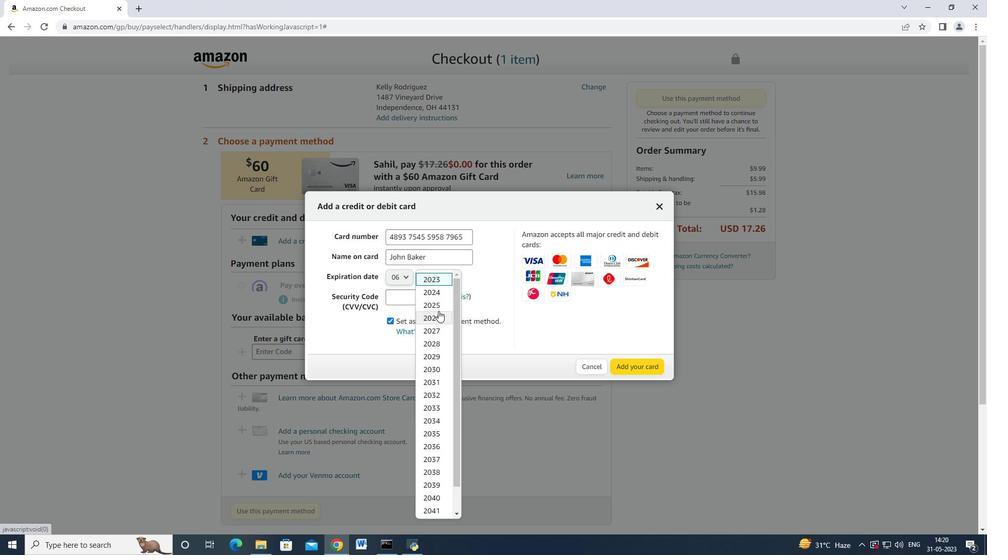 
Action: Mouse pressed left at (438, 307)
Screenshot: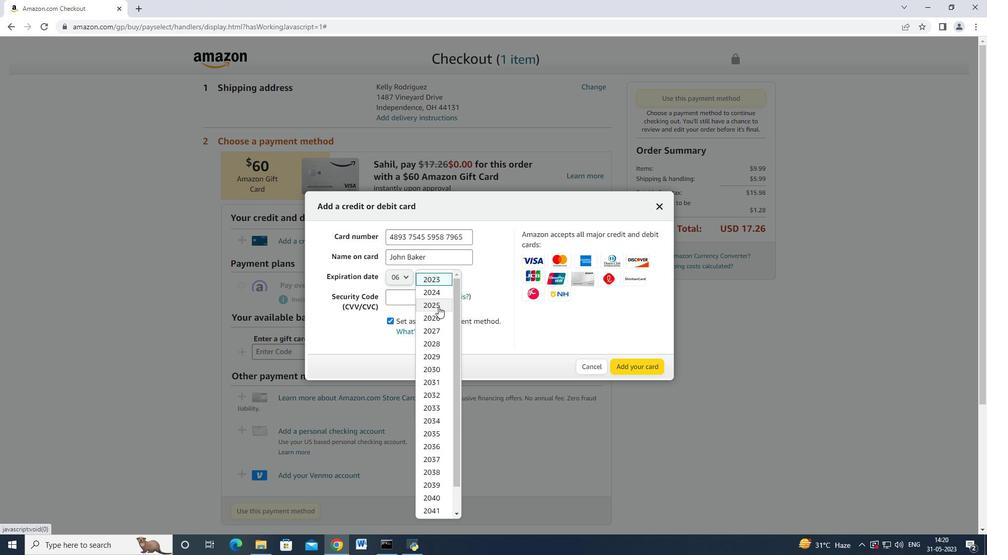 
Action: Mouse moved to (412, 301)
Screenshot: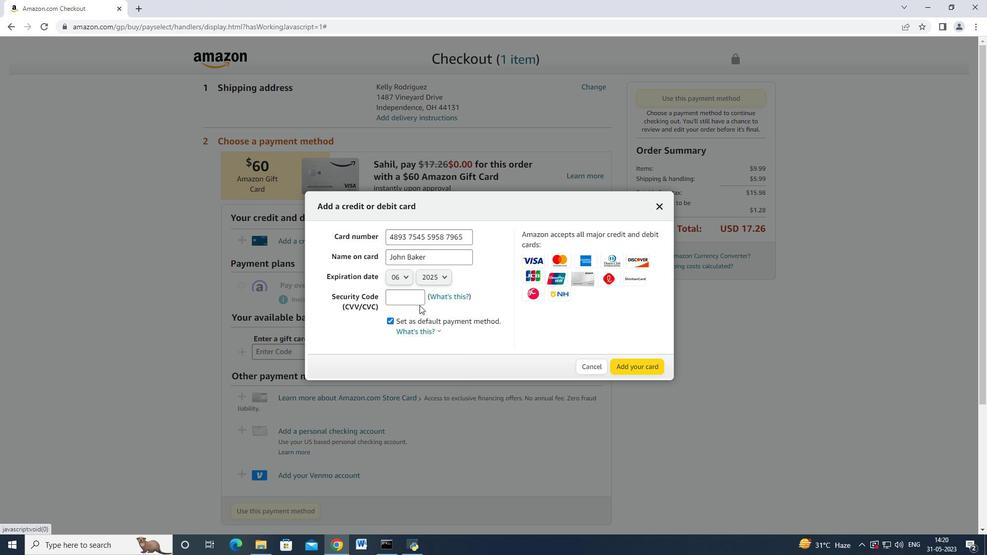 
Action: Mouse pressed left at (412, 301)
Screenshot: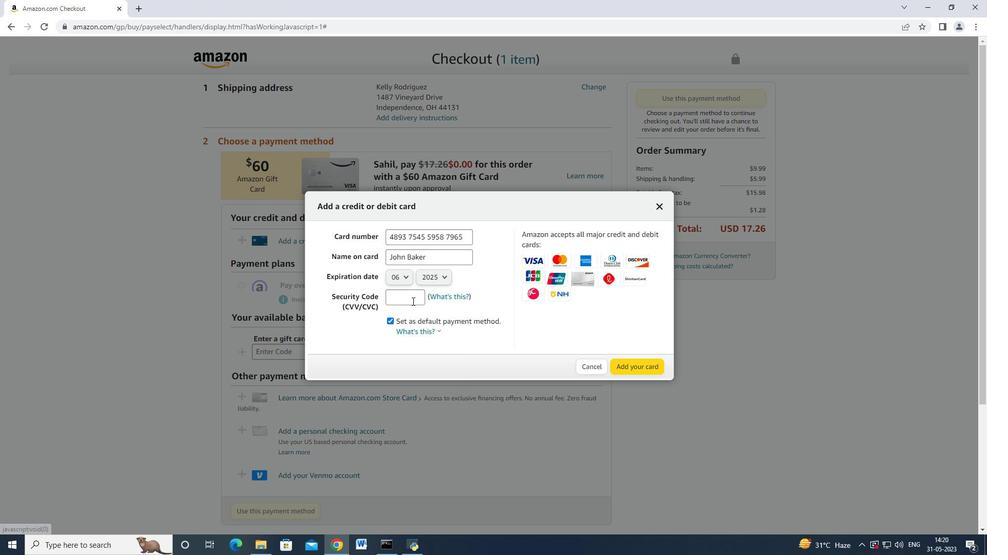 
Action: Mouse moved to (413, 300)
Screenshot: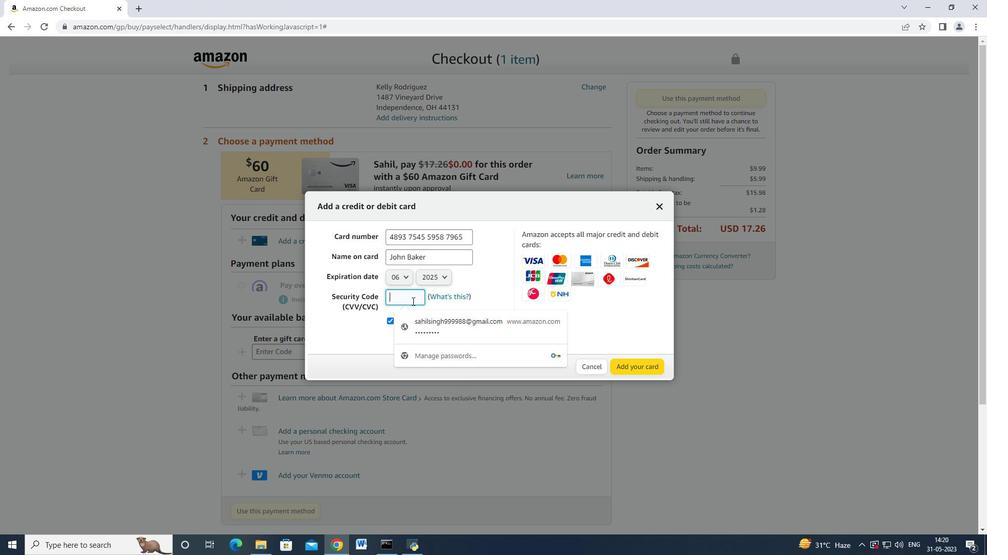 
Action: Key pressed 549<Key.tab><Key.tab><Key.tab><Key.tab><Key.tab>
Screenshot: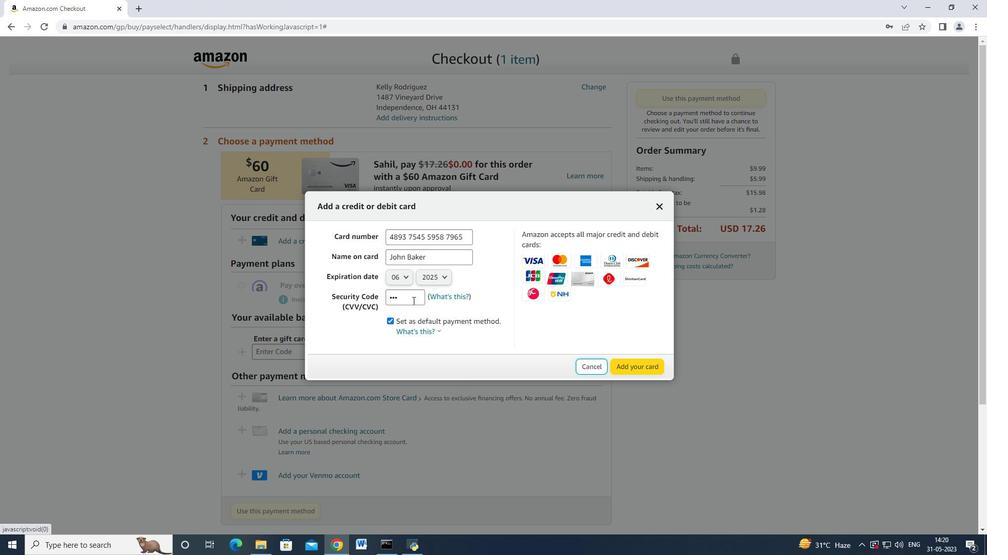 
